 Task: Find connections with filter location Moratalaz with filter topic #jobsearchwith filter profile language Potuguese with filter current company AU SMALL FINANCE BANK with filter school Guru Nanak Institutions(GNI) with filter industry IT System Custom Software Development with filter service category Human Resources with filter keywords title Parking Attendant
Action: Mouse moved to (229, 301)
Screenshot: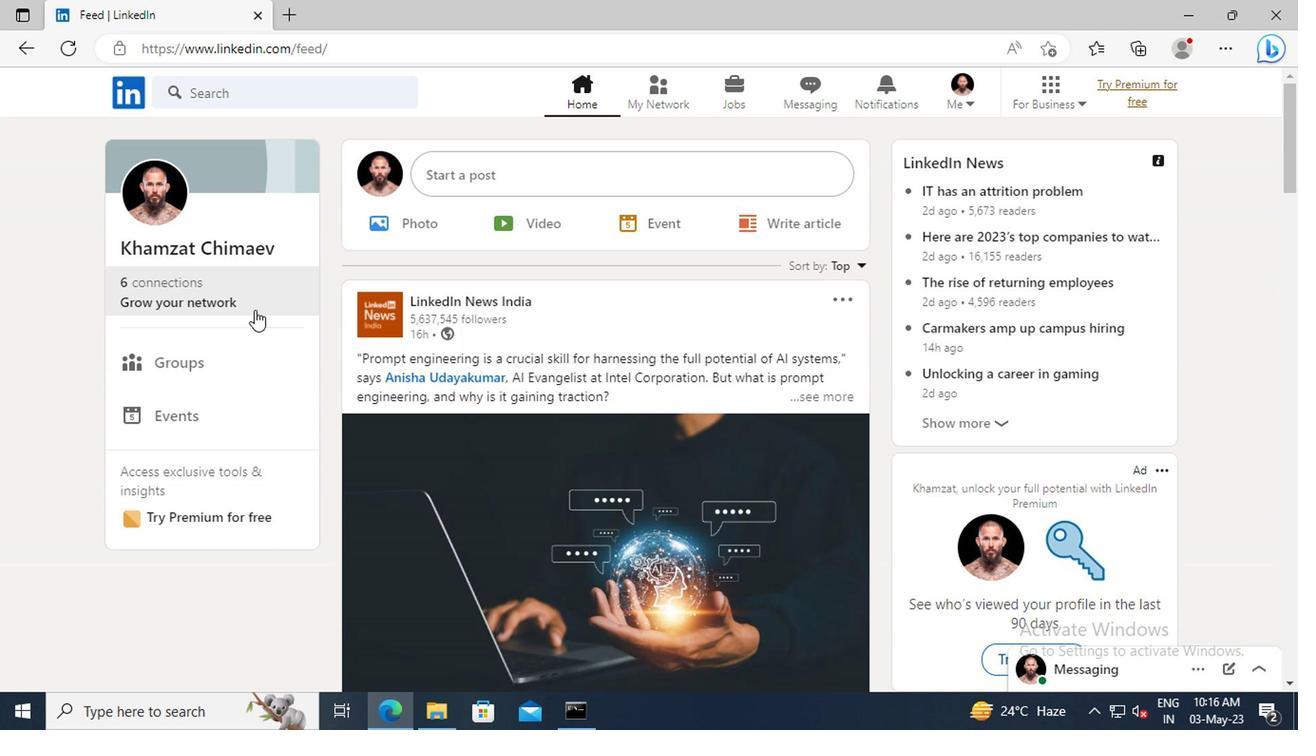 
Action: Mouse pressed left at (229, 301)
Screenshot: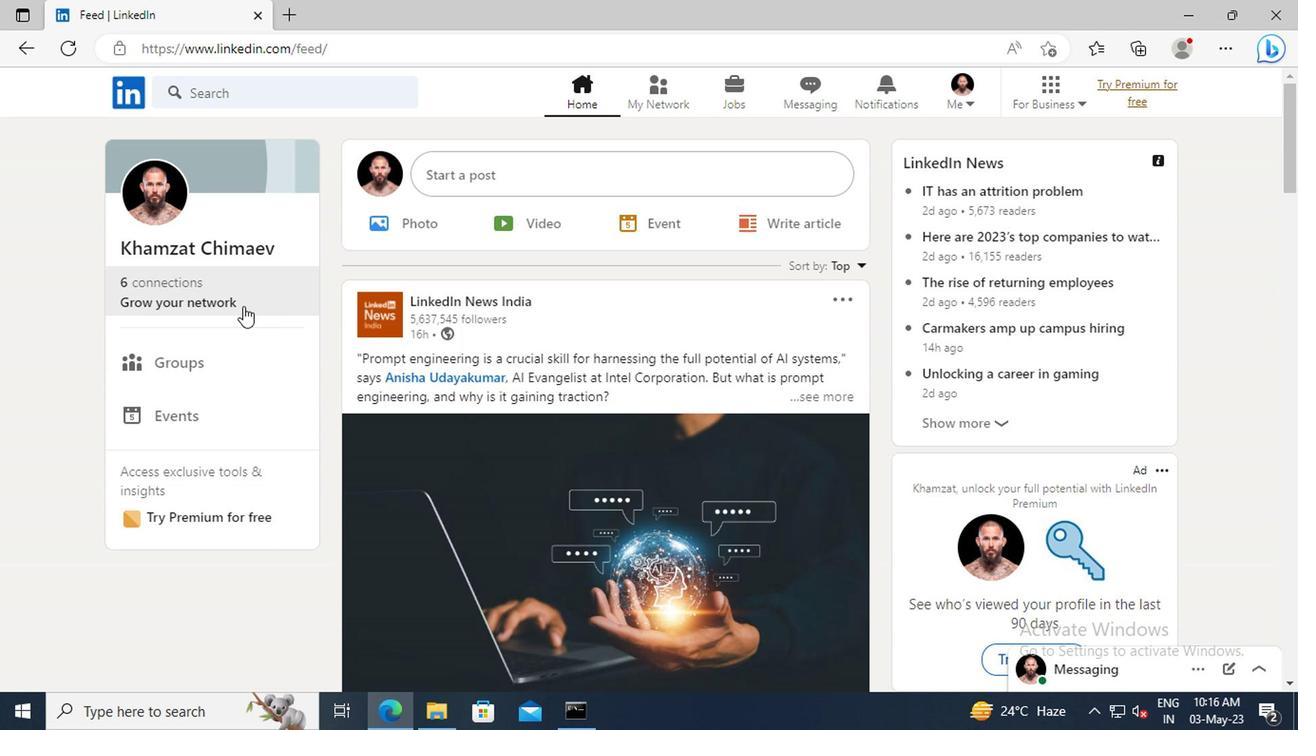 
Action: Mouse moved to (217, 203)
Screenshot: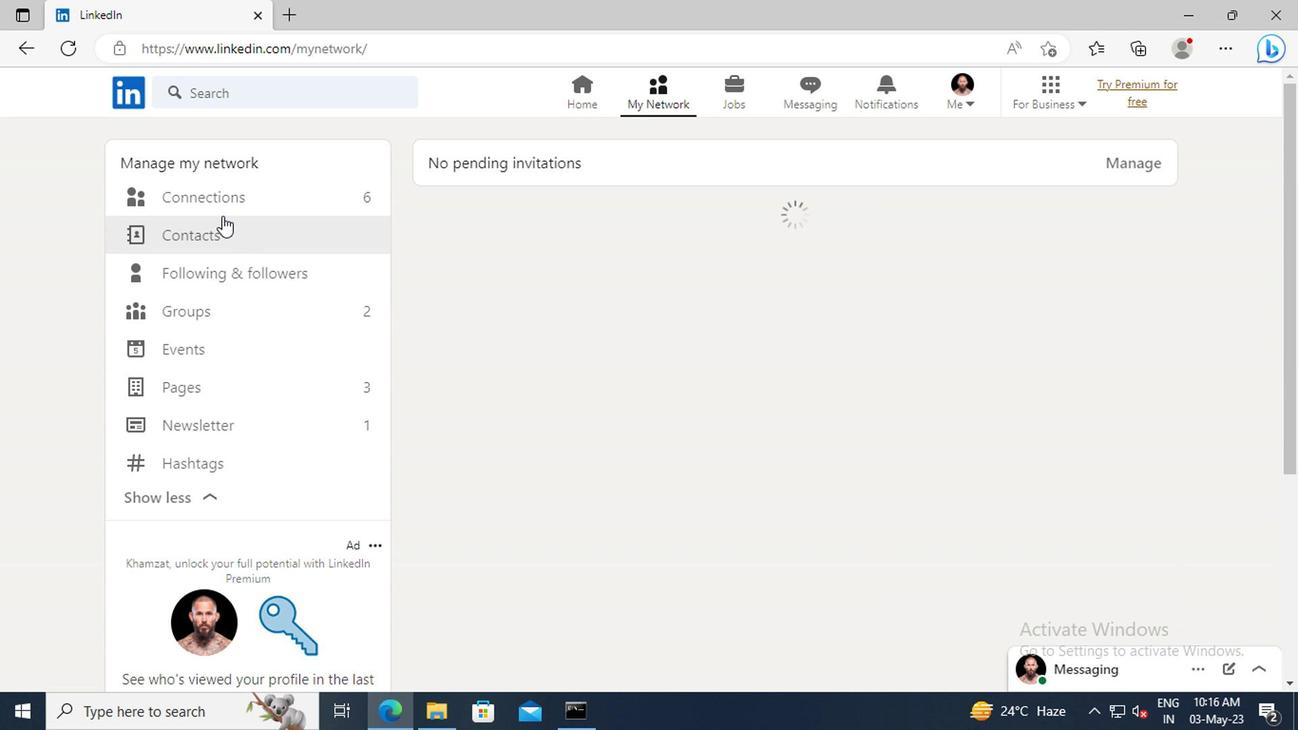 
Action: Mouse pressed left at (217, 203)
Screenshot: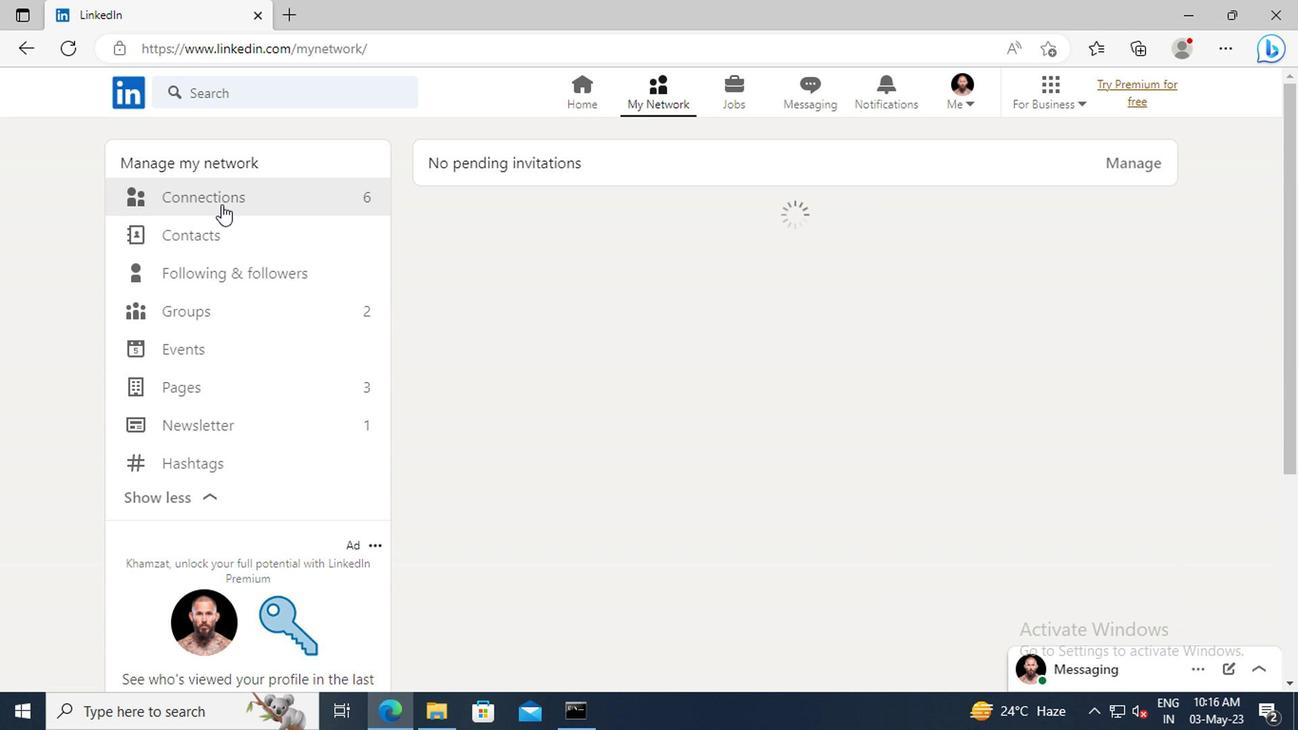 
Action: Mouse moved to (769, 198)
Screenshot: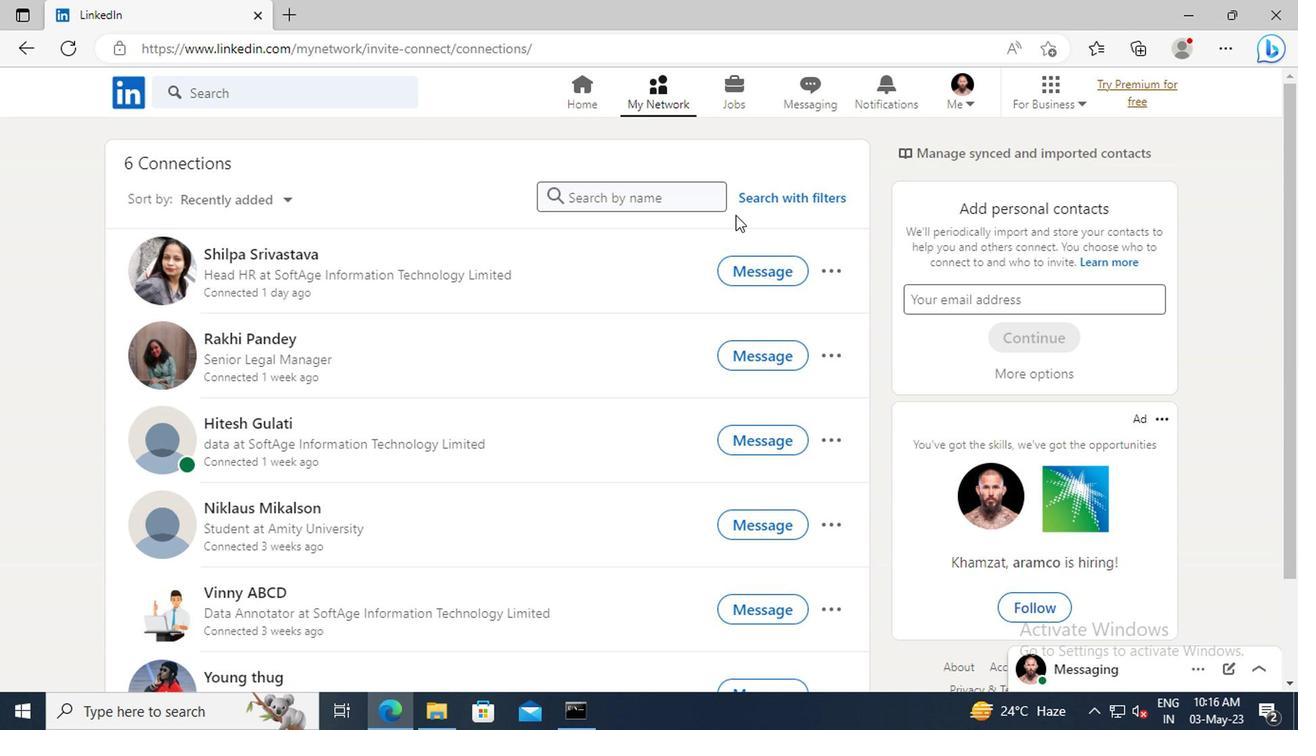 
Action: Mouse pressed left at (769, 198)
Screenshot: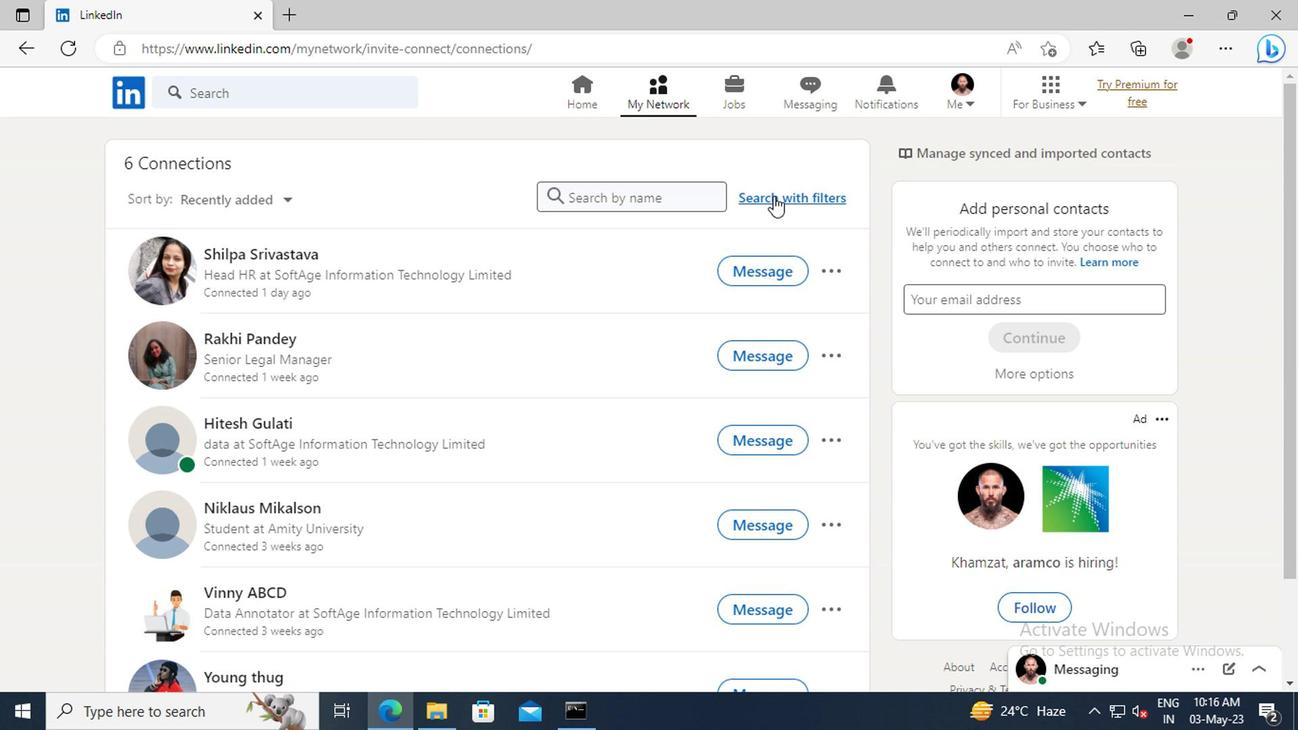 
Action: Mouse moved to (721, 150)
Screenshot: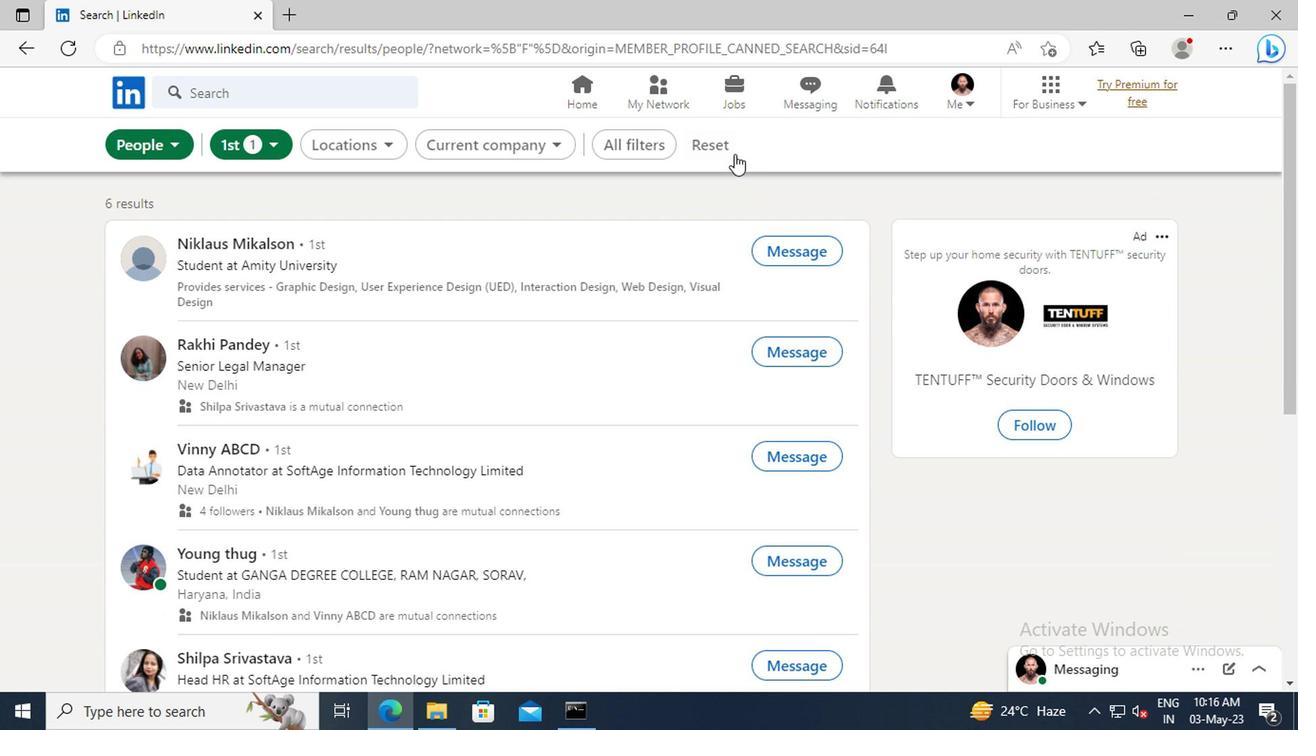 
Action: Mouse pressed left at (721, 150)
Screenshot: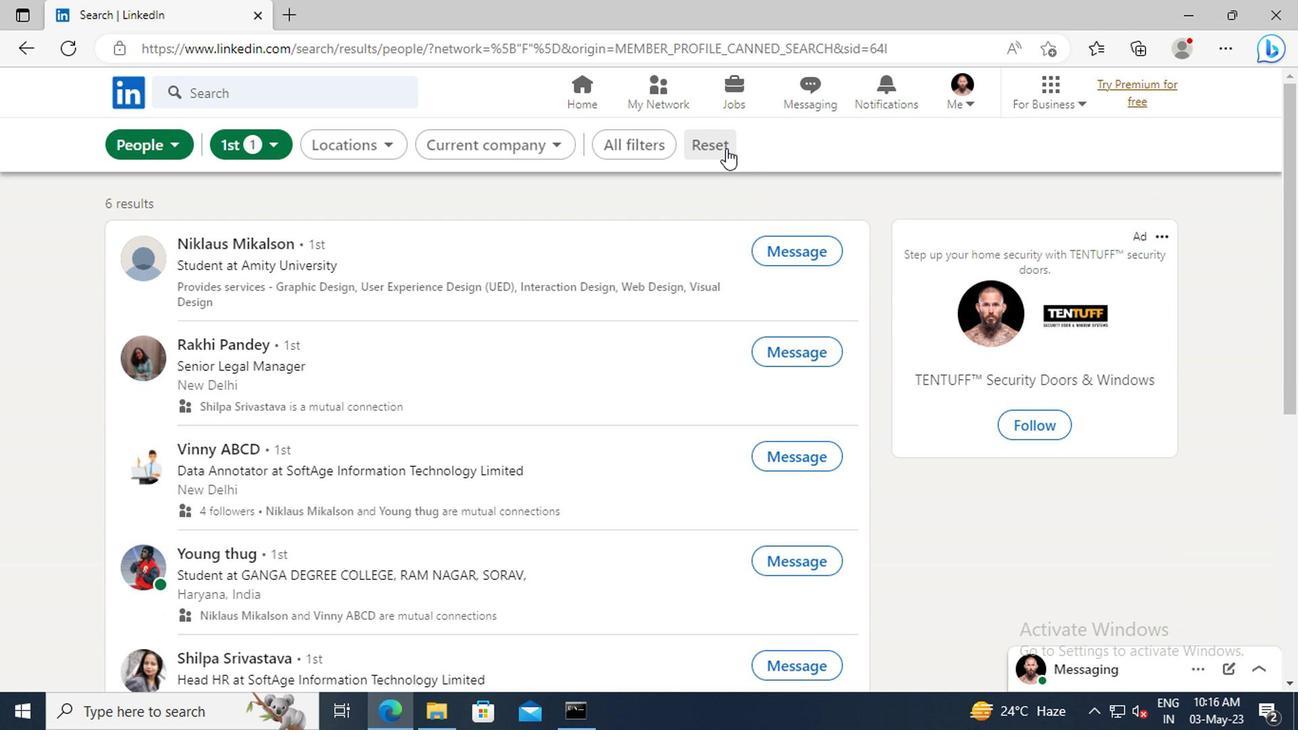 
Action: Mouse moved to (675, 150)
Screenshot: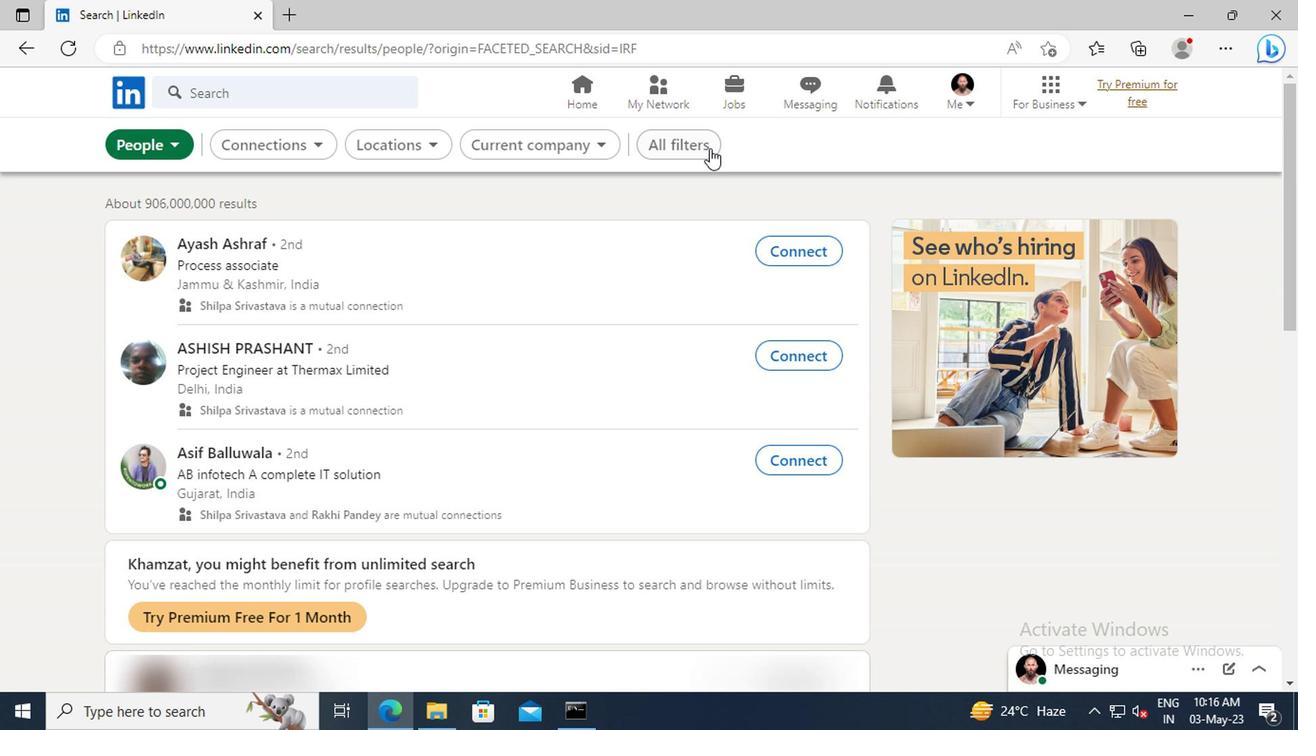 
Action: Mouse pressed left at (675, 150)
Screenshot: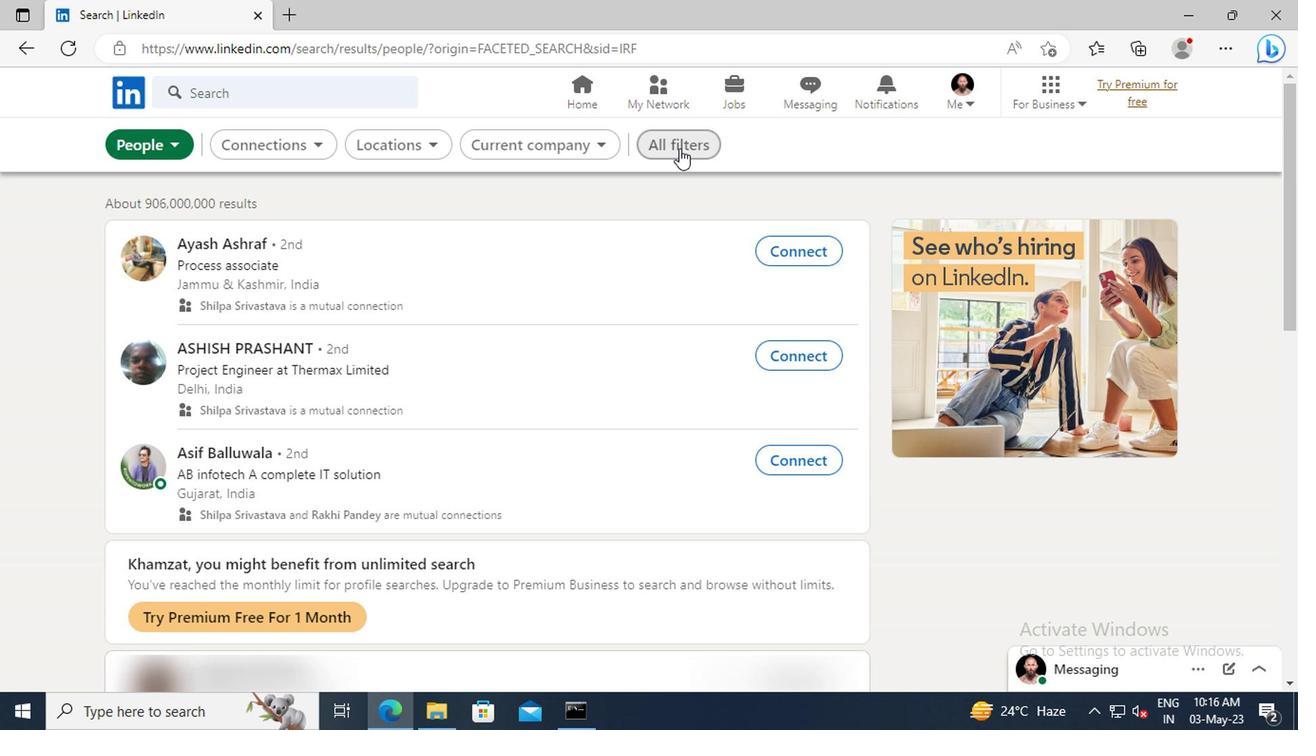 
Action: Mouse moved to (1041, 338)
Screenshot: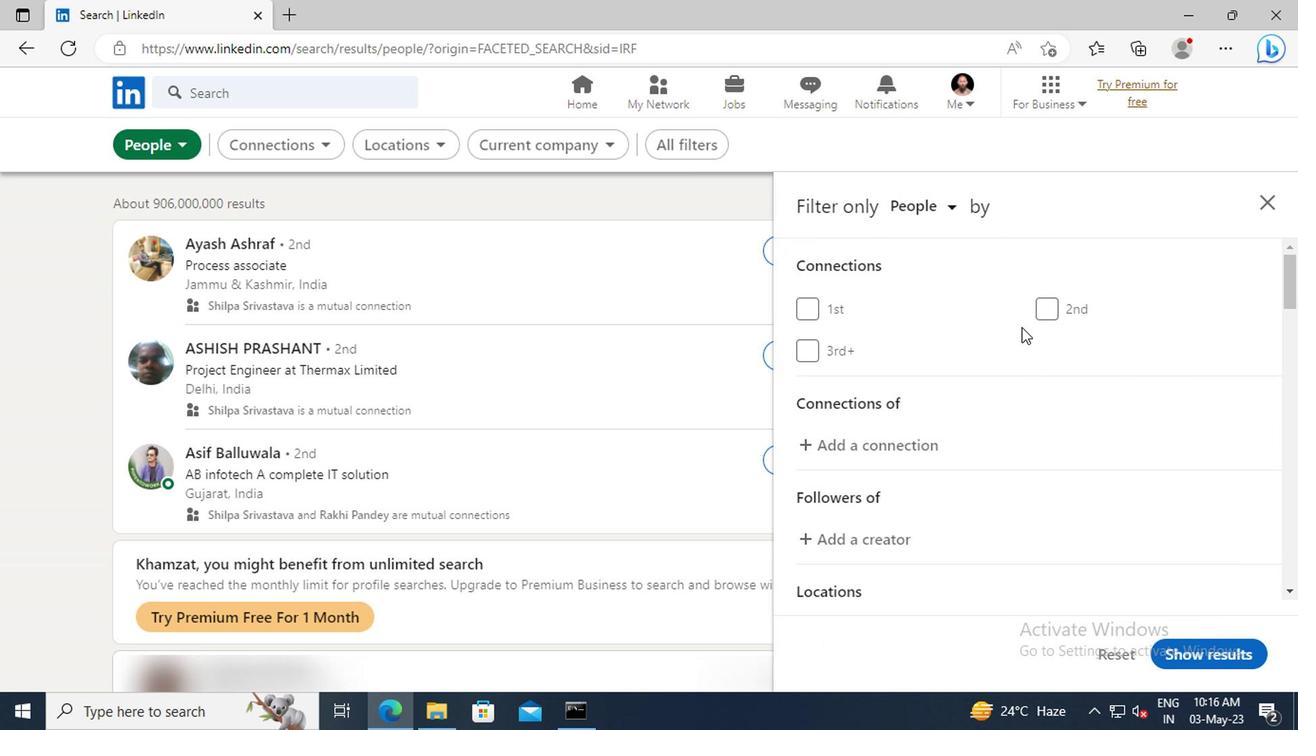 
Action: Mouse scrolled (1041, 337) with delta (0, -1)
Screenshot: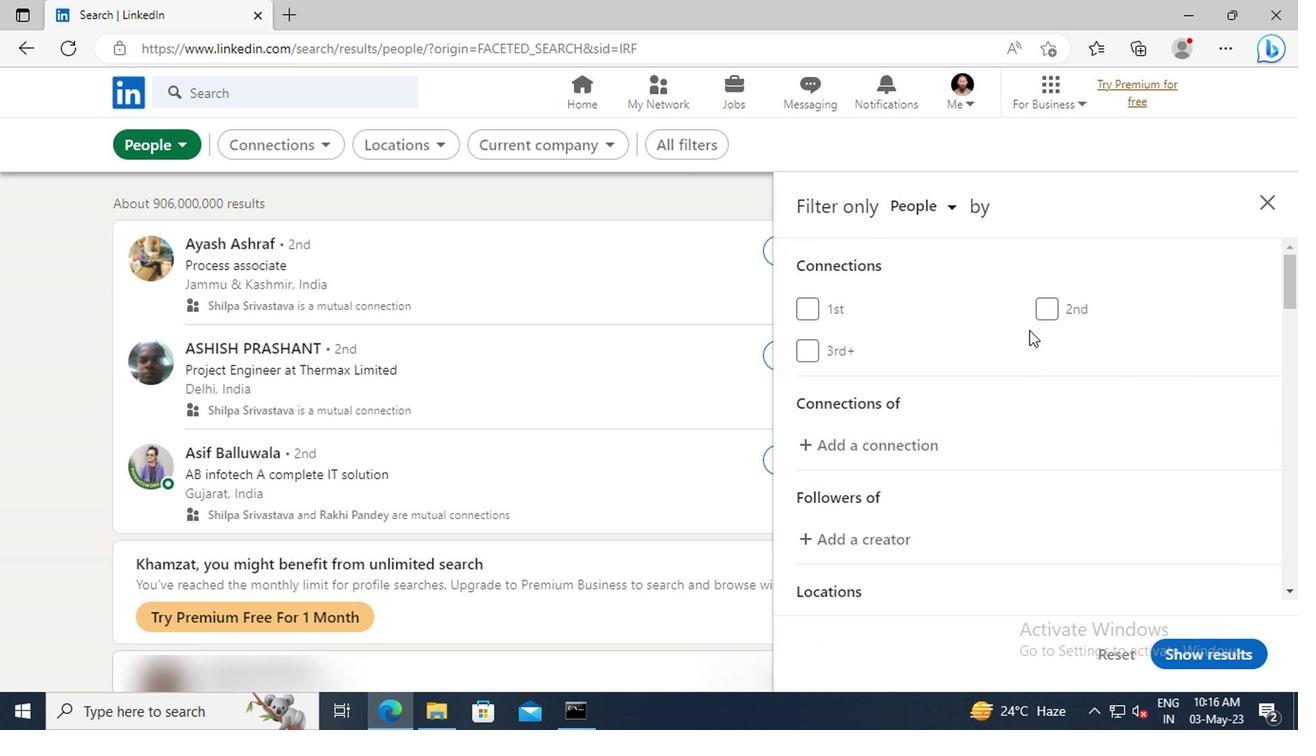 
Action: Mouse scrolled (1041, 337) with delta (0, -1)
Screenshot: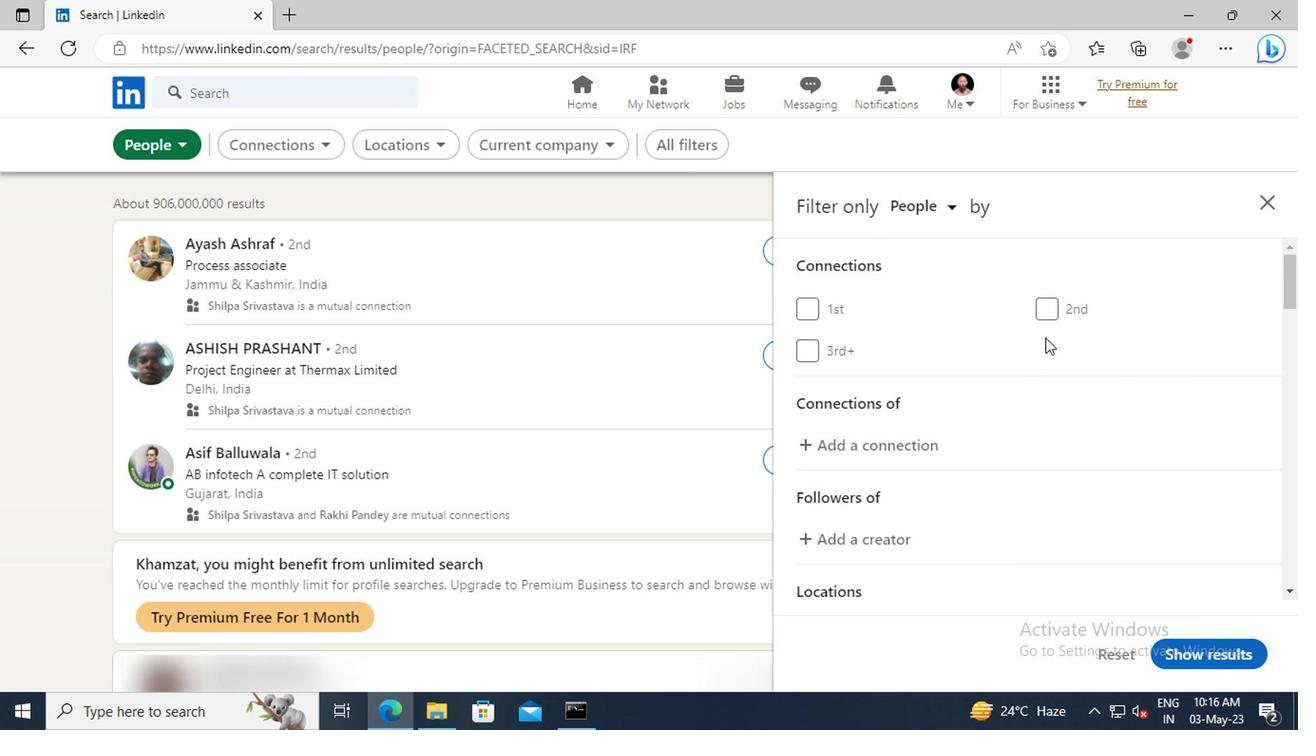
Action: Mouse scrolled (1041, 337) with delta (0, -1)
Screenshot: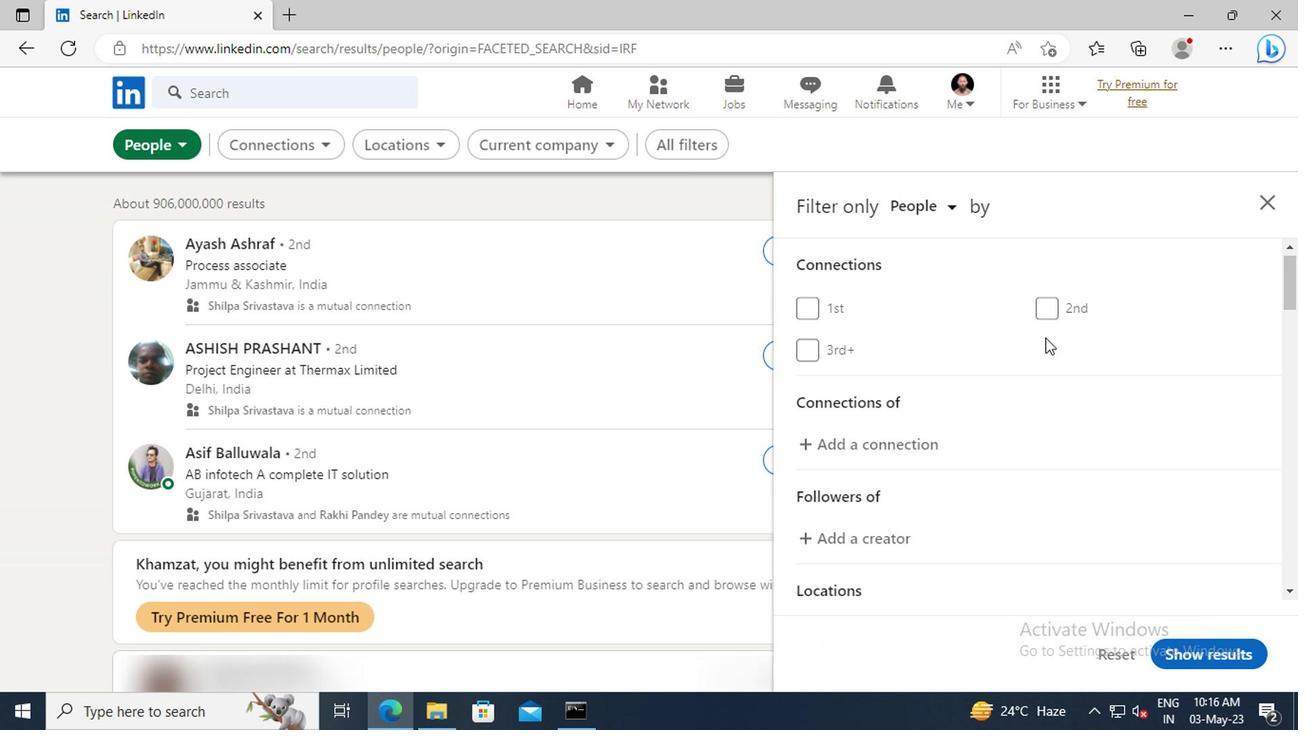 
Action: Mouse scrolled (1041, 337) with delta (0, -1)
Screenshot: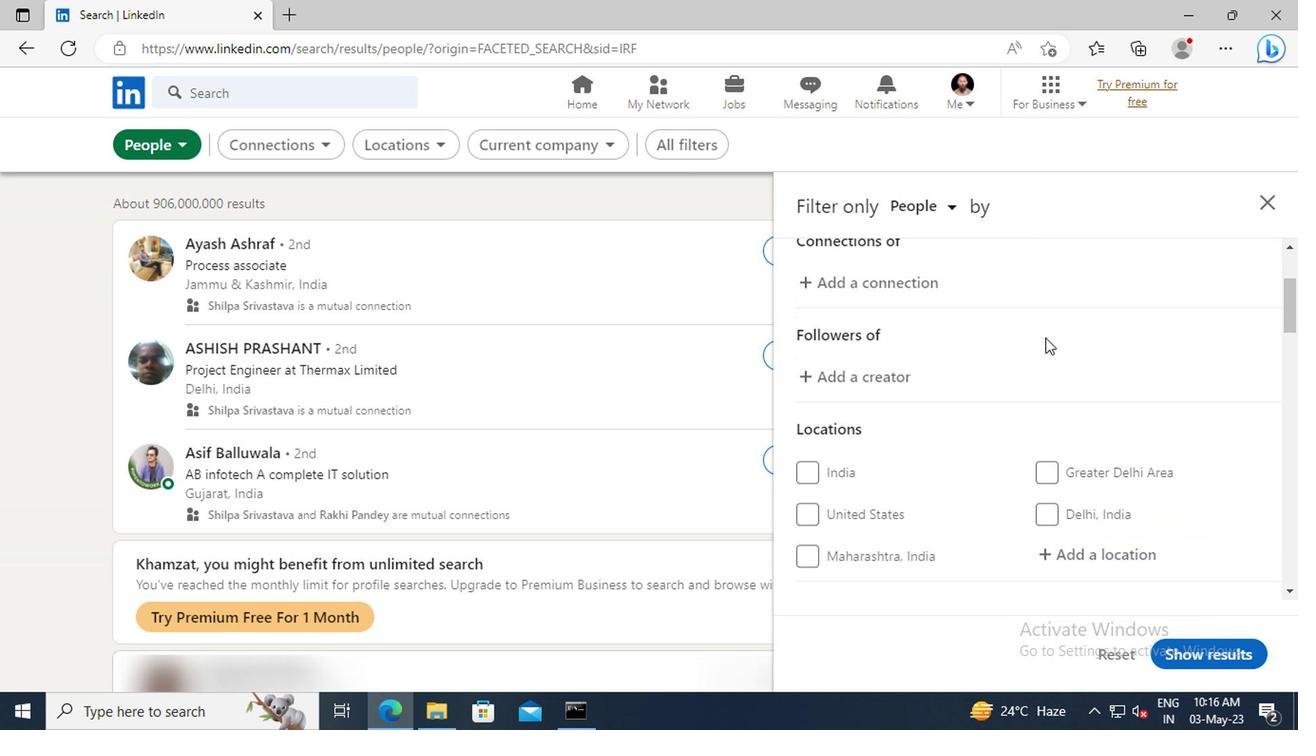 
Action: Mouse scrolled (1041, 337) with delta (0, -1)
Screenshot: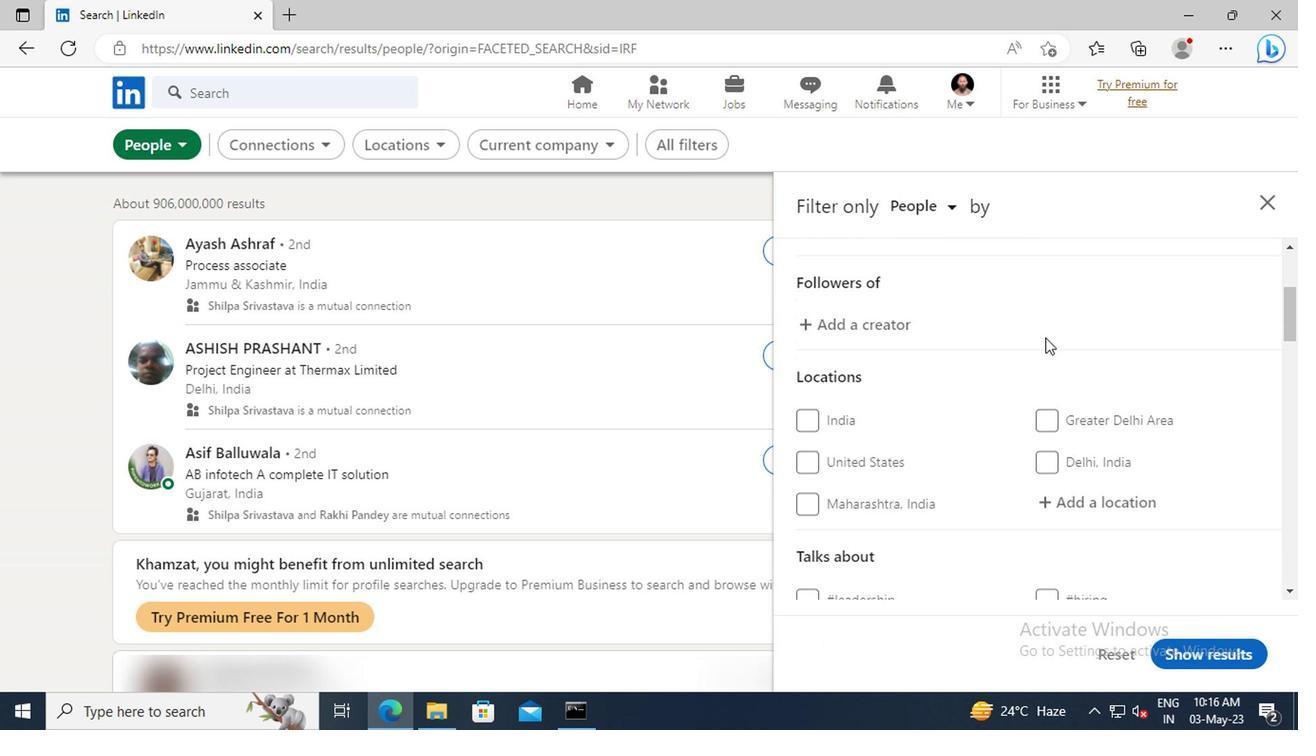 
Action: Mouse scrolled (1041, 337) with delta (0, -1)
Screenshot: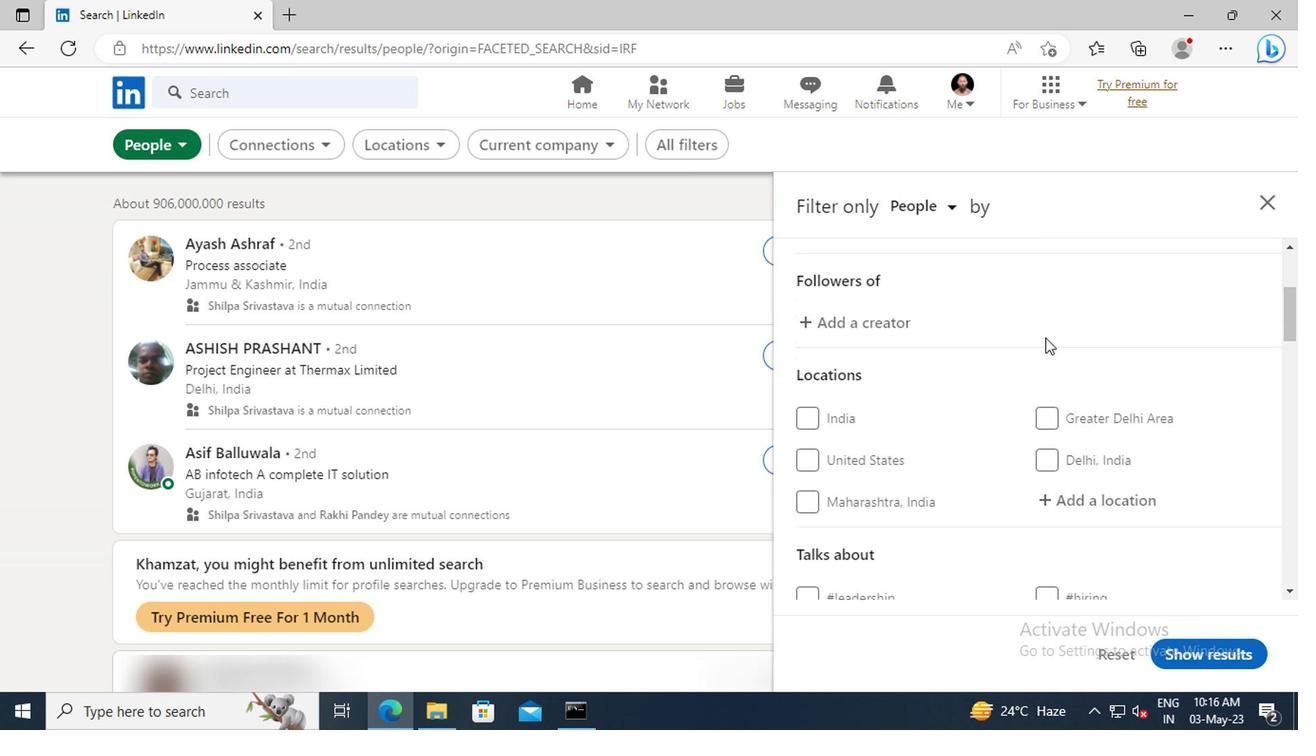 
Action: Mouse moved to (1060, 393)
Screenshot: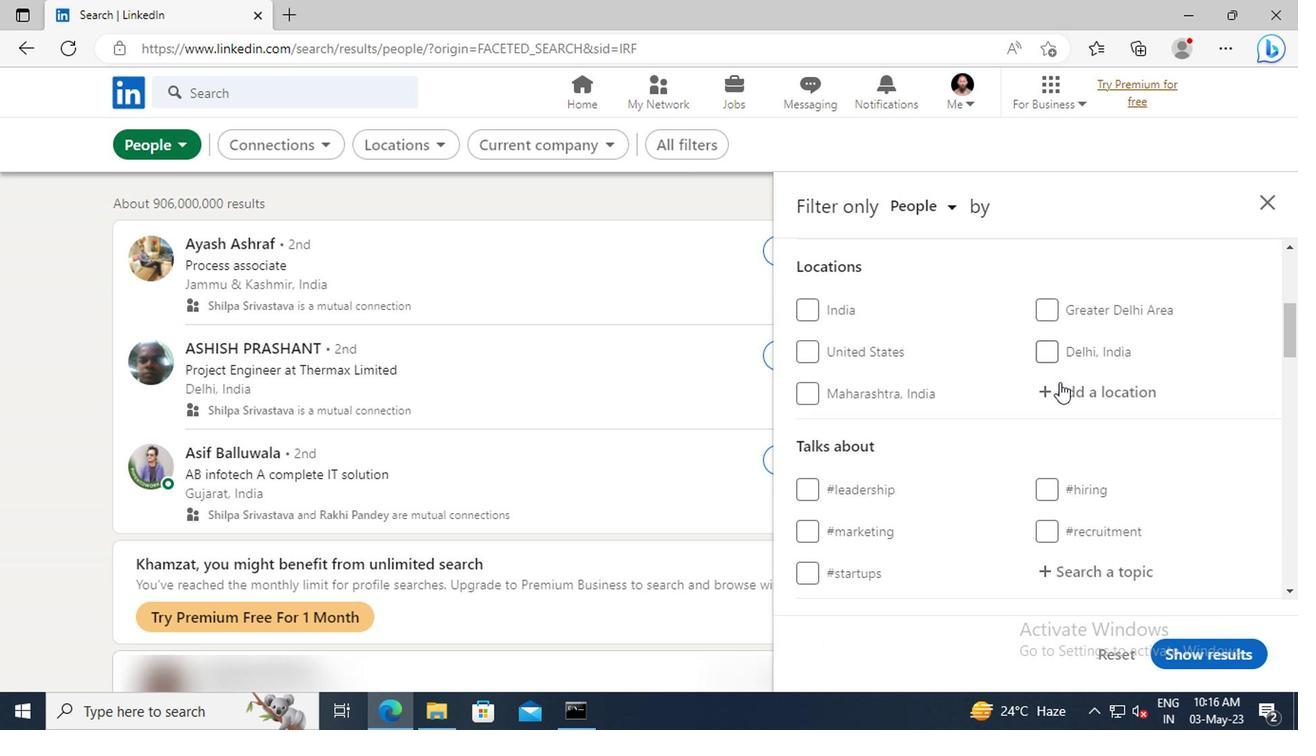 
Action: Mouse pressed left at (1060, 393)
Screenshot: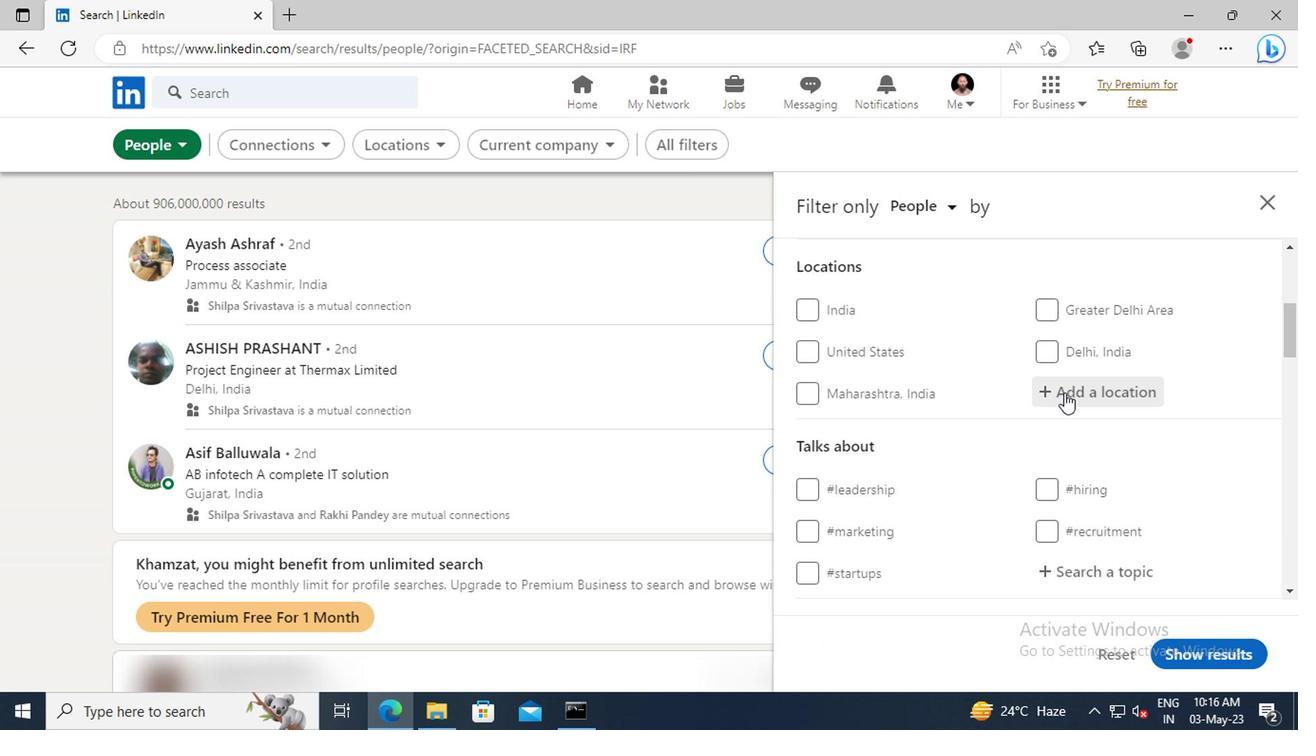 
Action: Key pressed <Key.shift>MORATALAZ<Key.enter>
Screenshot: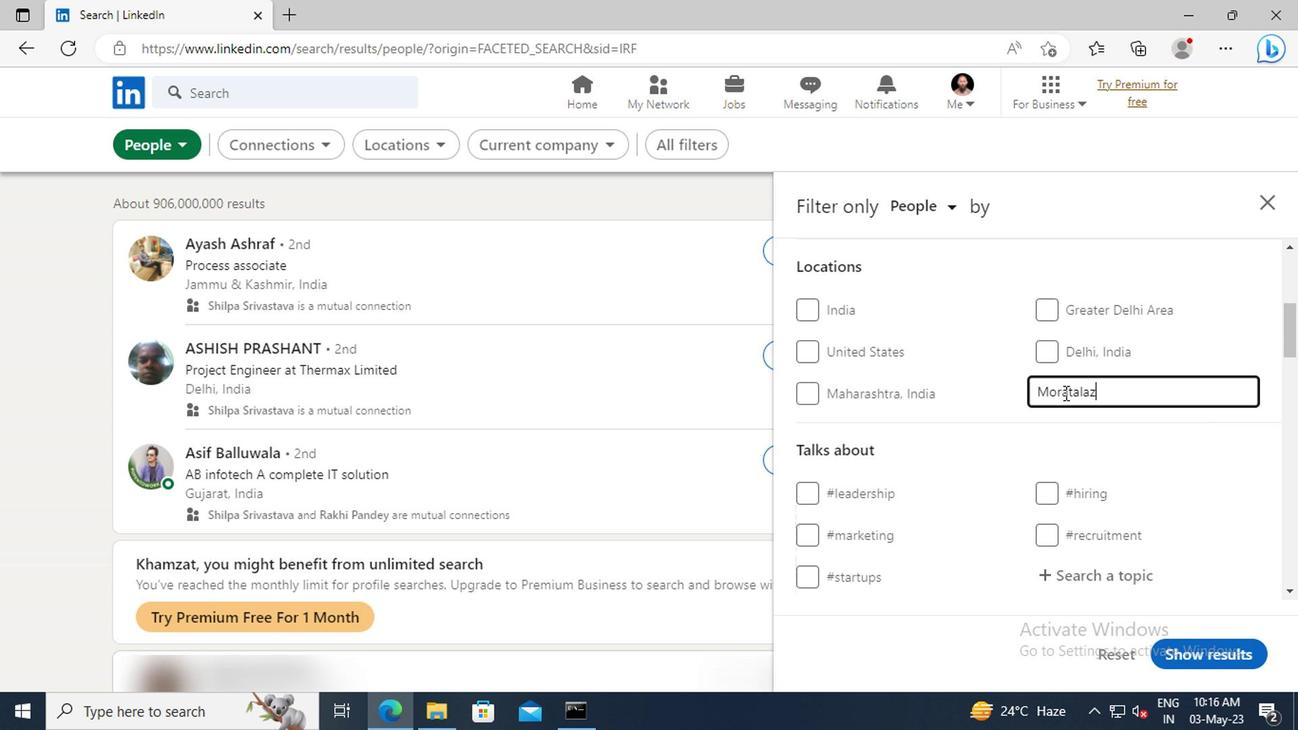 
Action: Mouse scrolled (1060, 392) with delta (0, -1)
Screenshot: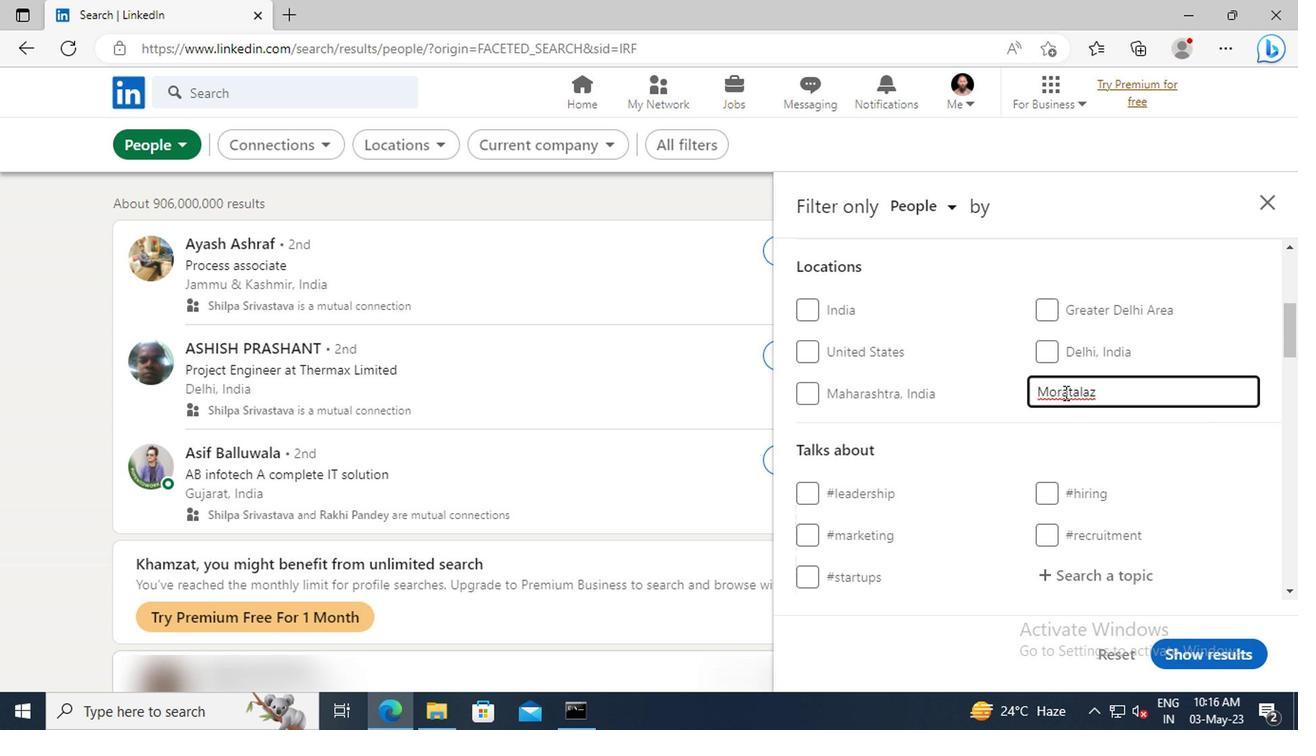
Action: Mouse scrolled (1060, 392) with delta (0, -1)
Screenshot: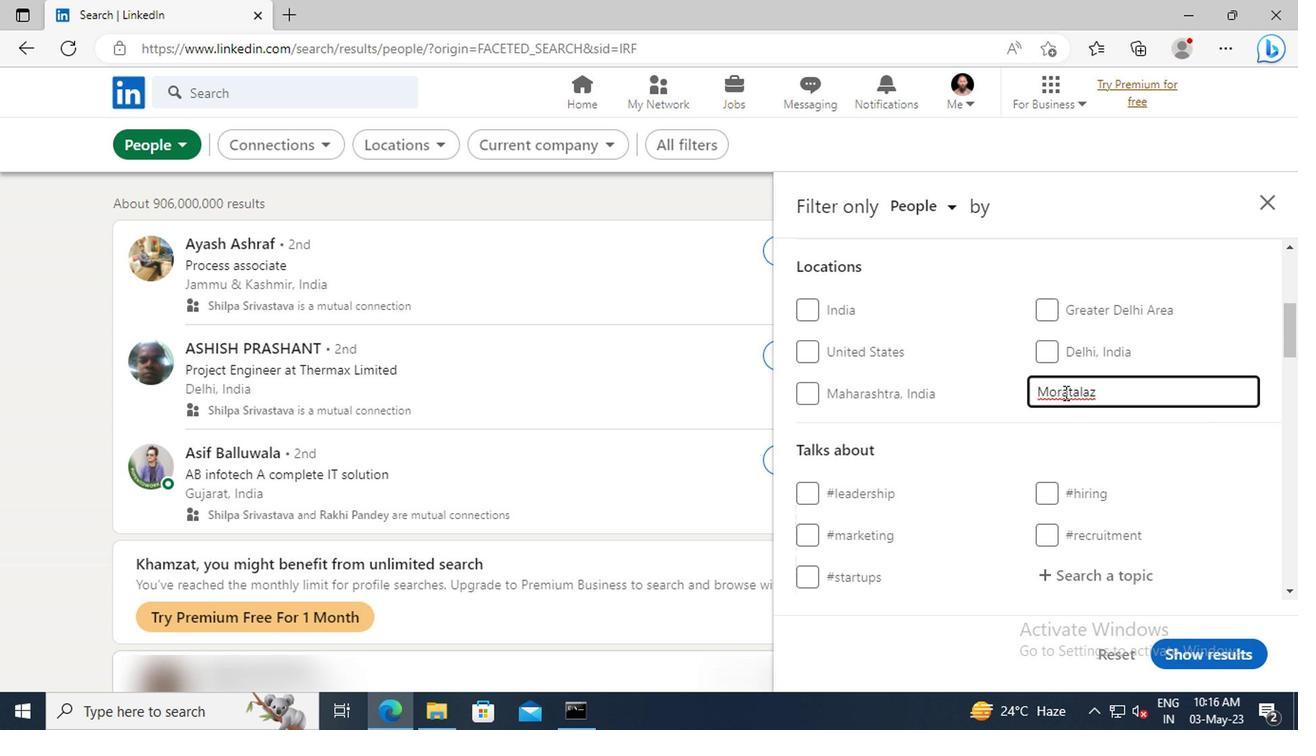 
Action: Mouse scrolled (1060, 392) with delta (0, -1)
Screenshot: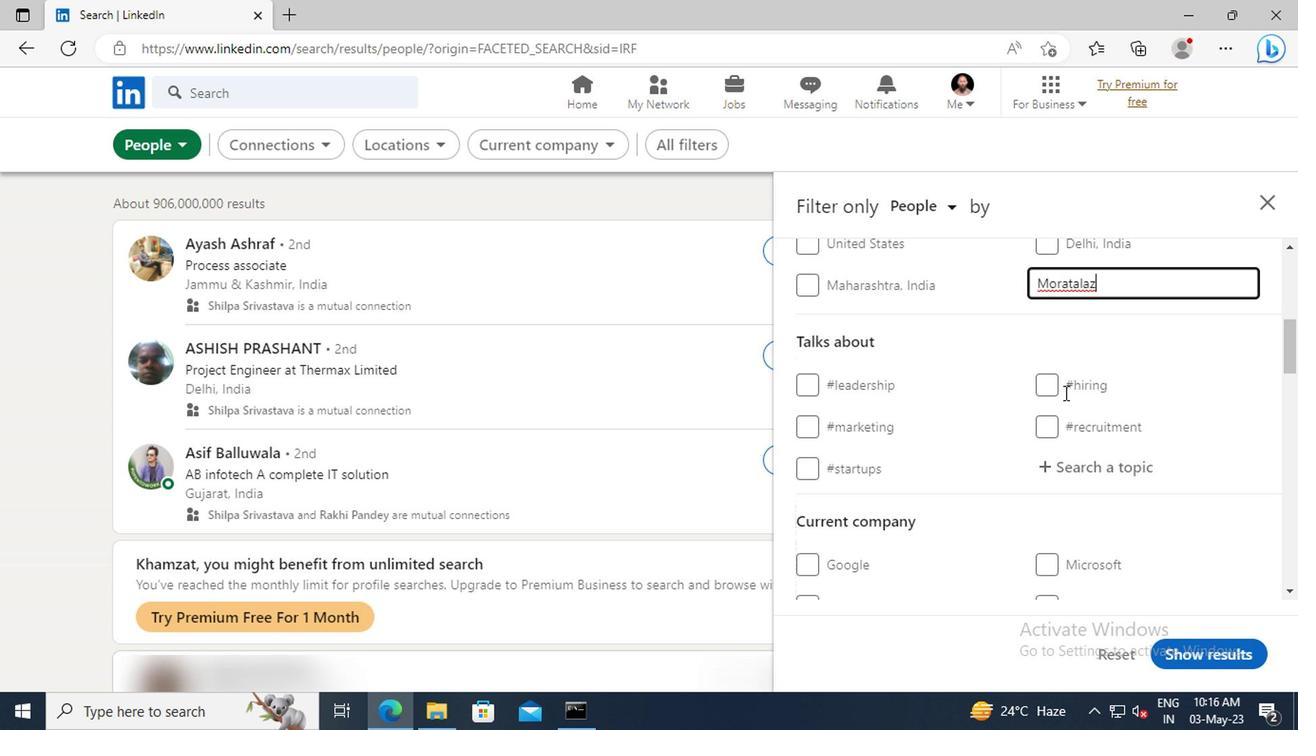 
Action: Mouse moved to (1072, 407)
Screenshot: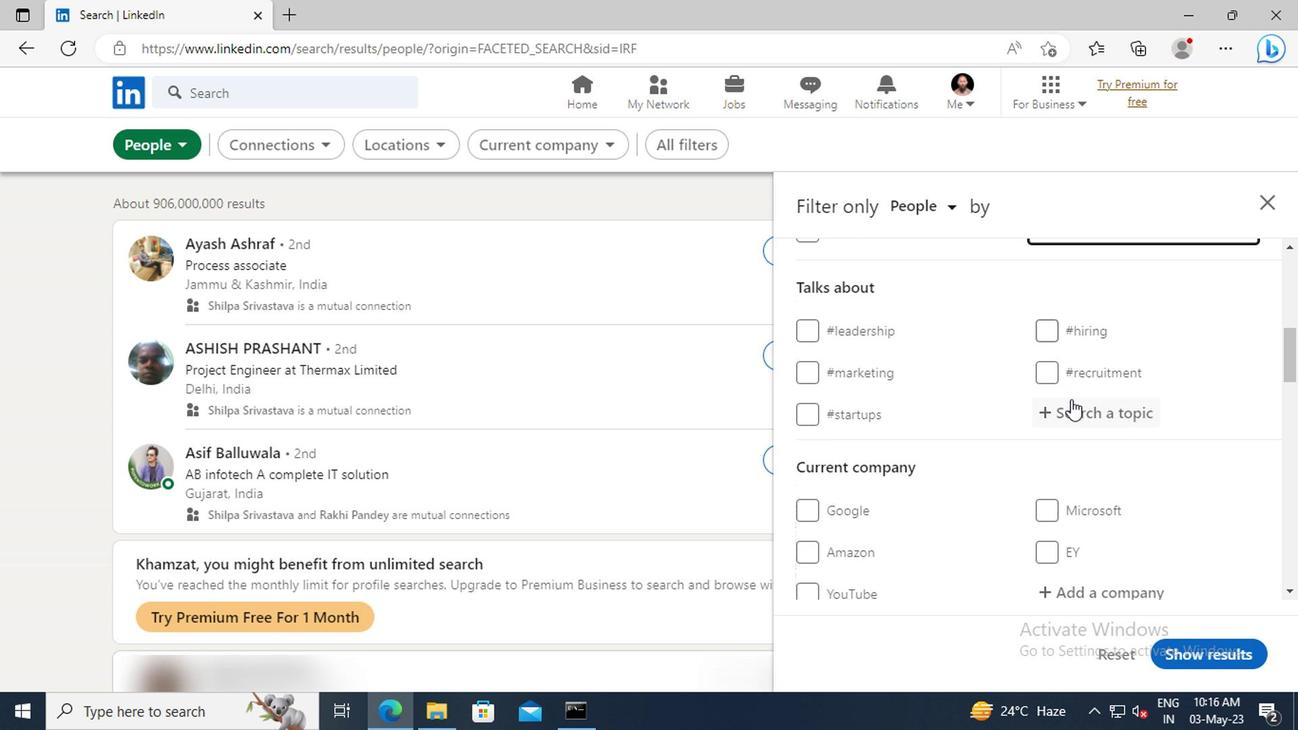 
Action: Mouse pressed left at (1072, 407)
Screenshot: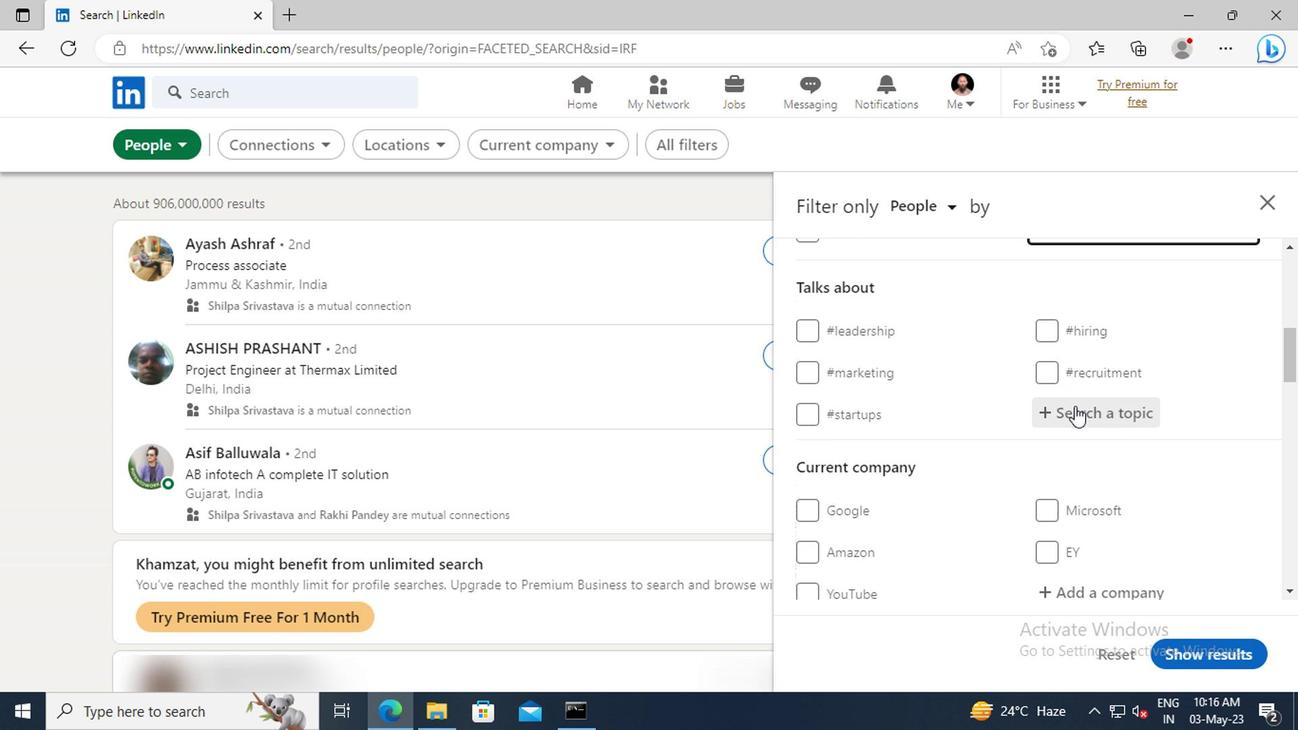 
Action: Key pressed JOBSEA
Screenshot: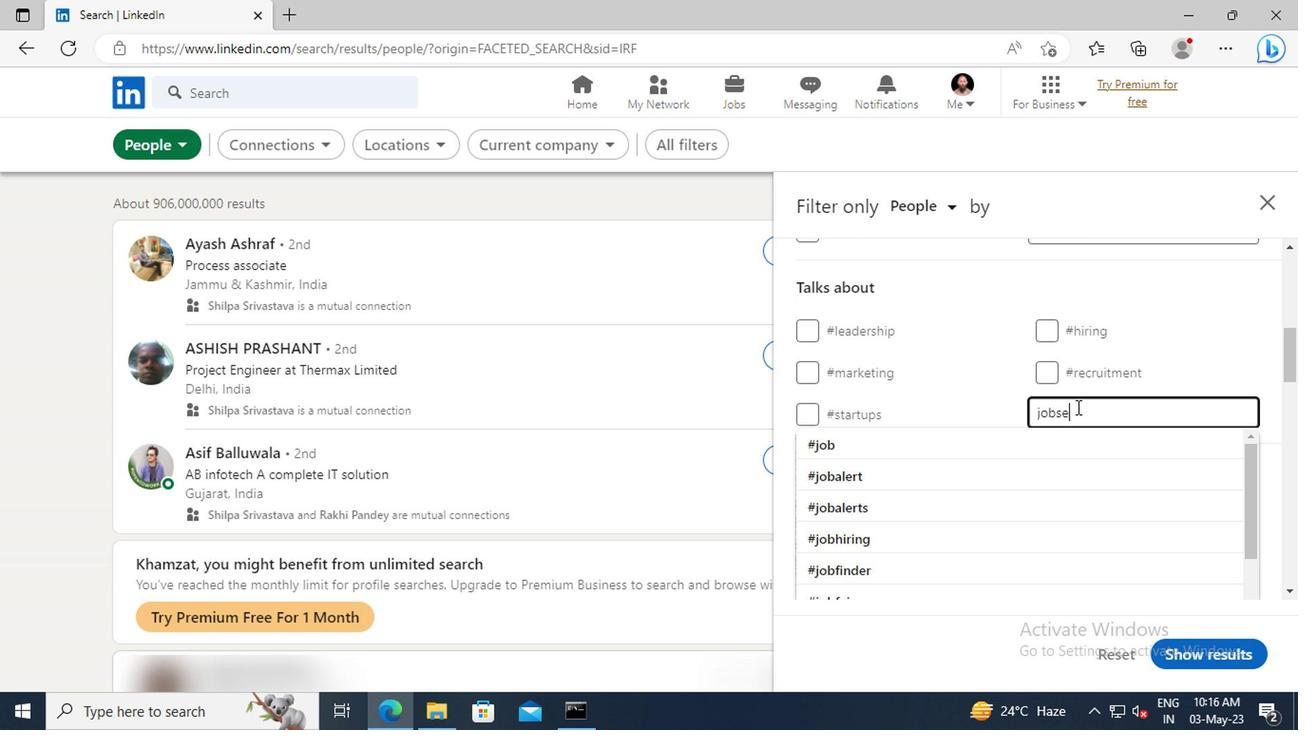 
Action: Mouse moved to (1075, 432)
Screenshot: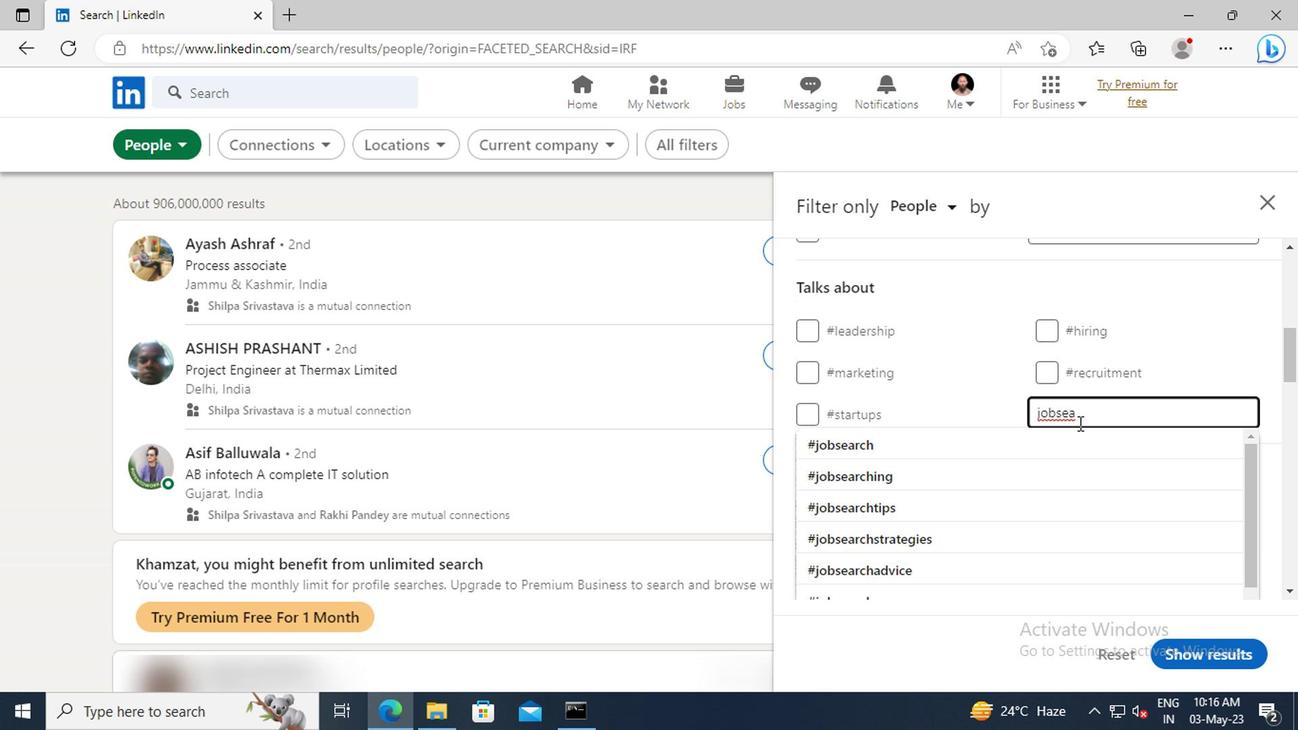 
Action: Mouse pressed left at (1075, 432)
Screenshot: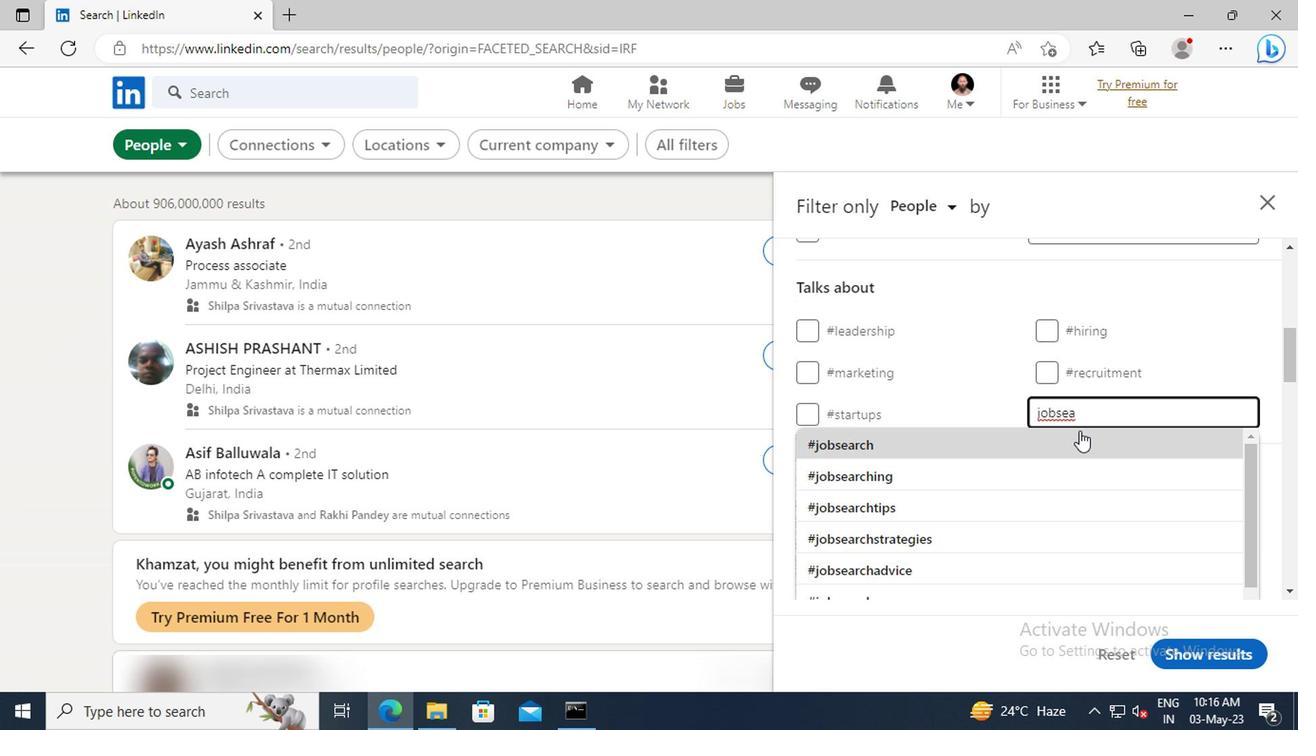 
Action: Mouse scrolled (1075, 432) with delta (0, 0)
Screenshot: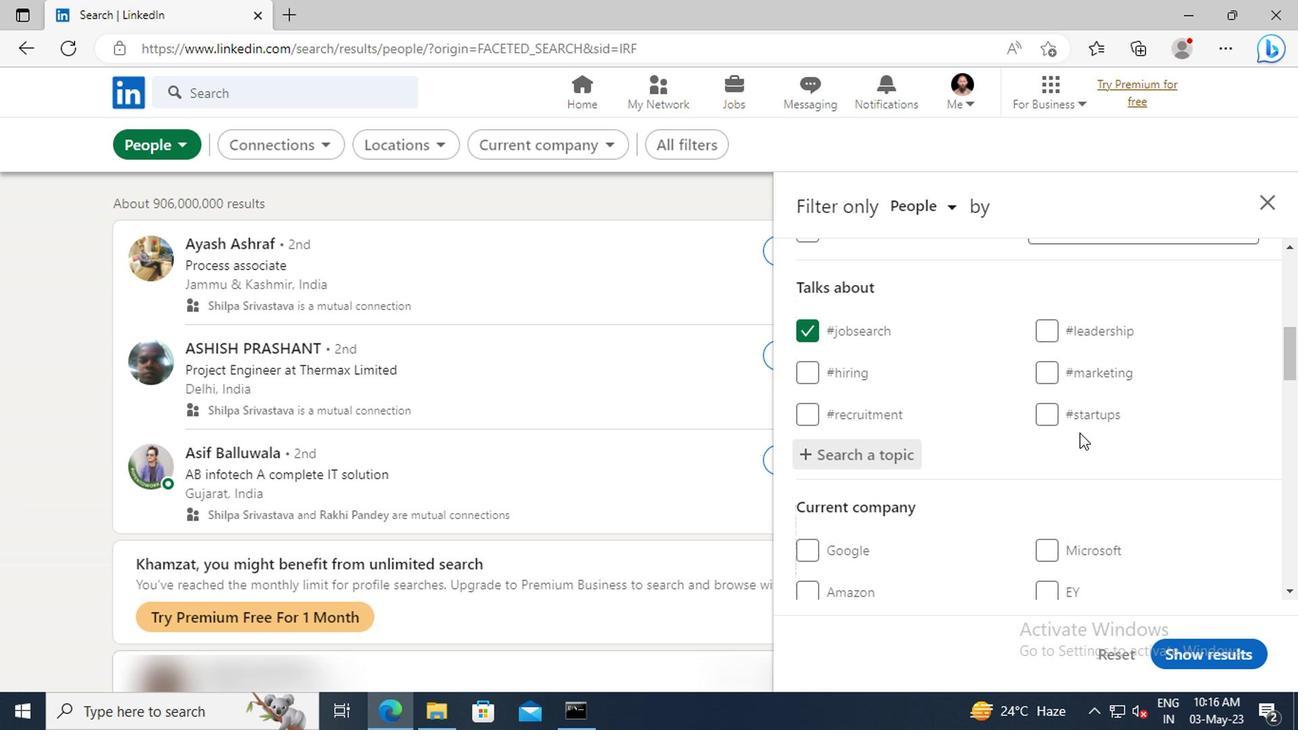 
Action: Mouse scrolled (1075, 432) with delta (0, 0)
Screenshot: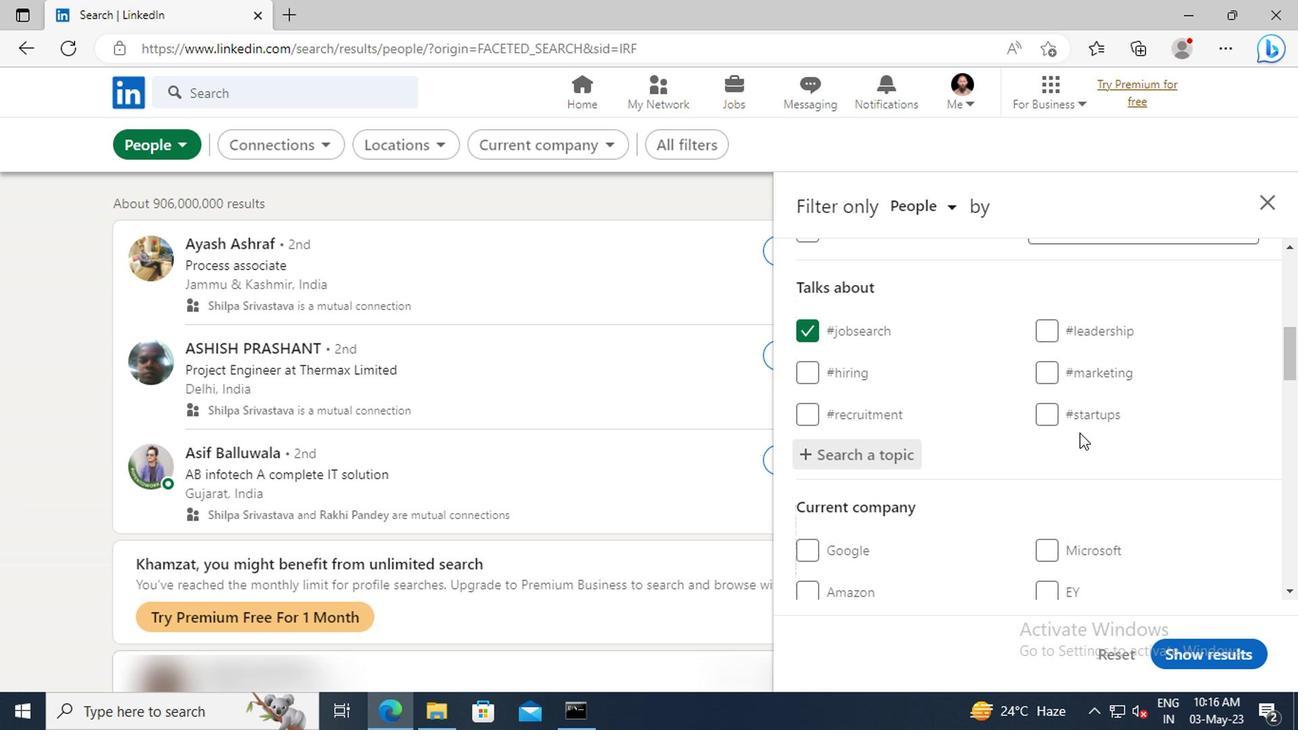 
Action: Mouse scrolled (1075, 432) with delta (0, 0)
Screenshot: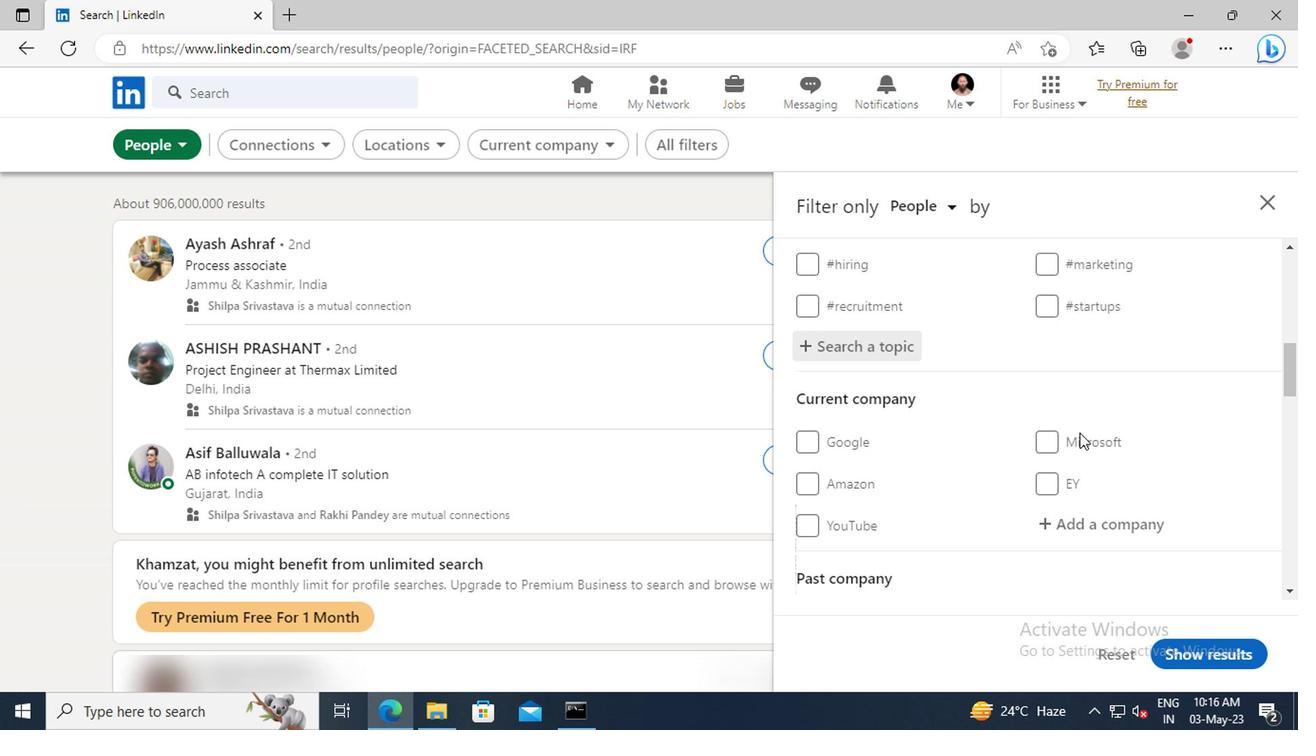 
Action: Mouse scrolled (1075, 432) with delta (0, 0)
Screenshot: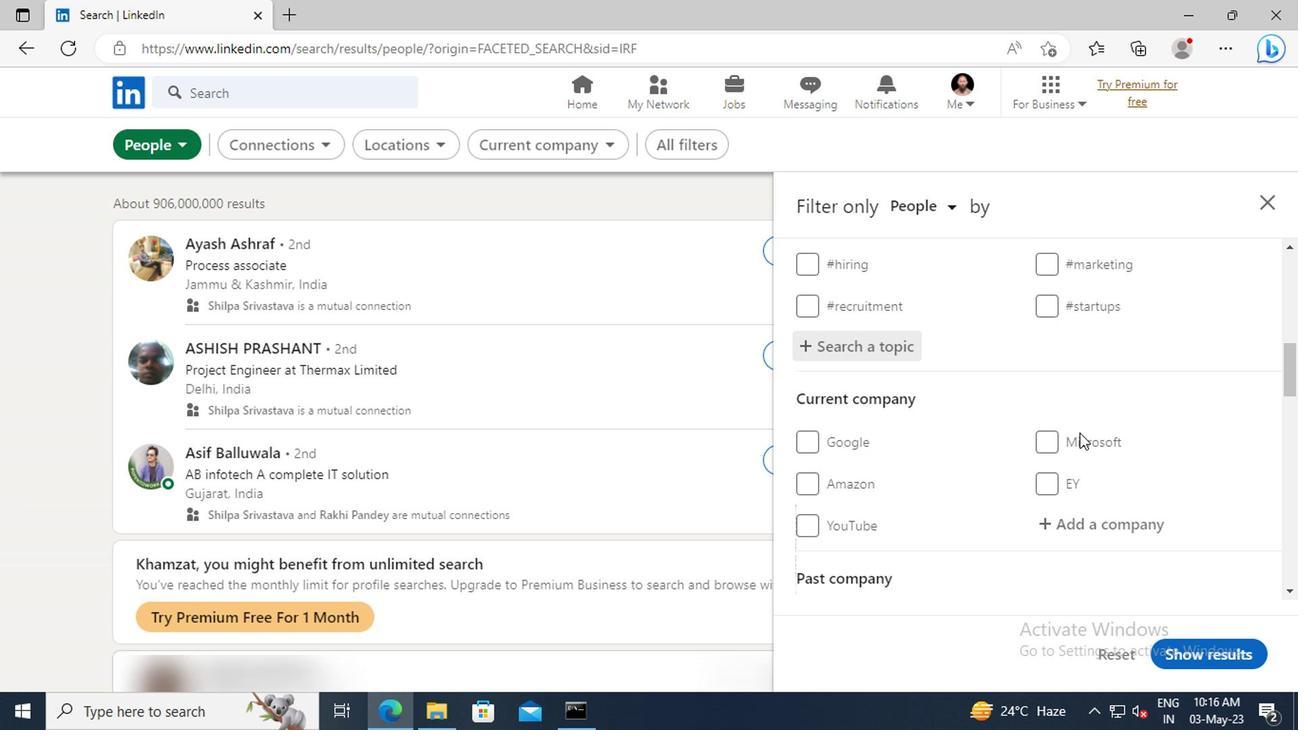 
Action: Mouse scrolled (1075, 432) with delta (0, 0)
Screenshot: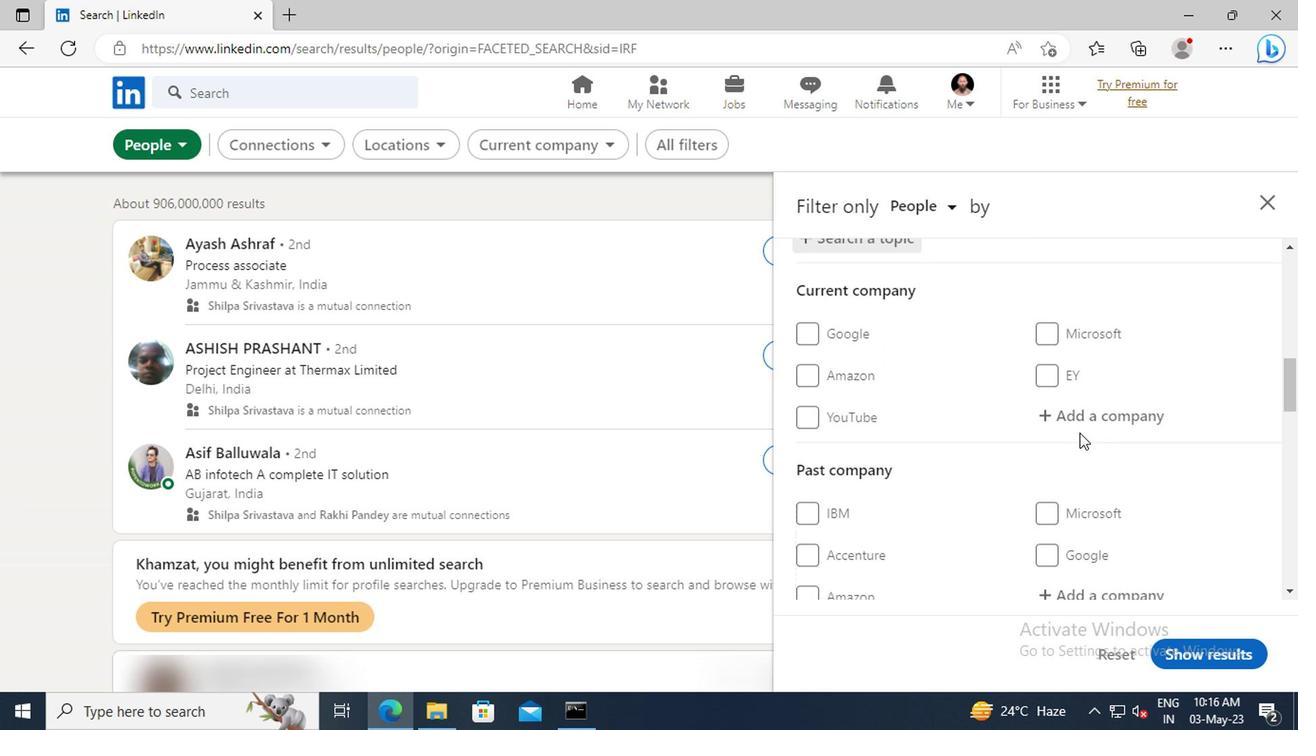
Action: Mouse scrolled (1075, 432) with delta (0, 0)
Screenshot: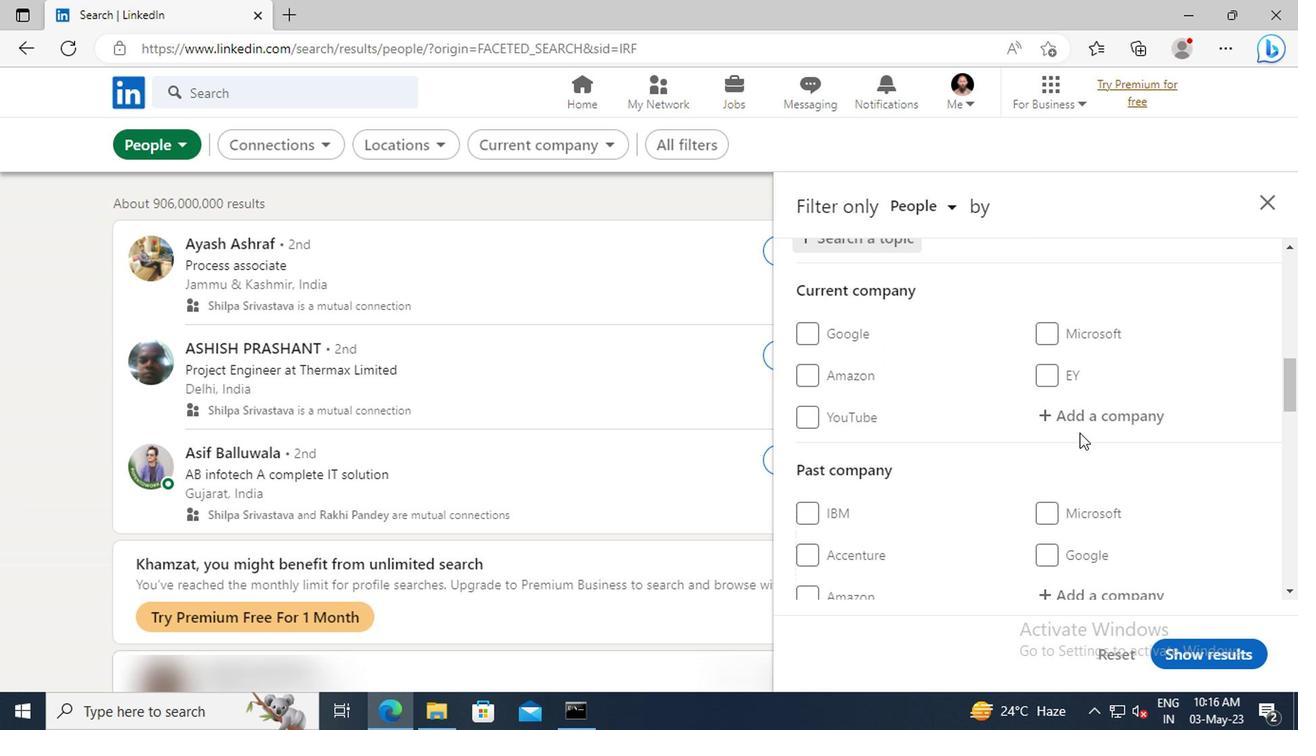 
Action: Mouse scrolled (1075, 432) with delta (0, 0)
Screenshot: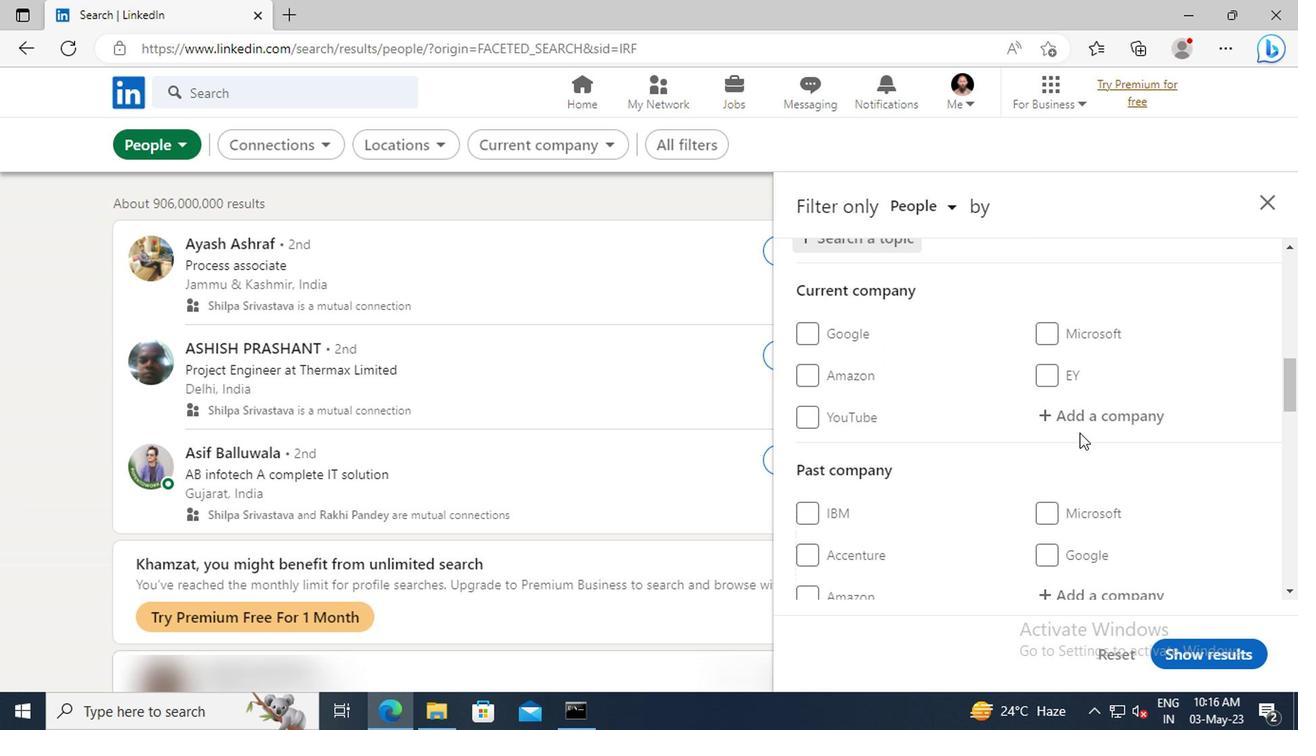 
Action: Mouse scrolled (1075, 432) with delta (0, 0)
Screenshot: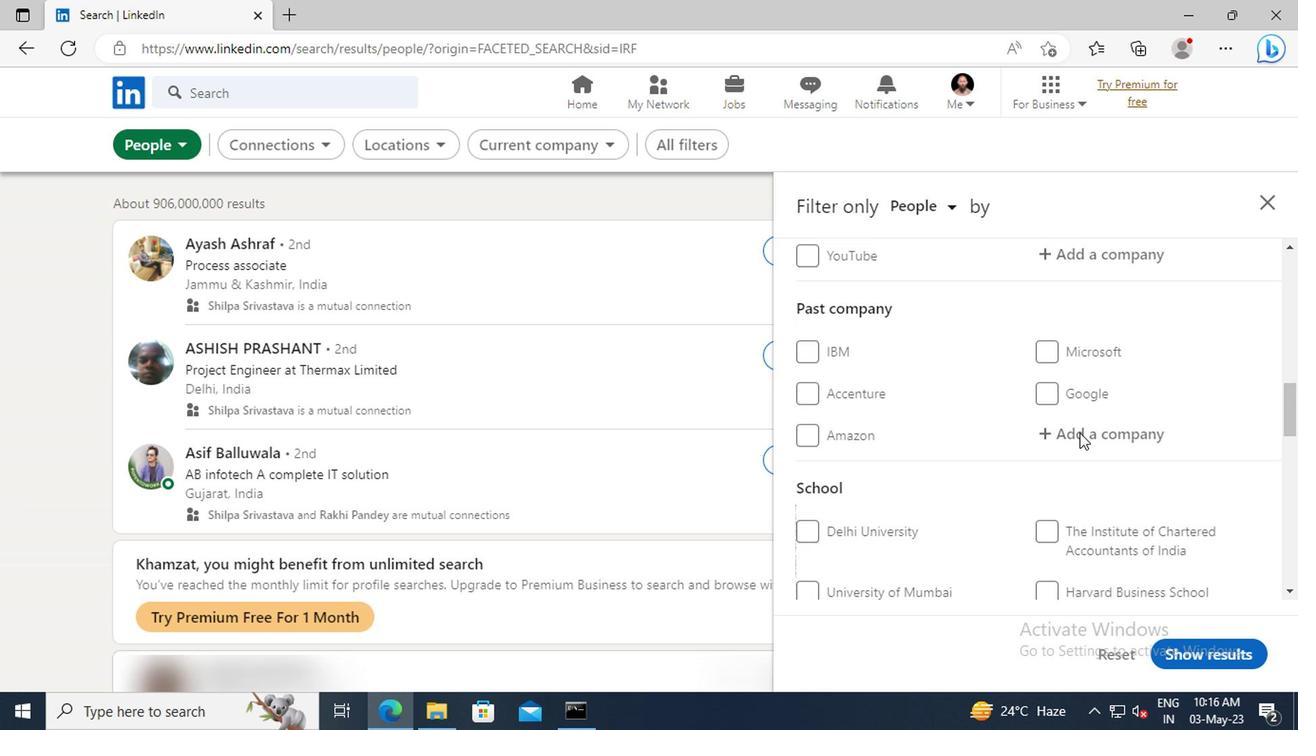 
Action: Mouse scrolled (1075, 432) with delta (0, 0)
Screenshot: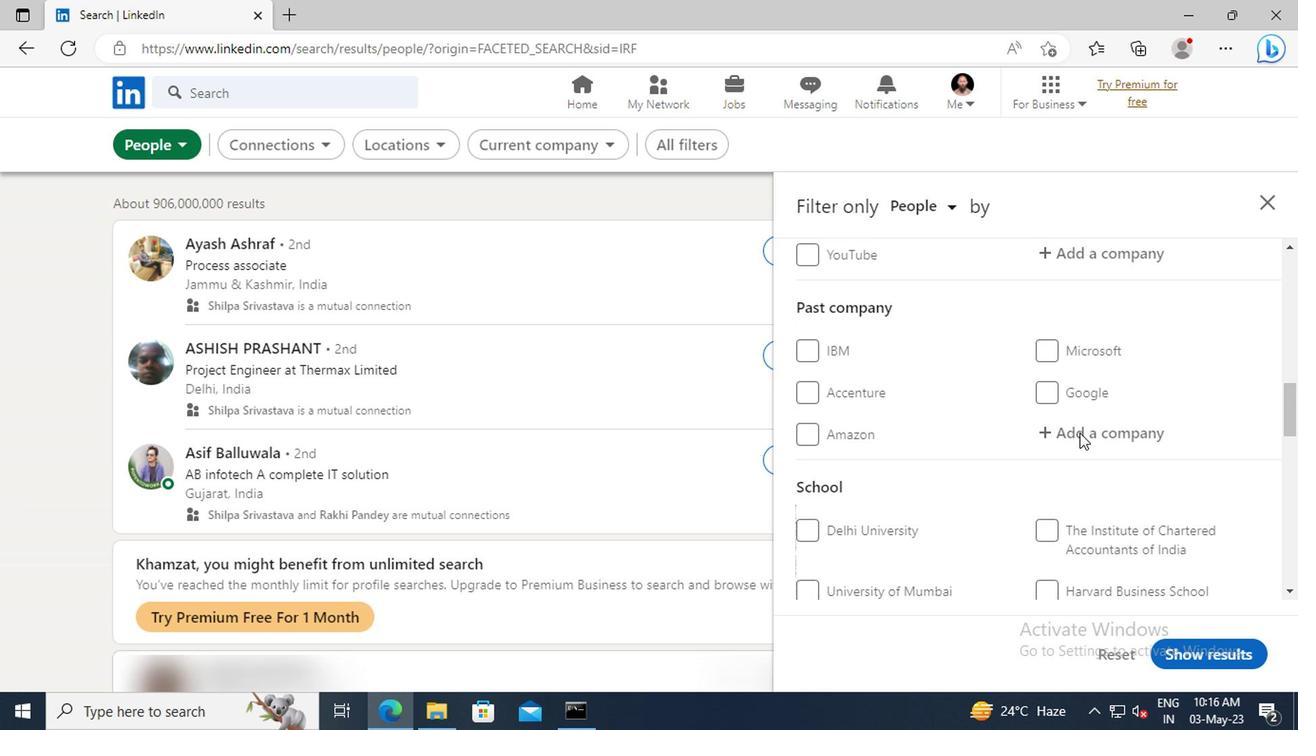 
Action: Mouse scrolled (1075, 432) with delta (0, 0)
Screenshot: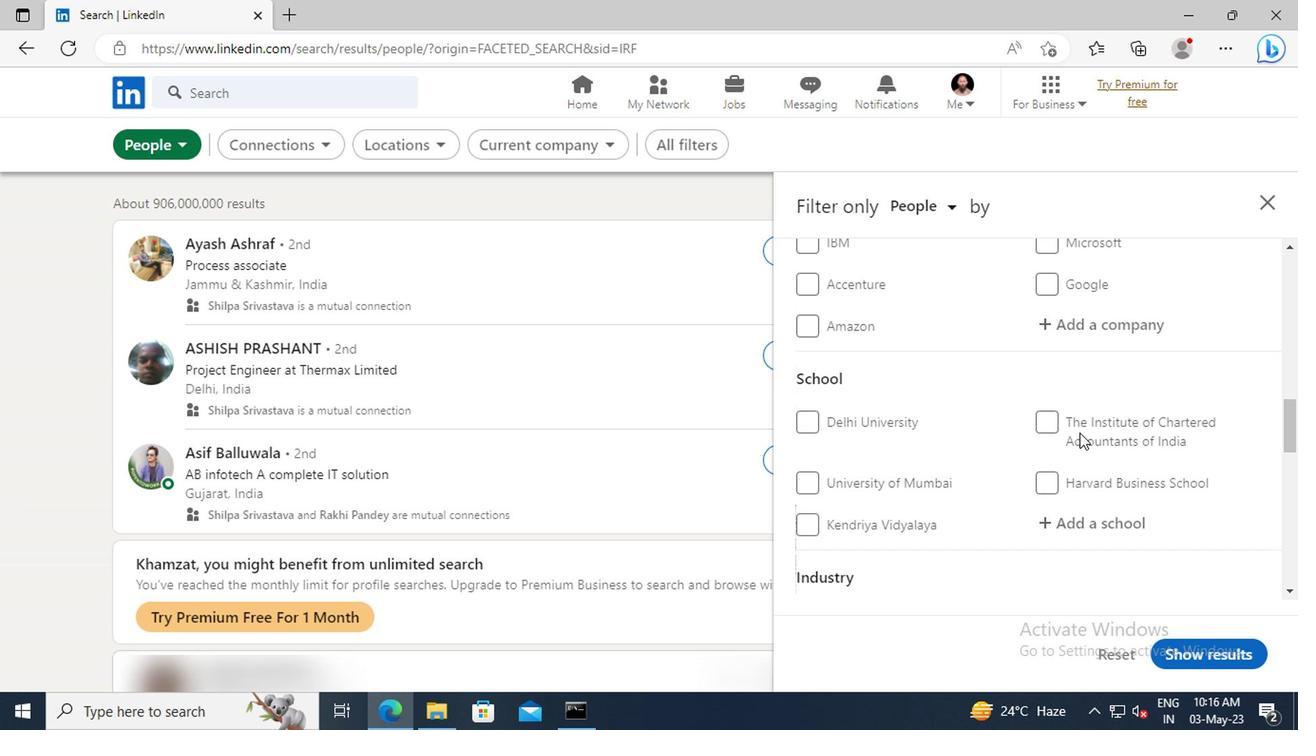
Action: Mouse scrolled (1075, 432) with delta (0, 0)
Screenshot: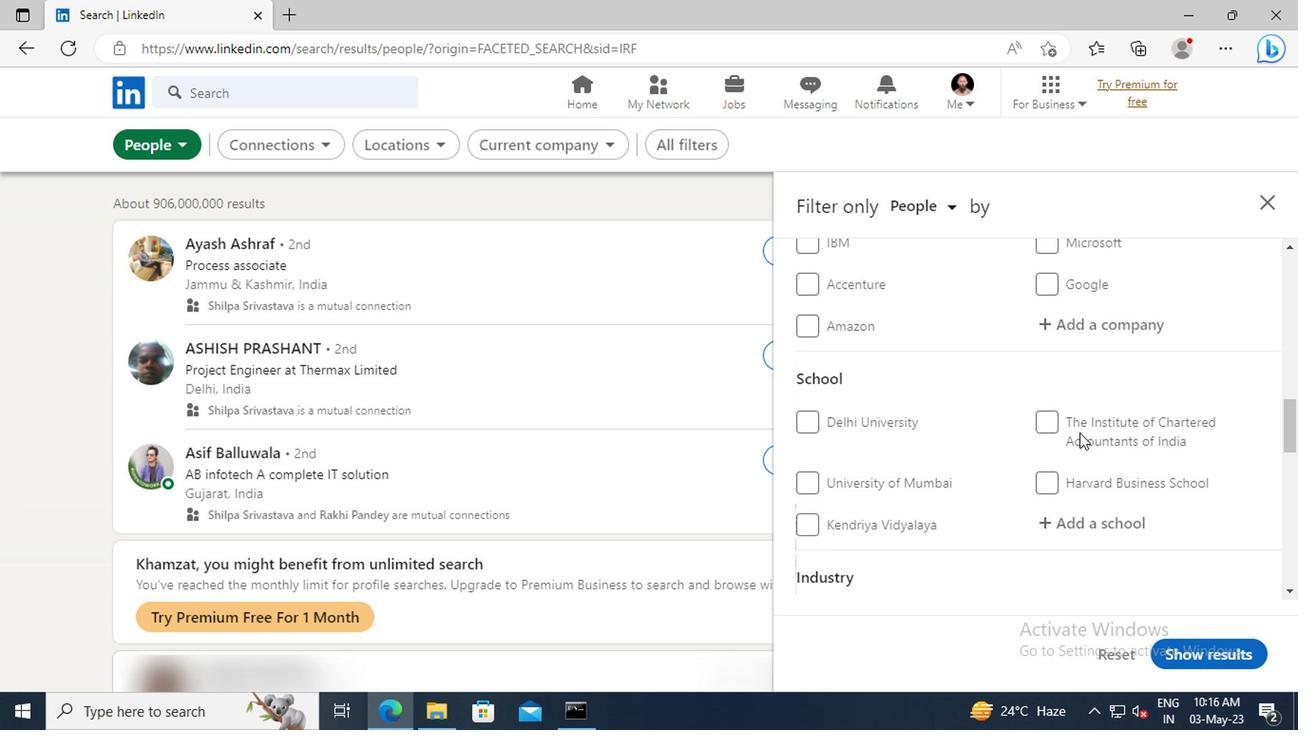 
Action: Mouse scrolled (1075, 432) with delta (0, 0)
Screenshot: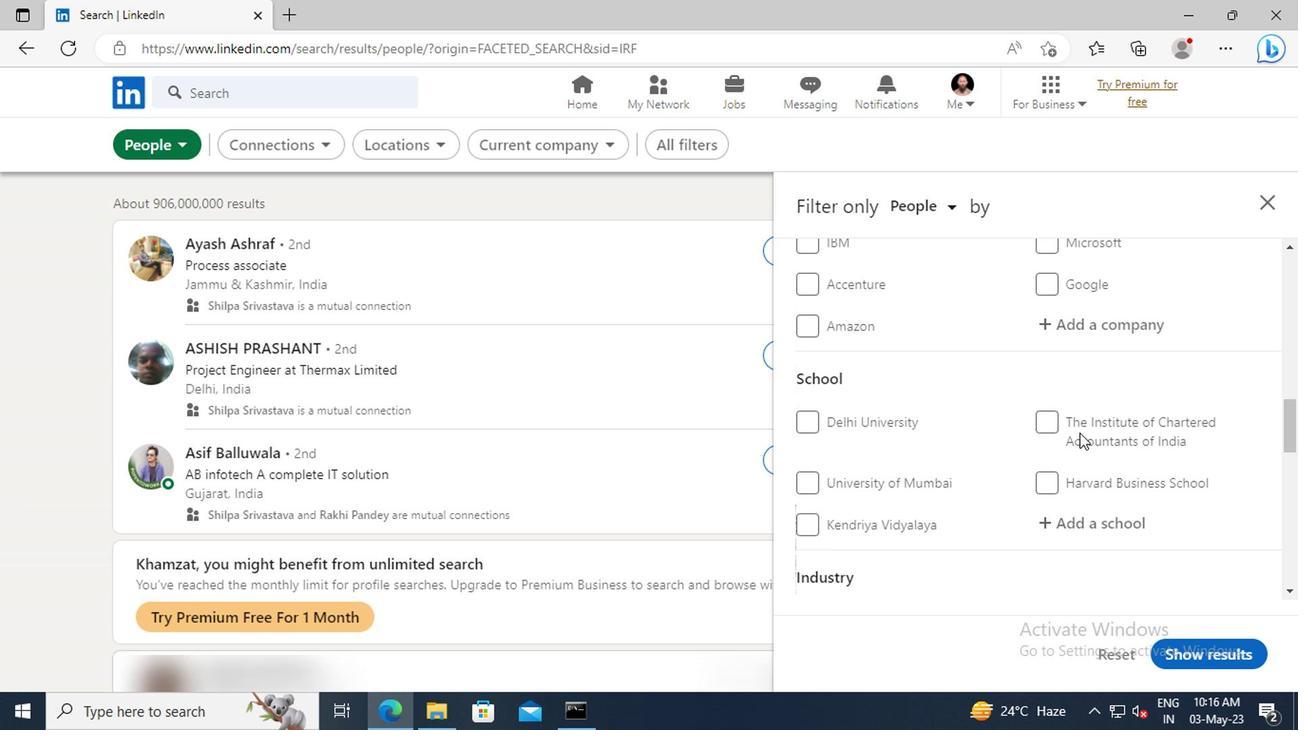 
Action: Mouse scrolled (1075, 432) with delta (0, 0)
Screenshot: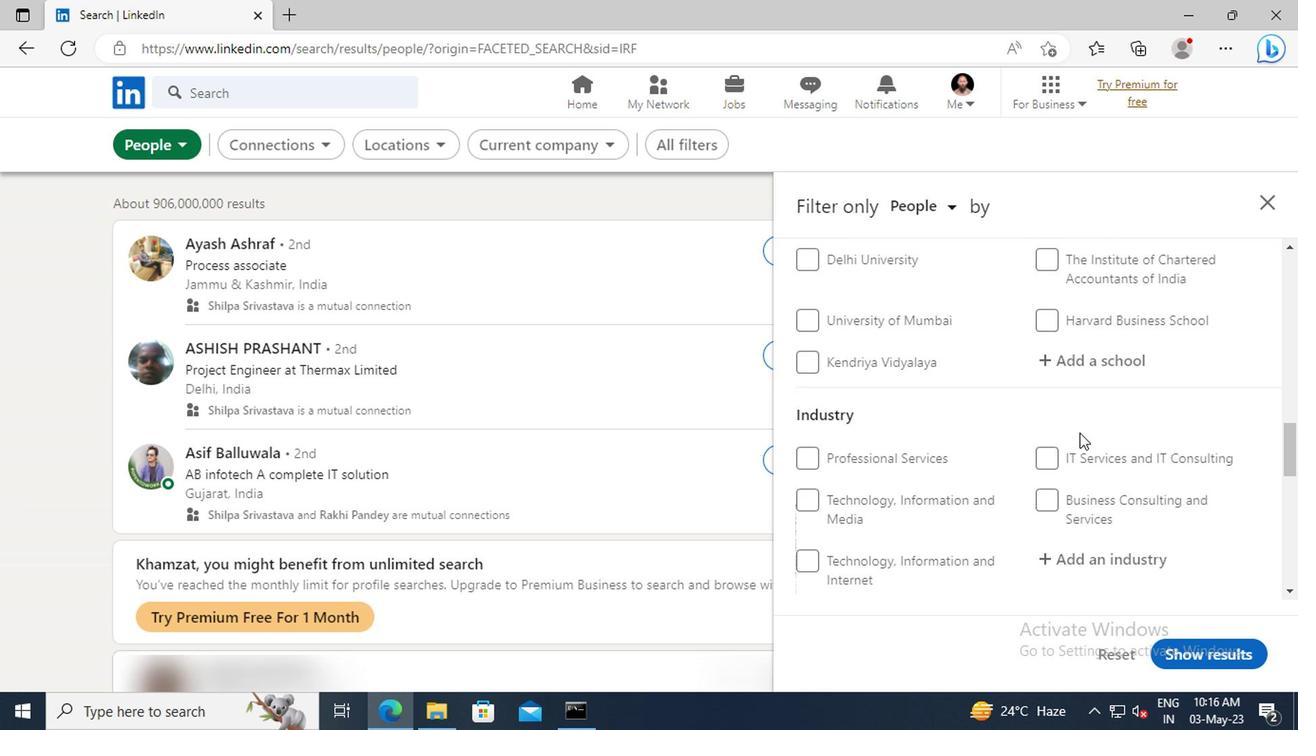 
Action: Mouse scrolled (1075, 432) with delta (0, 0)
Screenshot: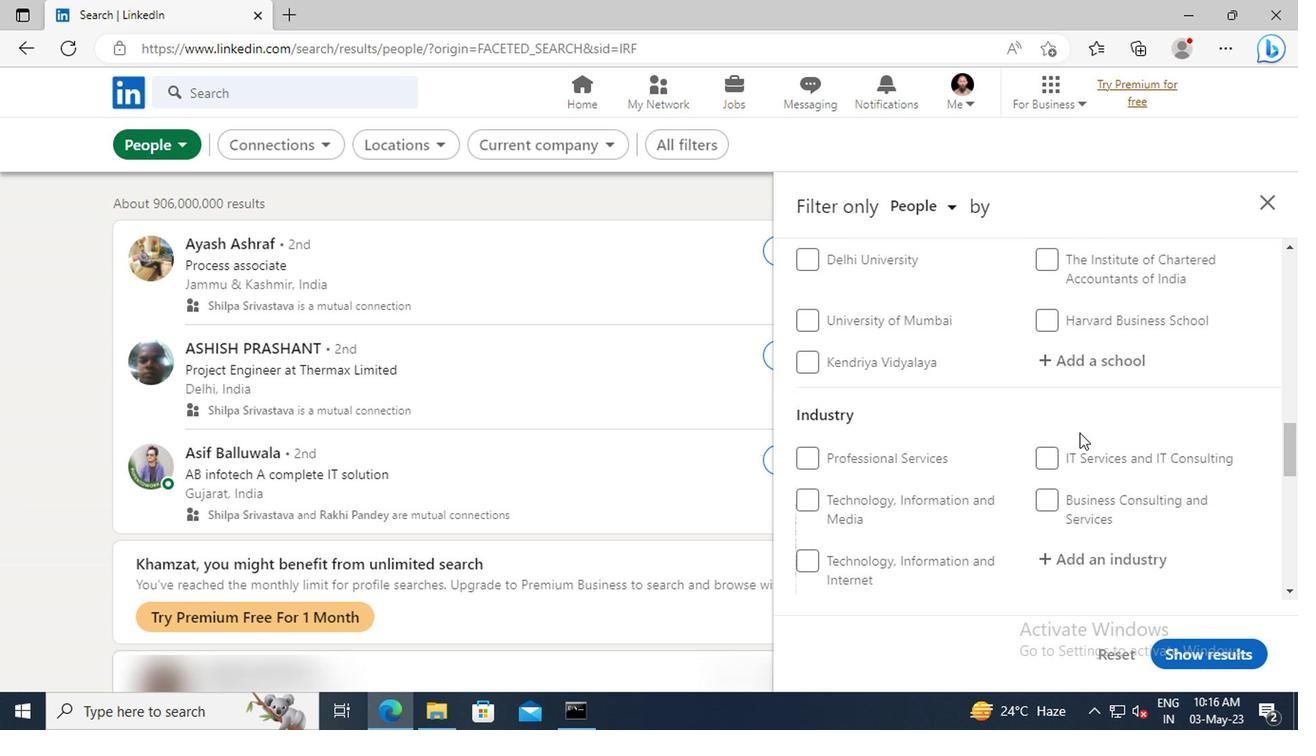 
Action: Mouse scrolled (1075, 432) with delta (0, 0)
Screenshot: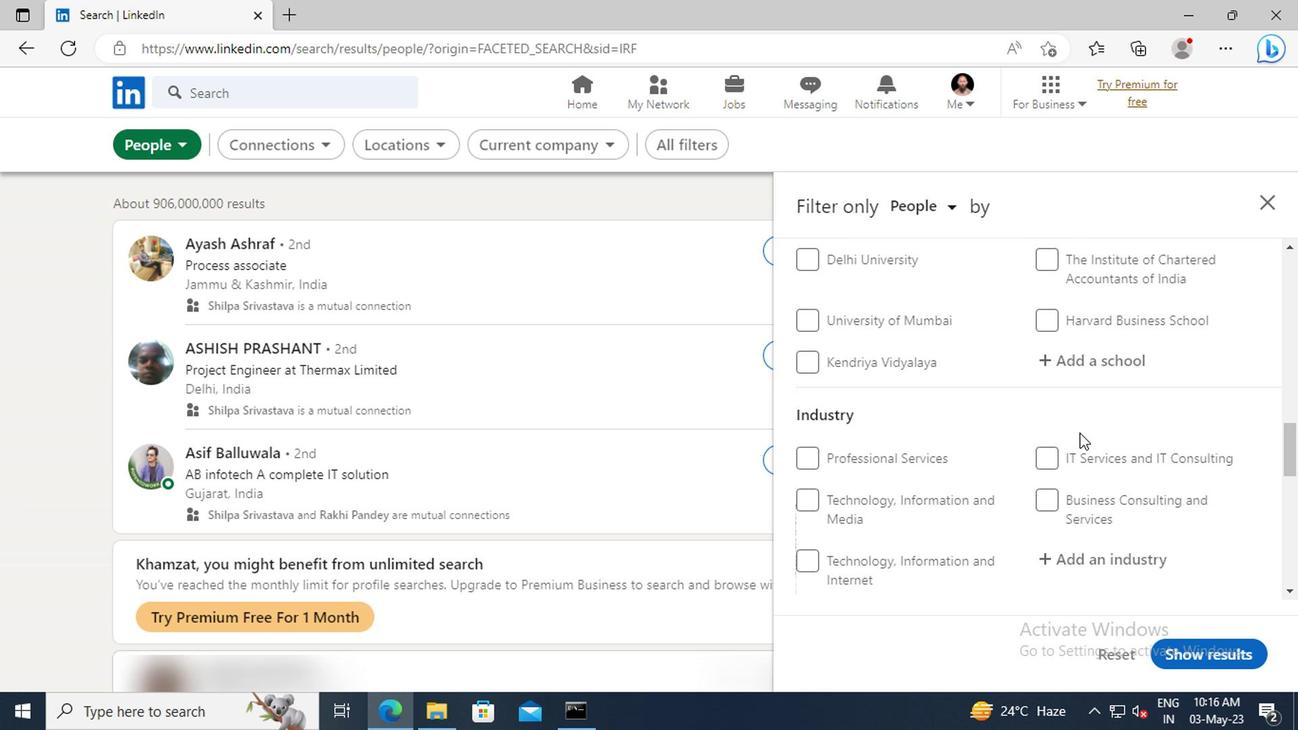
Action: Mouse scrolled (1075, 432) with delta (0, 0)
Screenshot: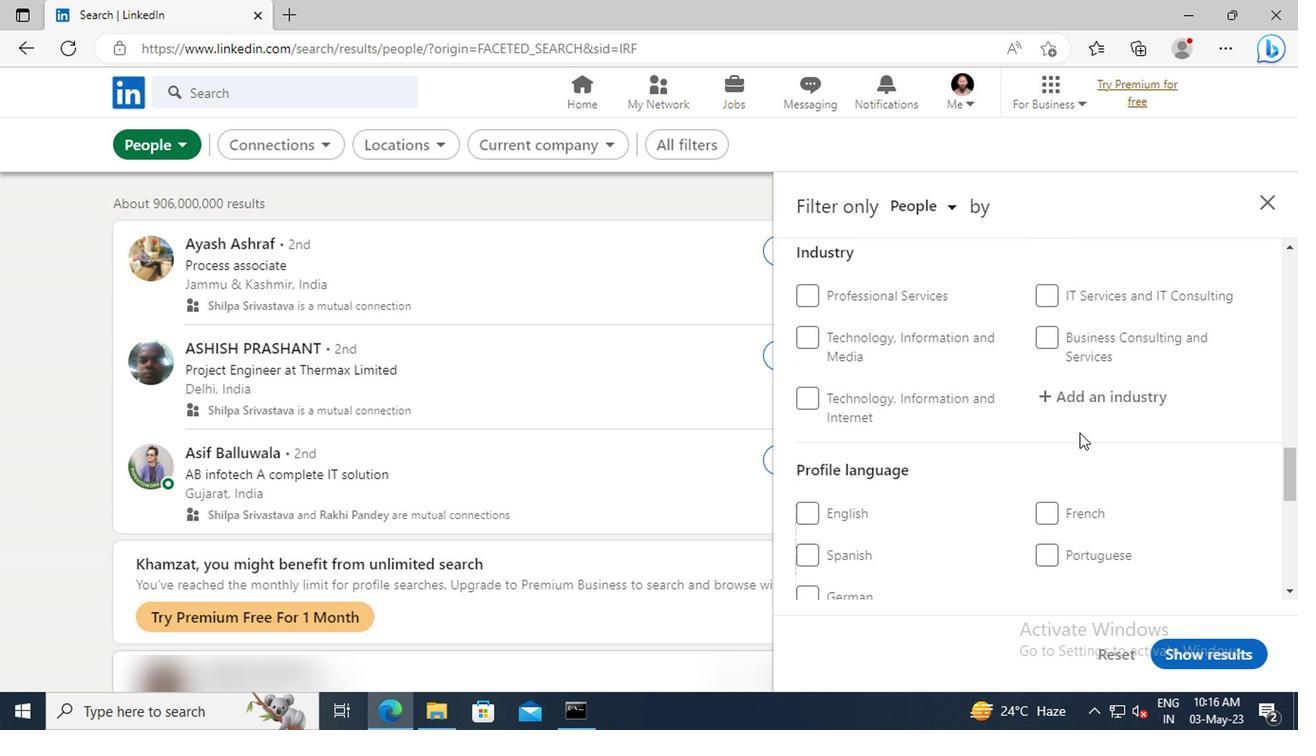 
Action: Mouse scrolled (1075, 432) with delta (0, 0)
Screenshot: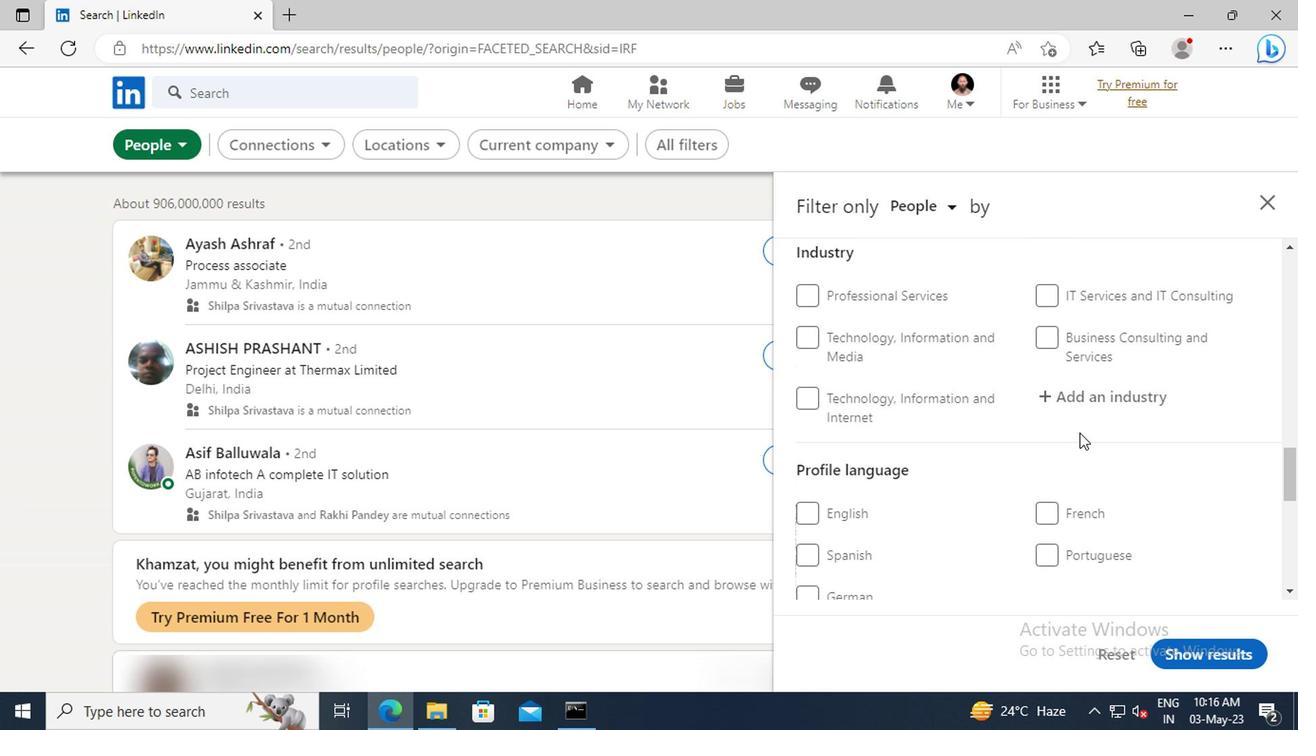 
Action: Mouse moved to (1043, 449)
Screenshot: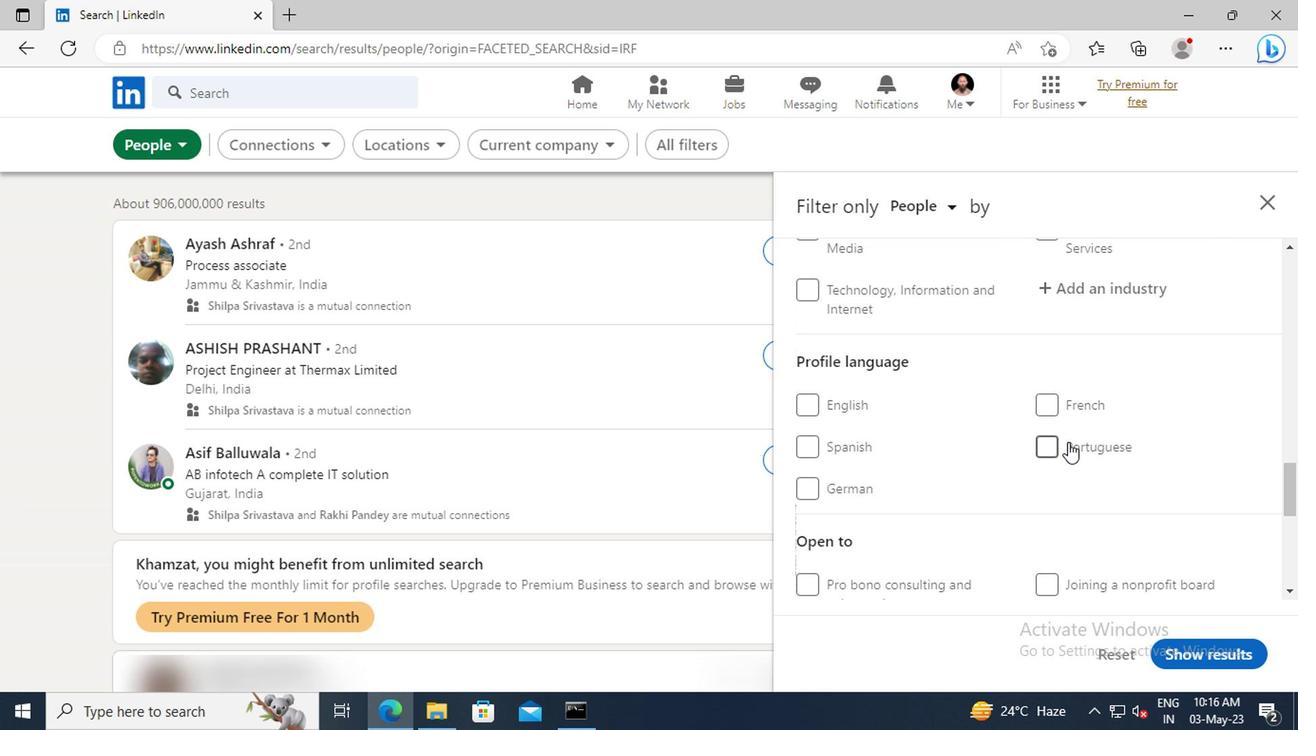 
Action: Mouse pressed left at (1043, 449)
Screenshot: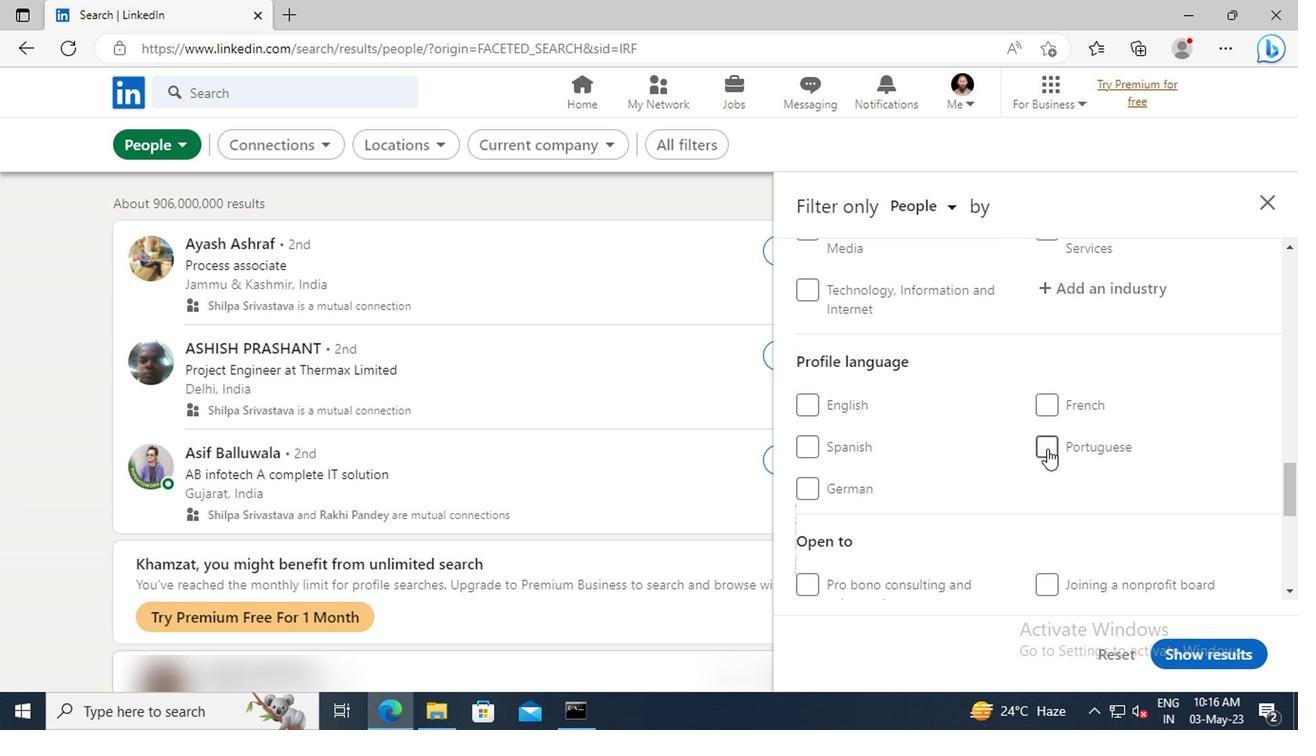 
Action: Mouse moved to (1104, 417)
Screenshot: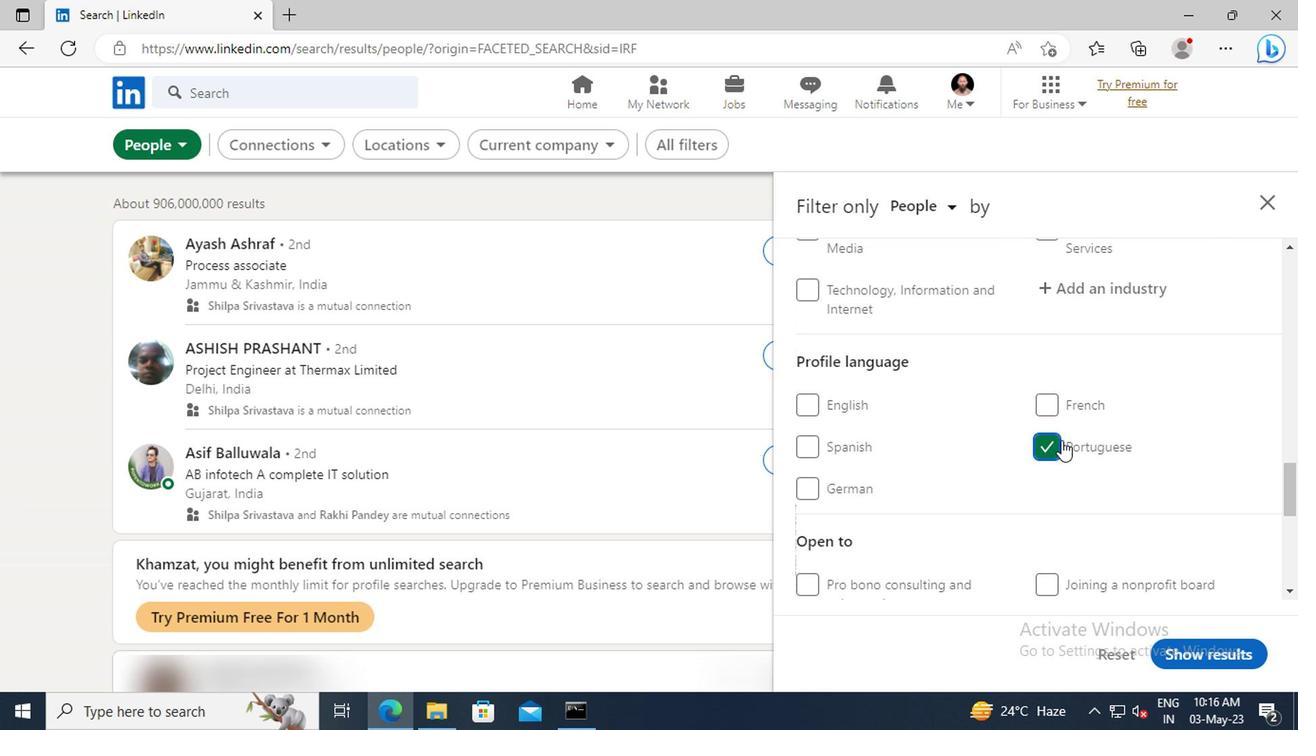 
Action: Mouse scrolled (1104, 418) with delta (0, 0)
Screenshot: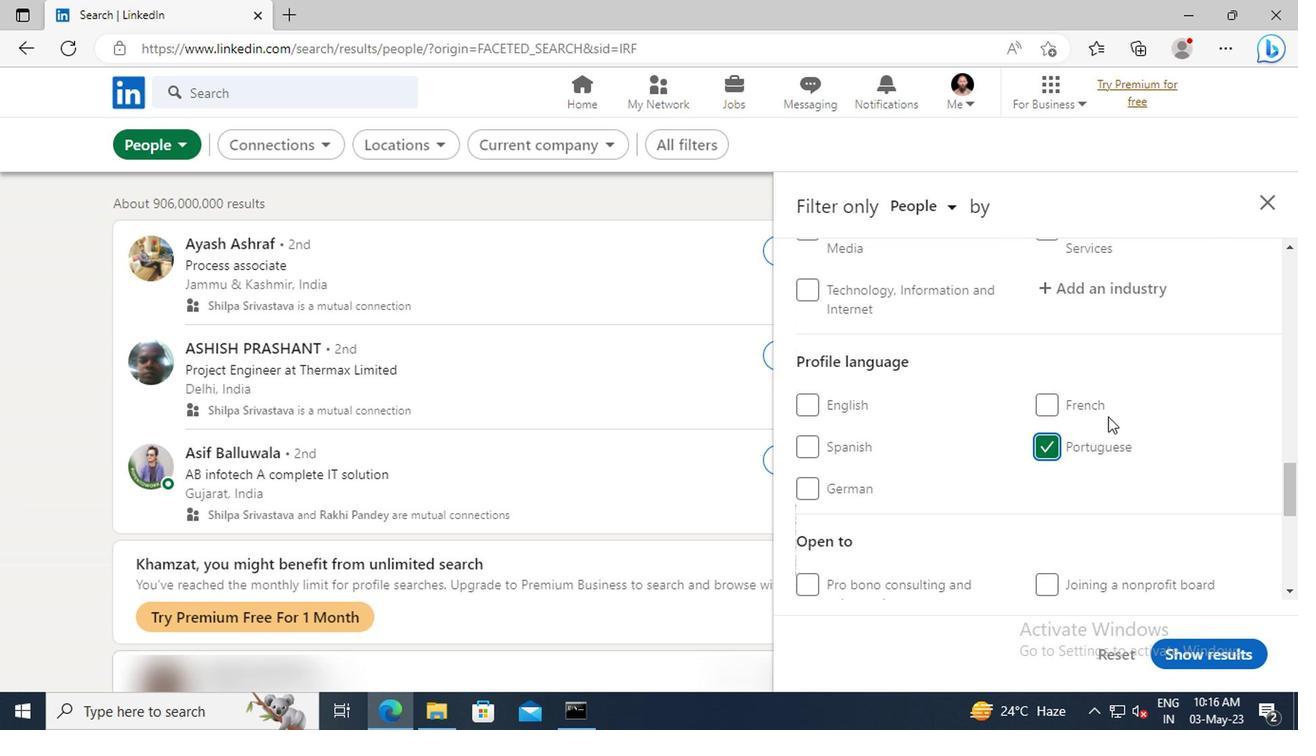 
Action: Mouse scrolled (1104, 418) with delta (0, 0)
Screenshot: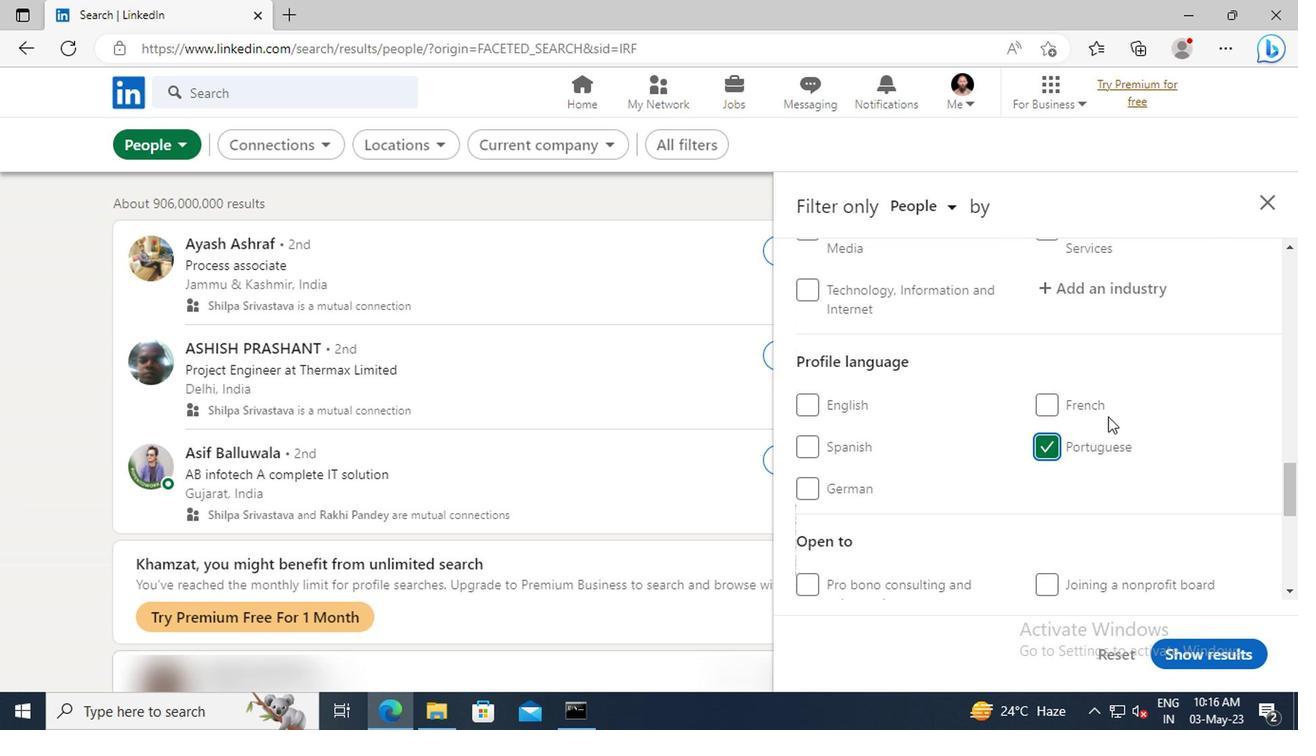 
Action: Mouse scrolled (1104, 418) with delta (0, 0)
Screenshot: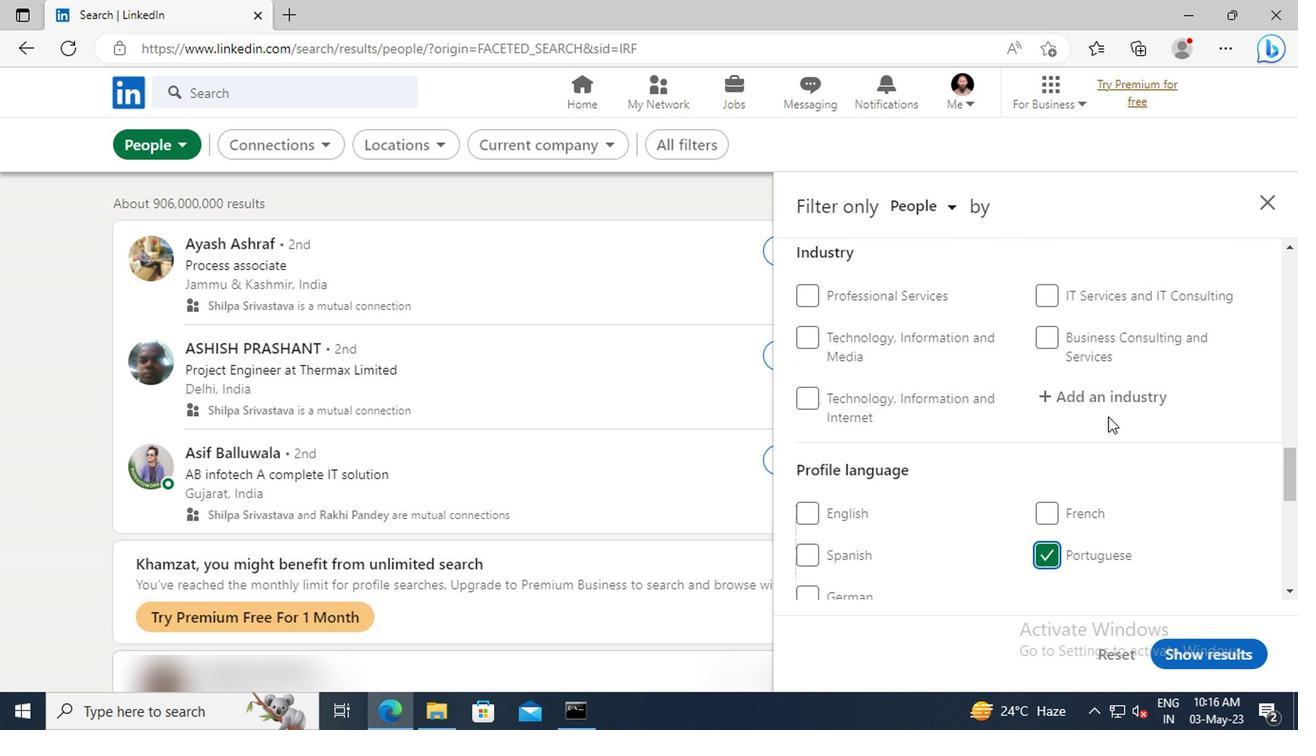 
Action: Mouse scrolled (1104, 418) with delta (0, 0)
Screenshot: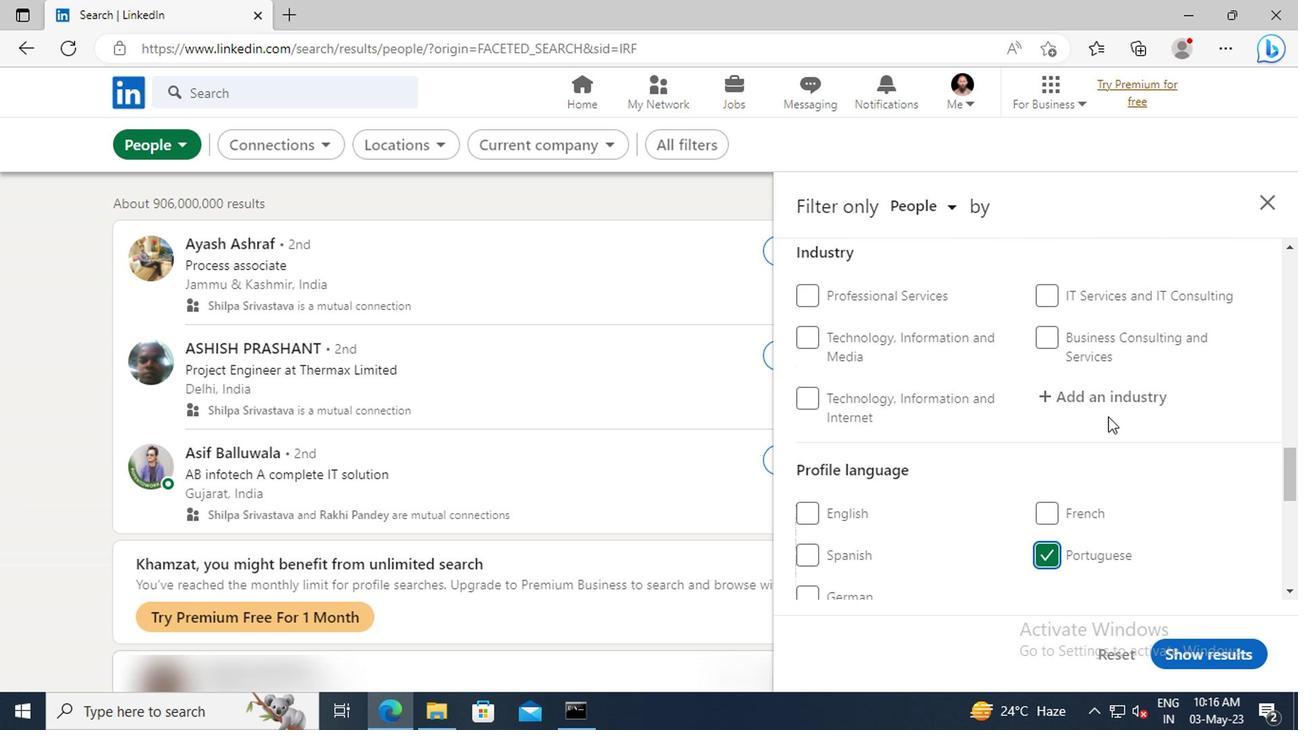
Action: Mouse scrolled (1104, 418) with delta (0, 0)
Screenshot: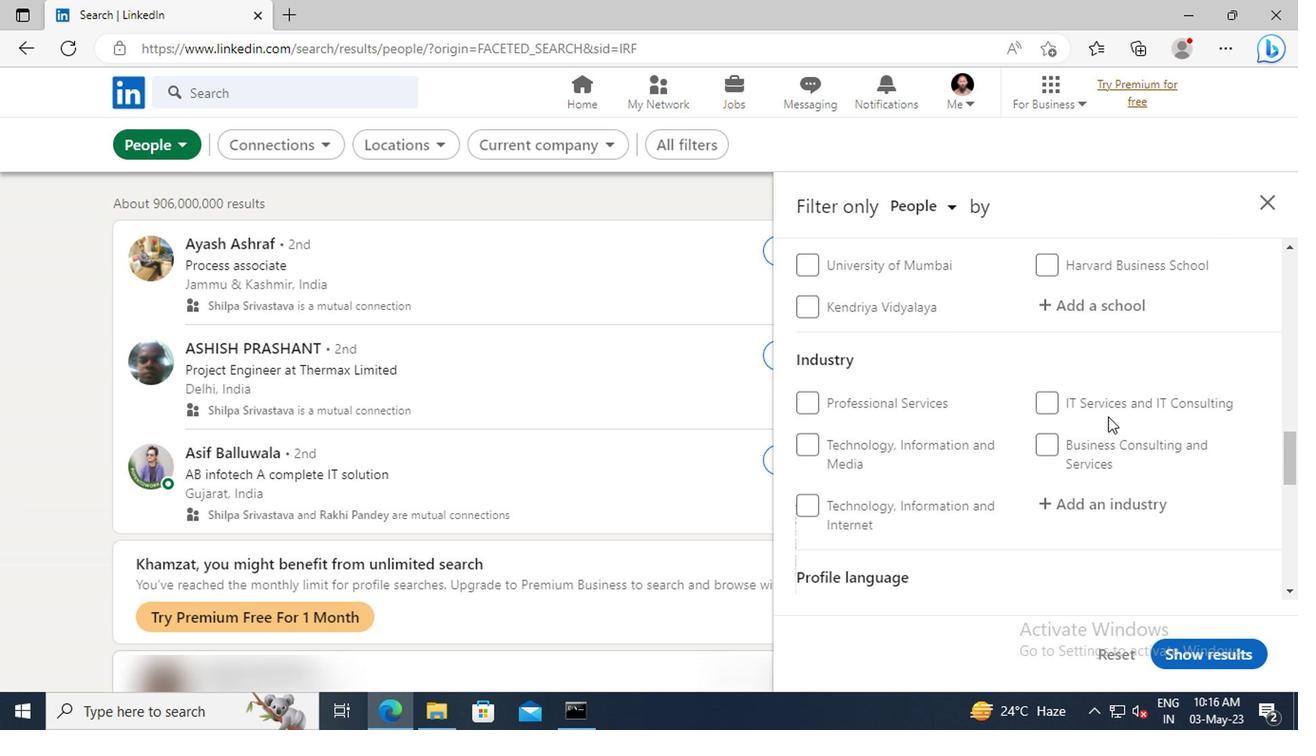 
Action: Mouse scrolled (1104, 418) with delta (0, 0)
Screenshot: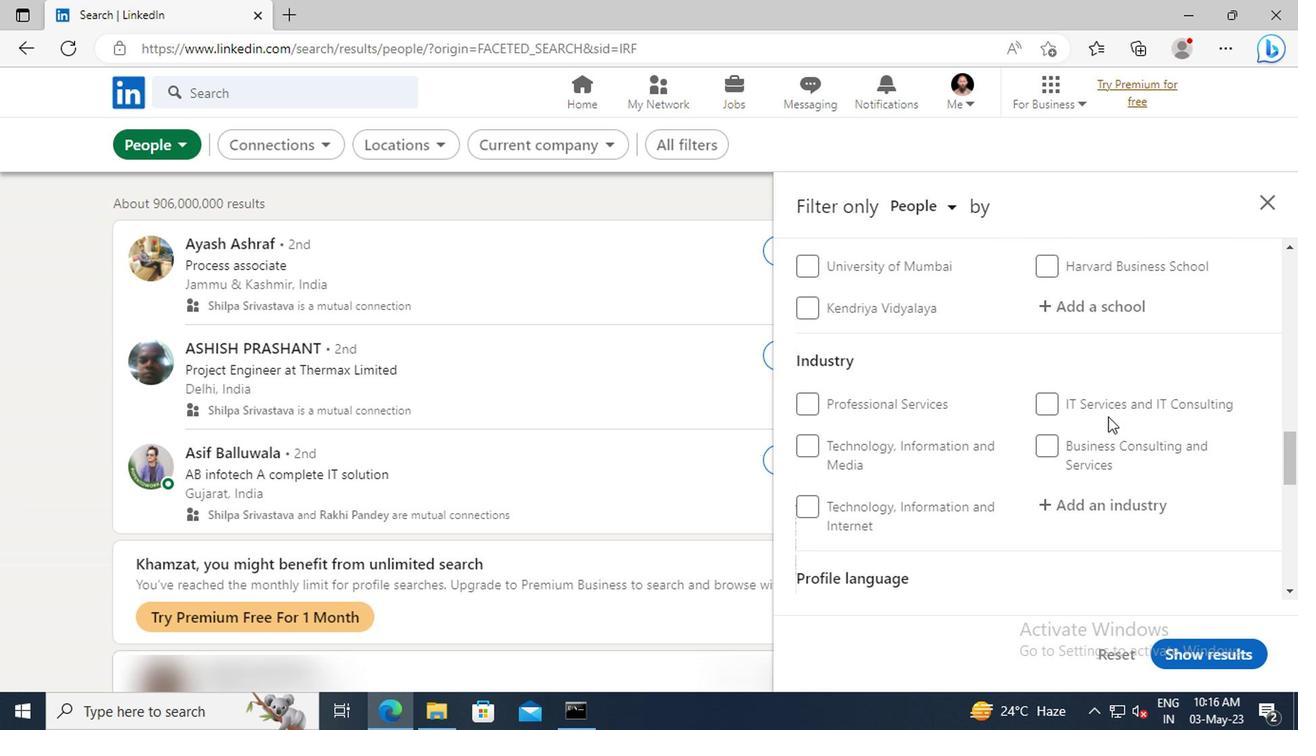 
Action: Mouse scrolled (1104, 418) with delta (0, 0)
Screenshot: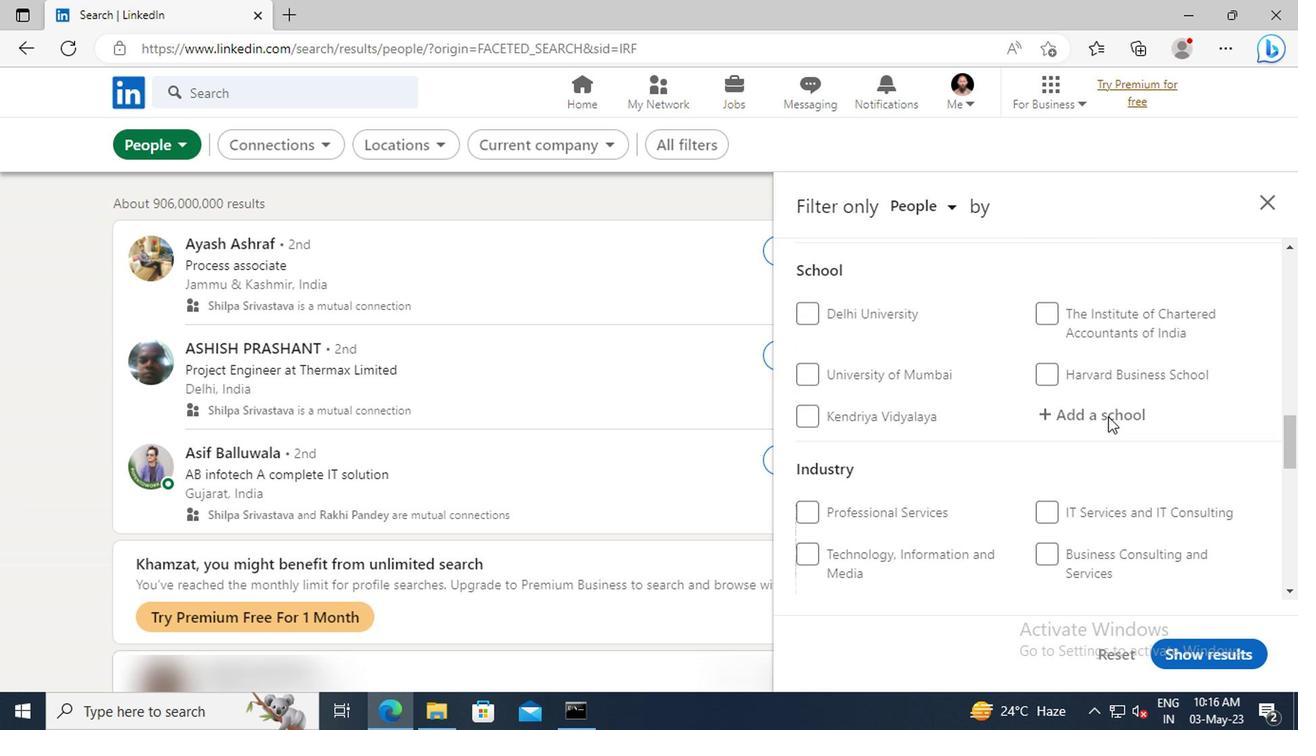 
Action: Mouse scrolled (1104, 418) with delta (0, 0)
Screenshot: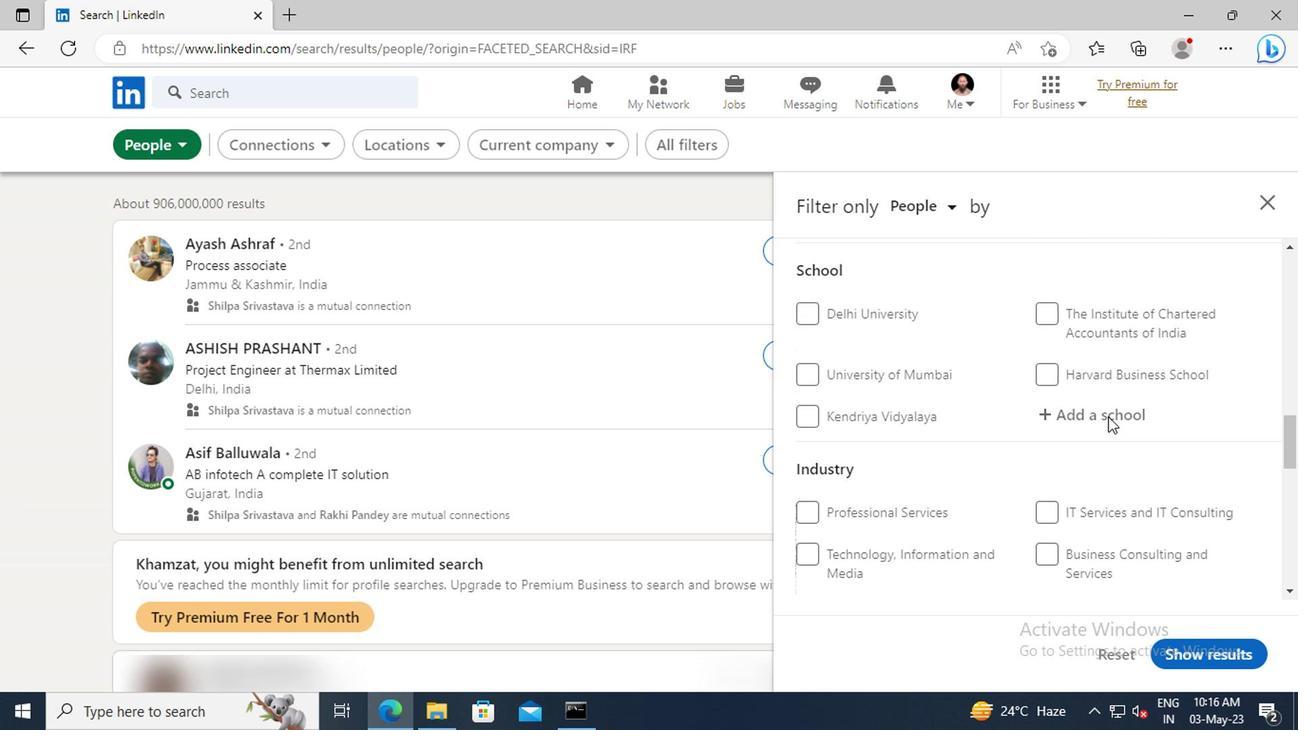 
Action: Mouse scrolled (1104, 418) with delta (0, 0)
Screenshot: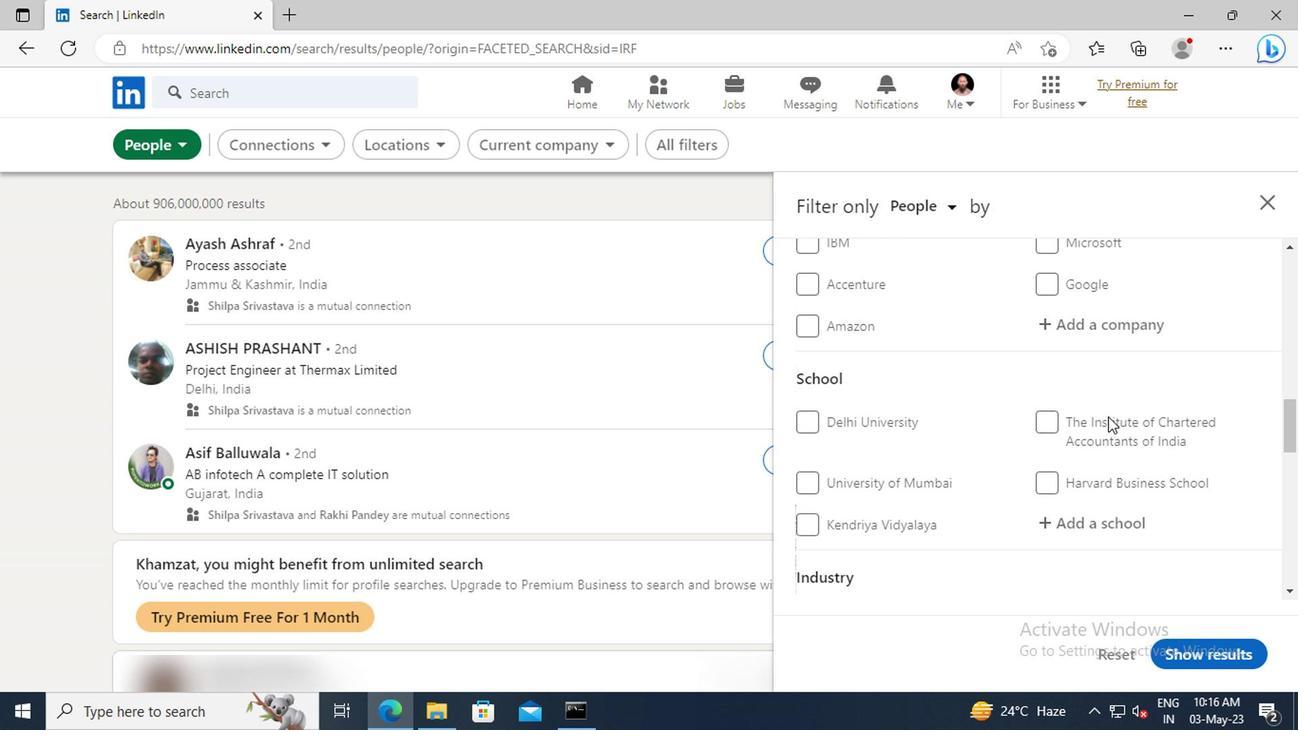 
Action: Mouse scrolled (1104, 418) with delta (0, 0)
Screenshot: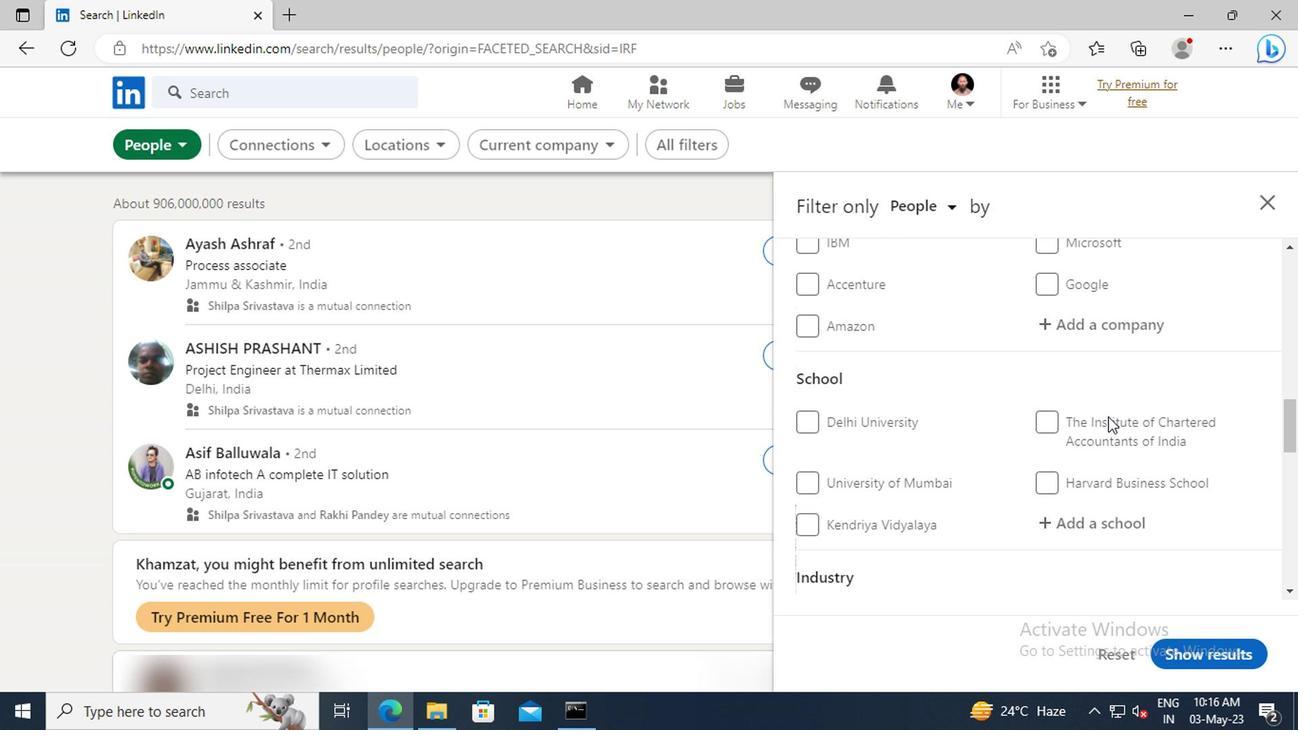 
Action: Mouse scrolled (1104, 418) with delta (0, 0)
Screenshot: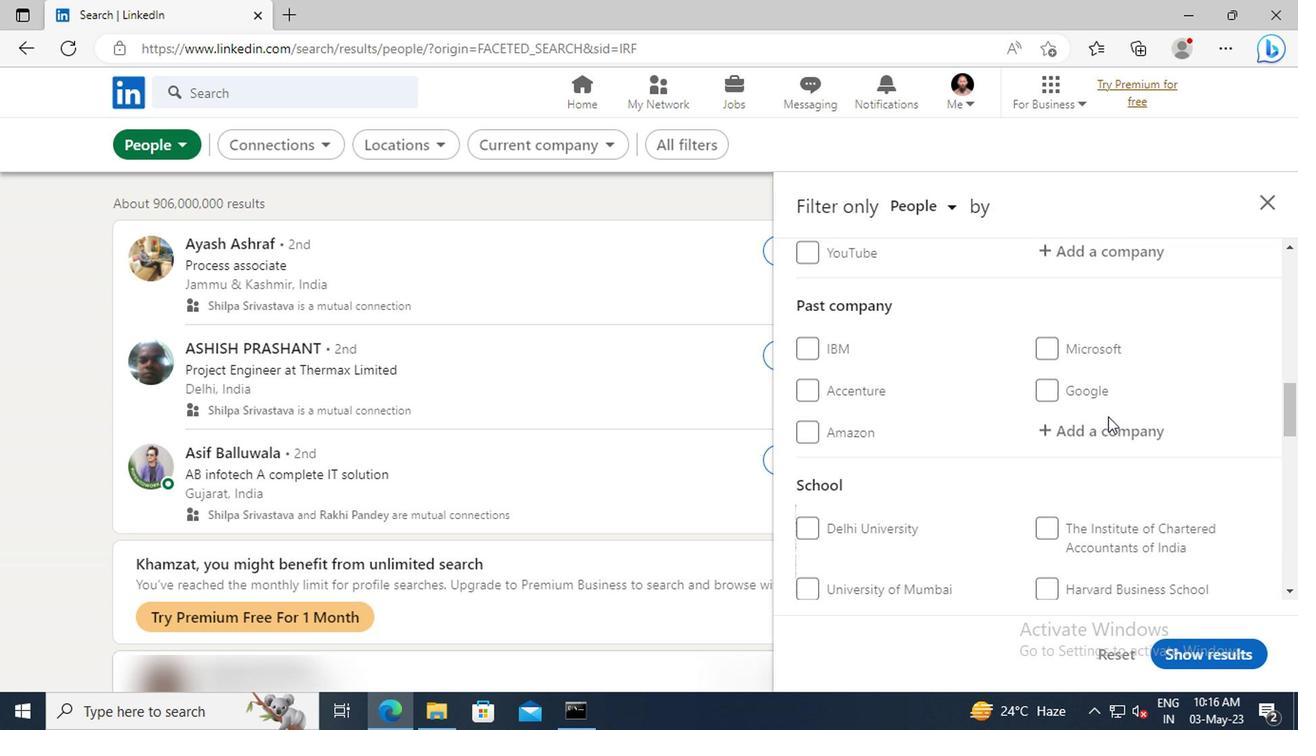 
Action: Mouse scrolled (1104, 418) with delta (0, 0)
Screenshot: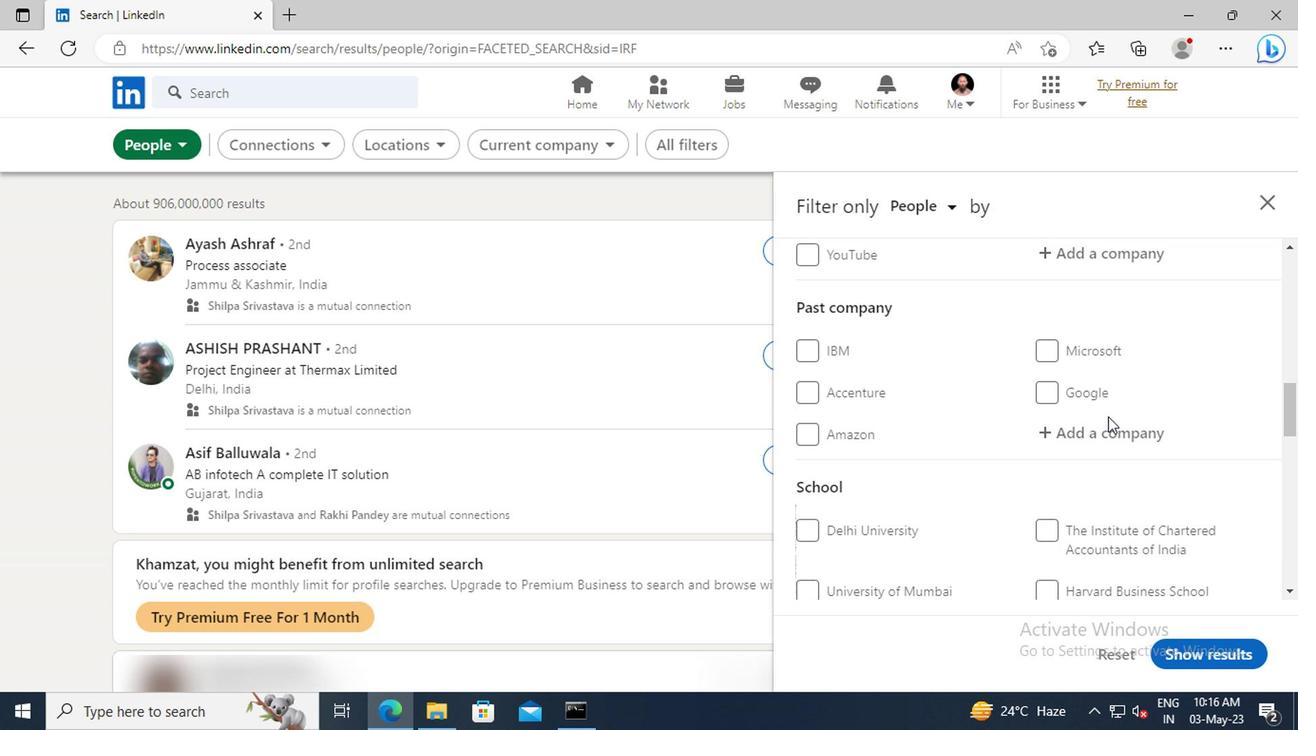 
Action: Mouse moved to (1104, 416)
Screenshot: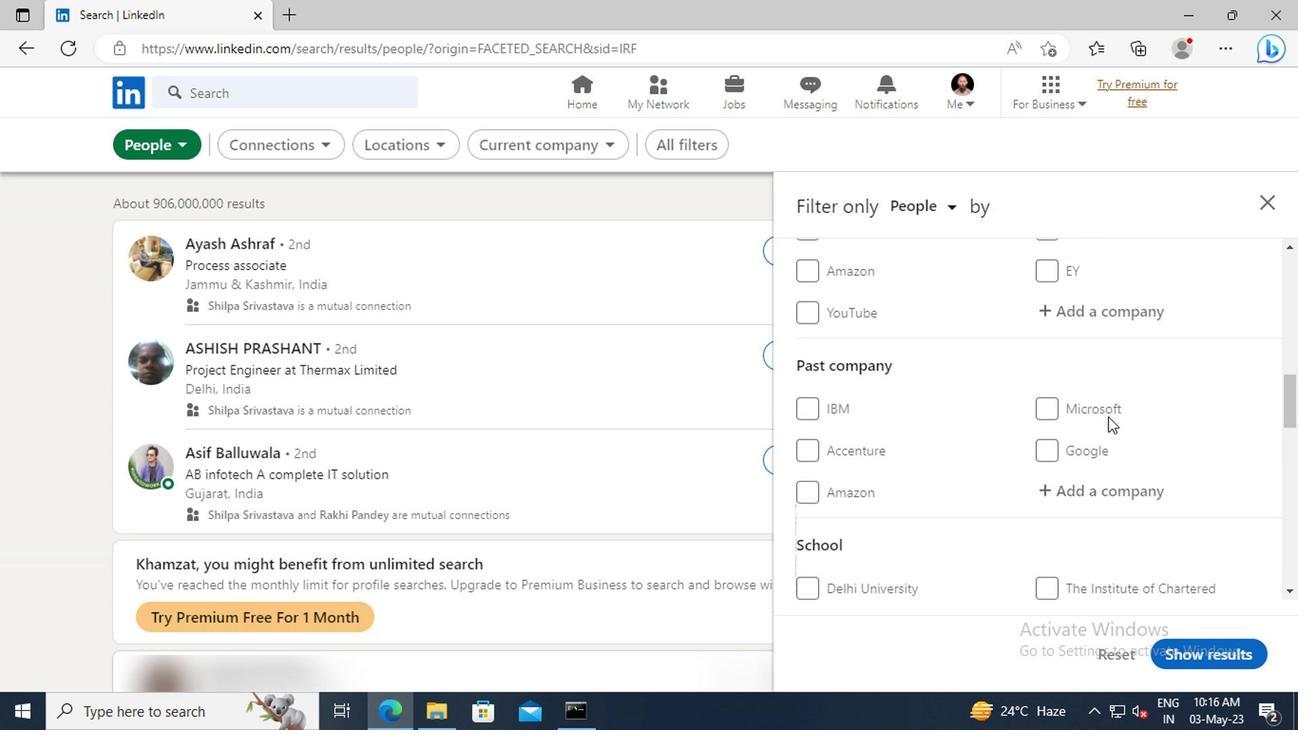 
Action: Mouse scrolled (1104, 417) with delta (0, 1)
Screenshot: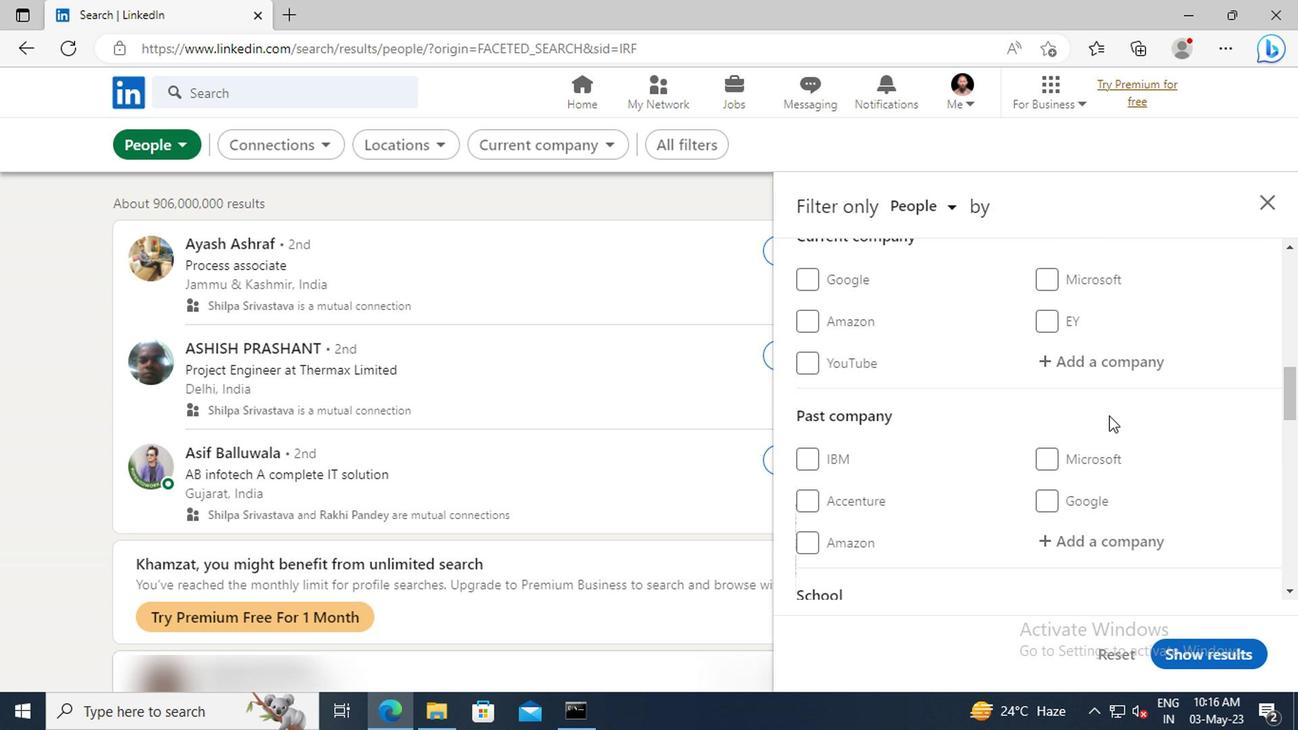 
Action: Mouse moved to (1090, 418)
Screenshot: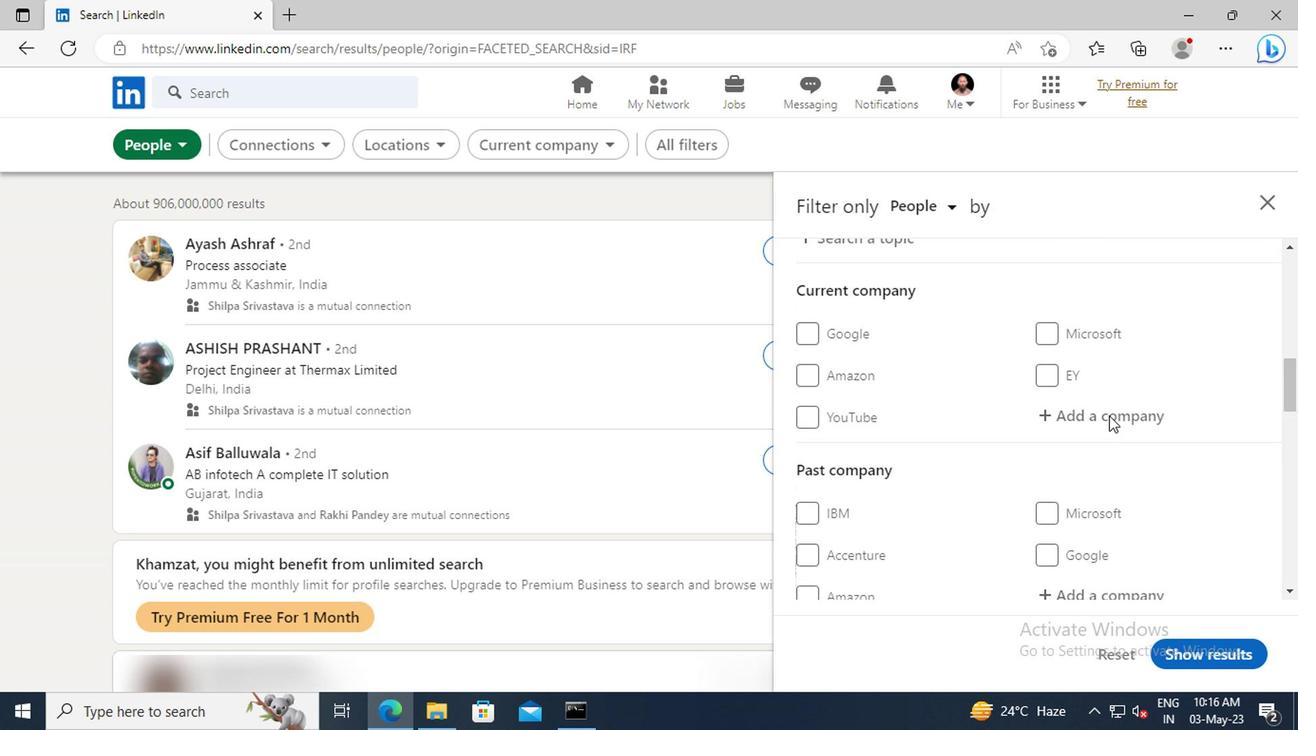
Action: Mouse pressed left at (1090, 418)
Screenshot: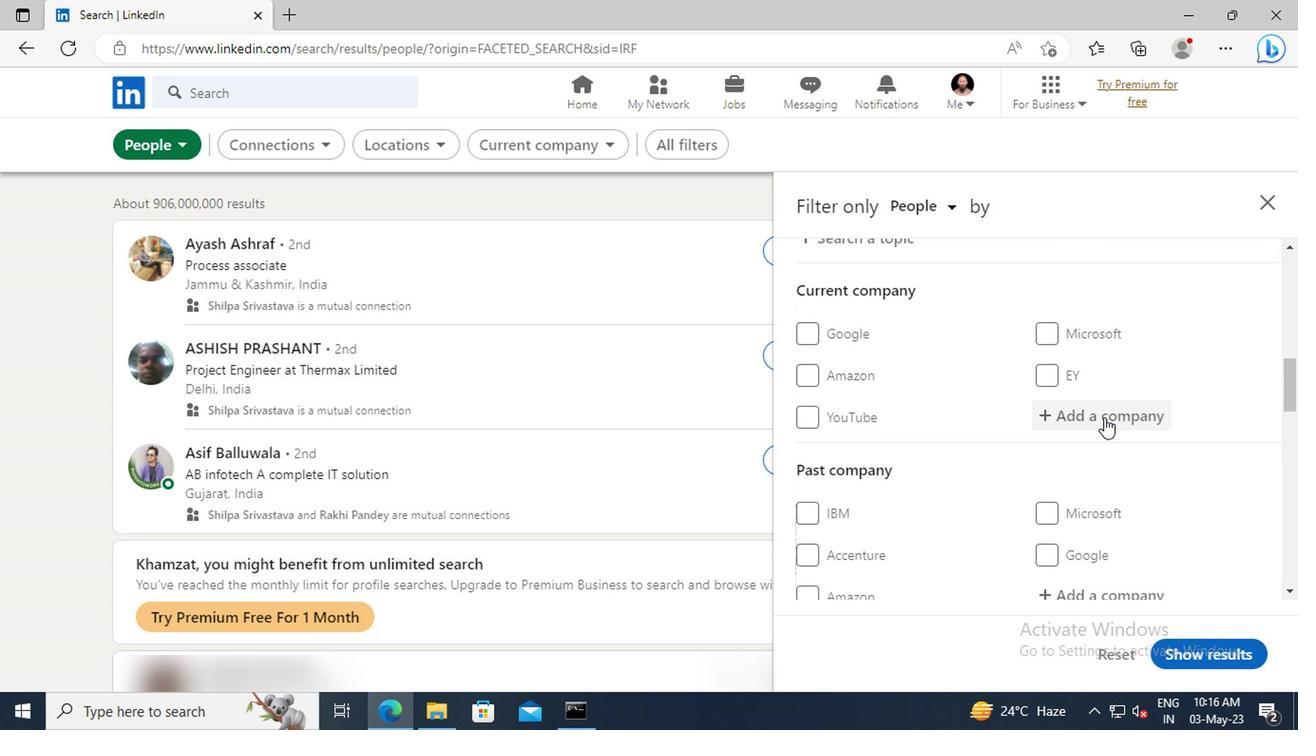 
Action: Key pressed <Key.shift>AU<Key.space><Key.shift>SMA
Screenshot: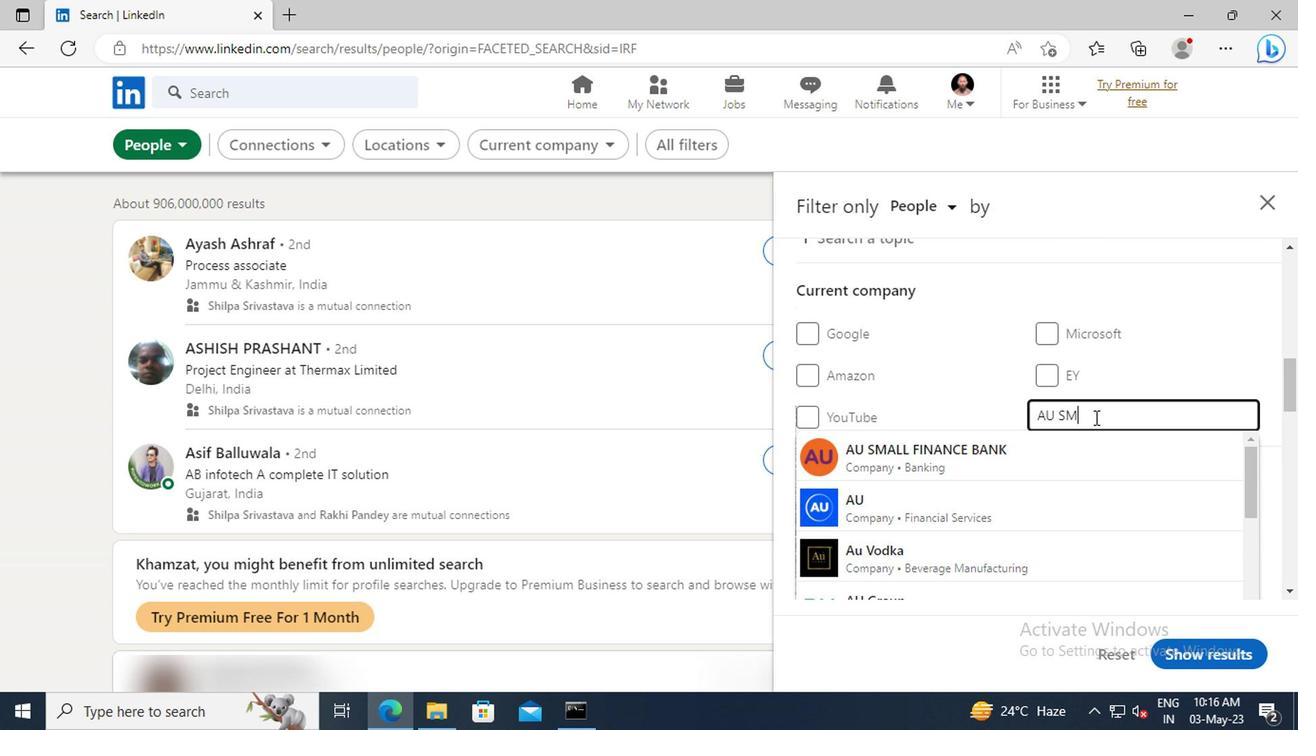 
Action: Mouse moved to (1089, 447)
Screenshot: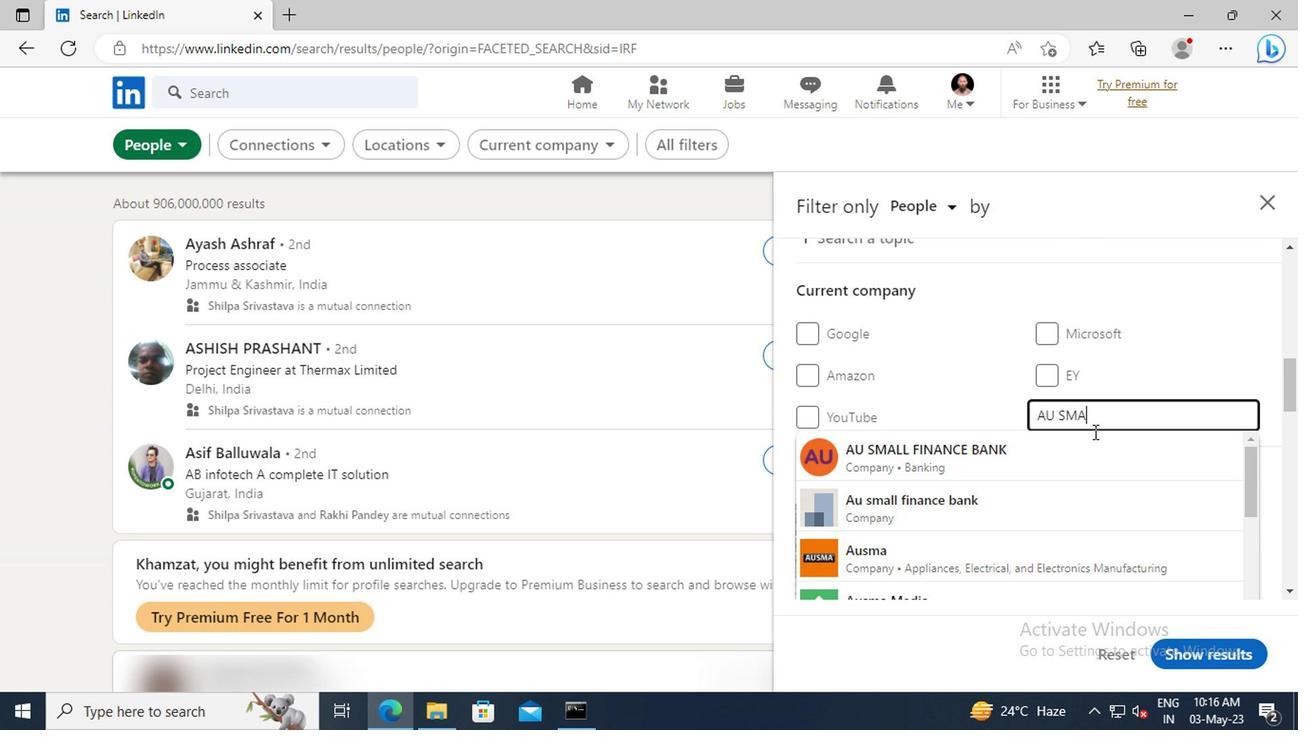 
Action: Mouse pressed left at (1089, 447)
Screenshot: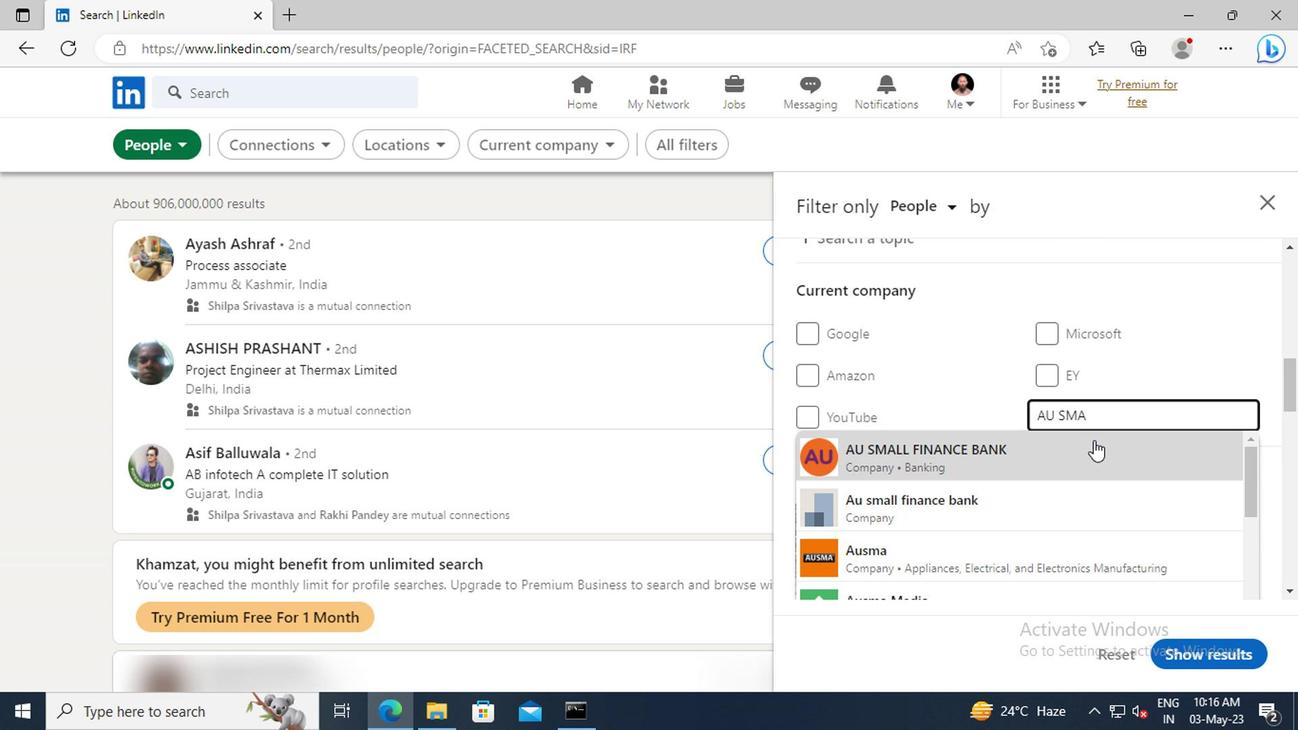 
Action: Mouse scrolled (1089, 446) with delta (0, 0)
Screenshot: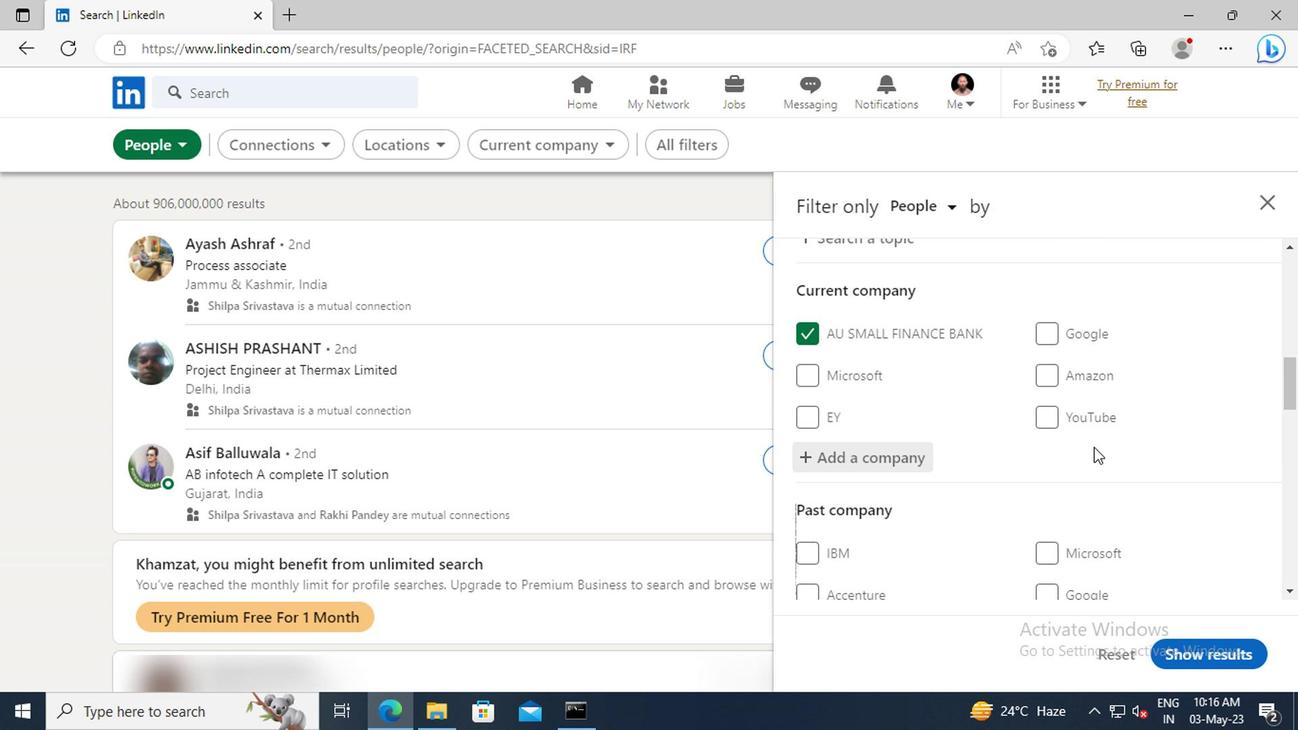 
Action: Mouse scrolled (1089, 446) with delta (0, 0)
Screenshot: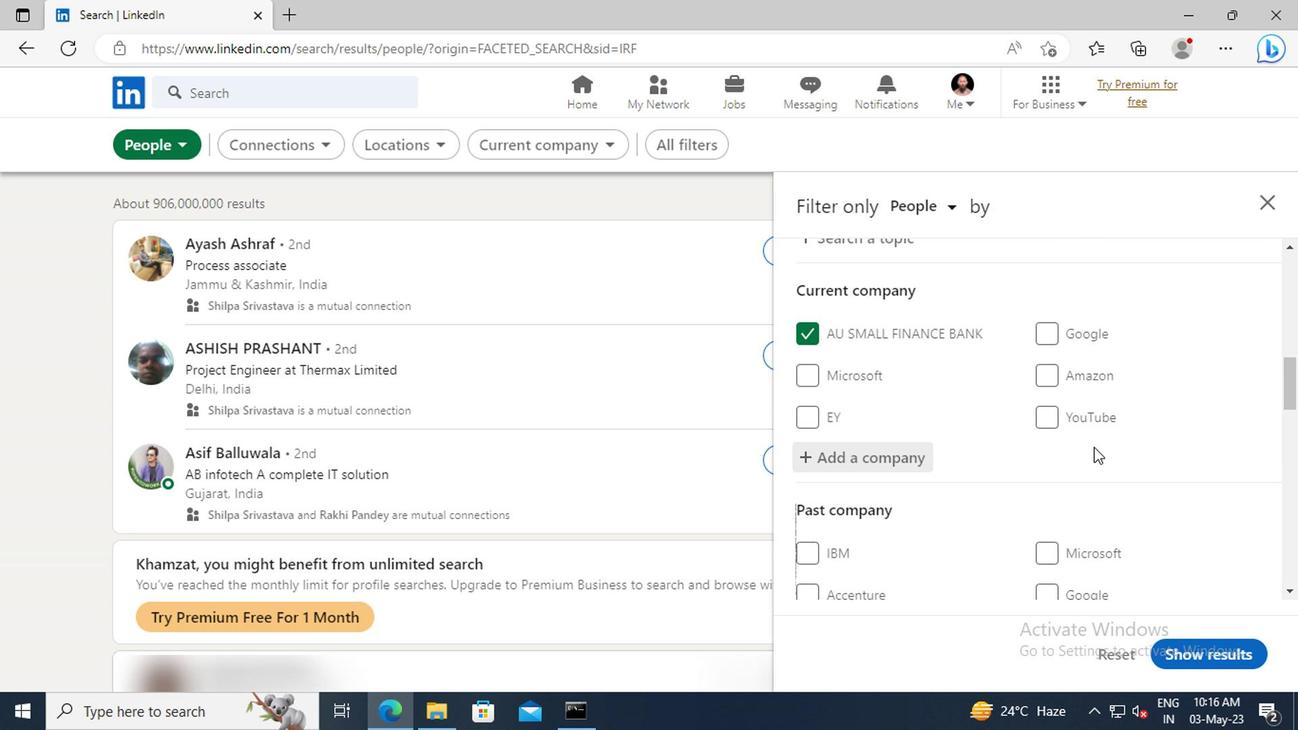
Action: Mouse moved to (1087, 422)
Screenshot: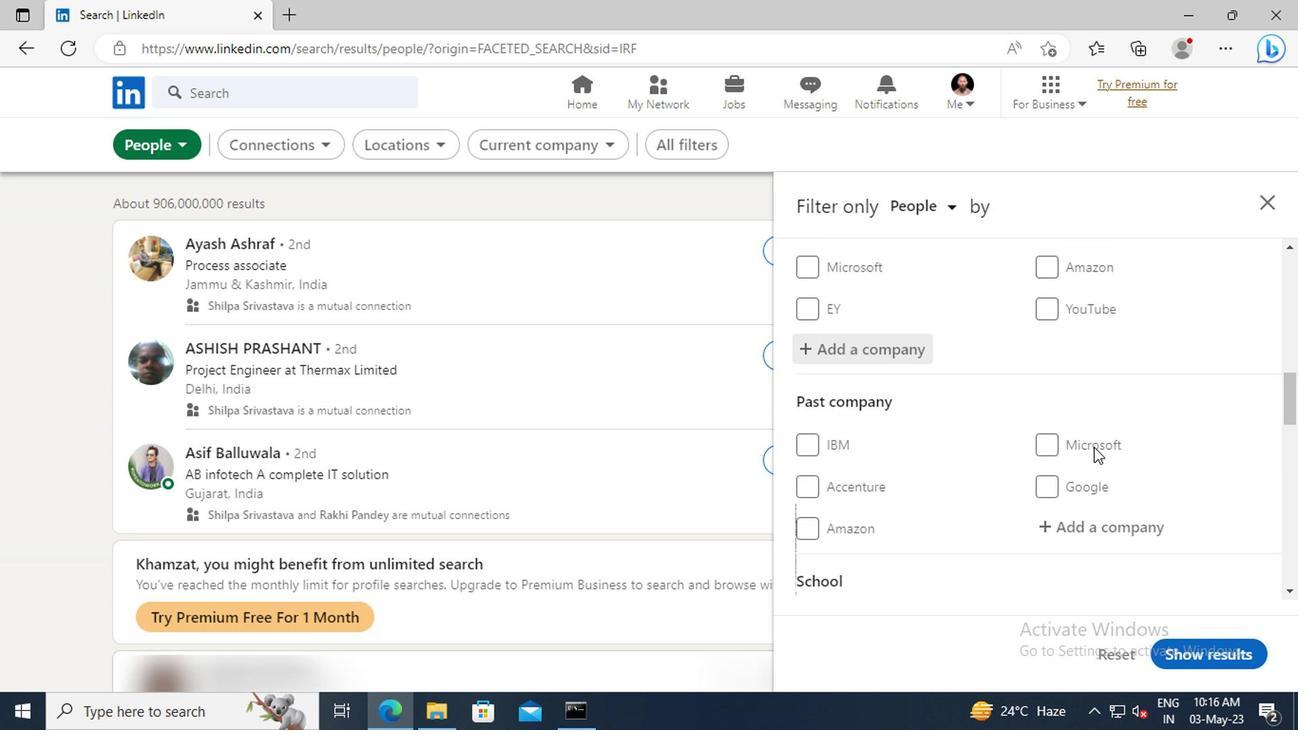 
Action: Mouse scrolled (1087, 422) with delta (0, 0)
Screenshot: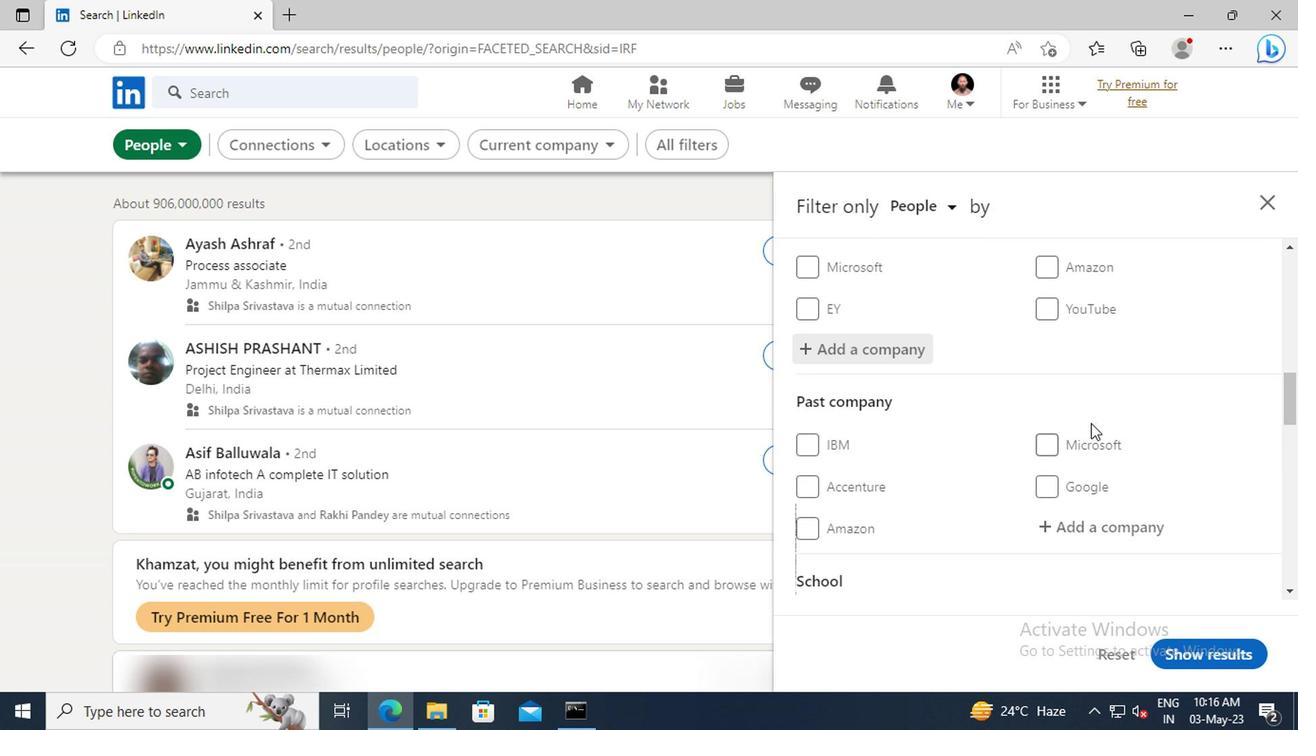 
Action: Mouse scrolled (1087, 422) with delta (0, 0)
Screenshot: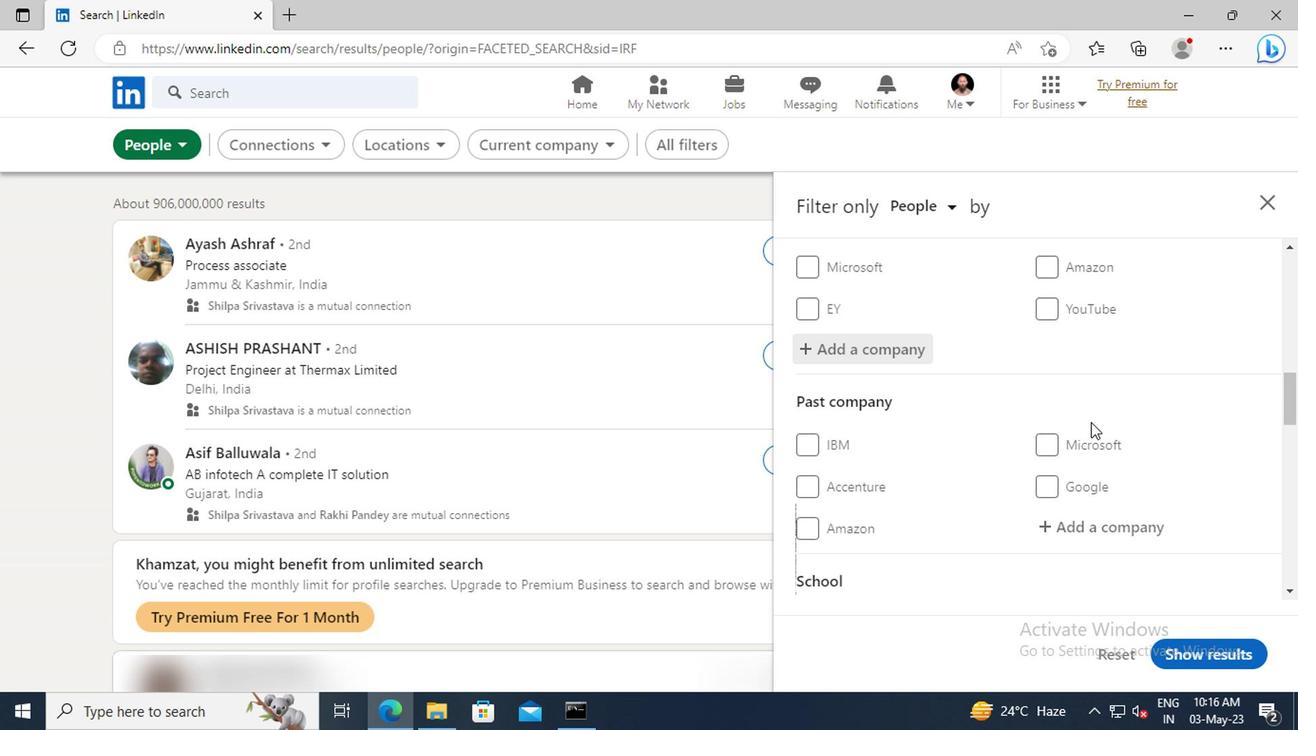 
Action: Mouse moved to (1082, 384)
Screenshot: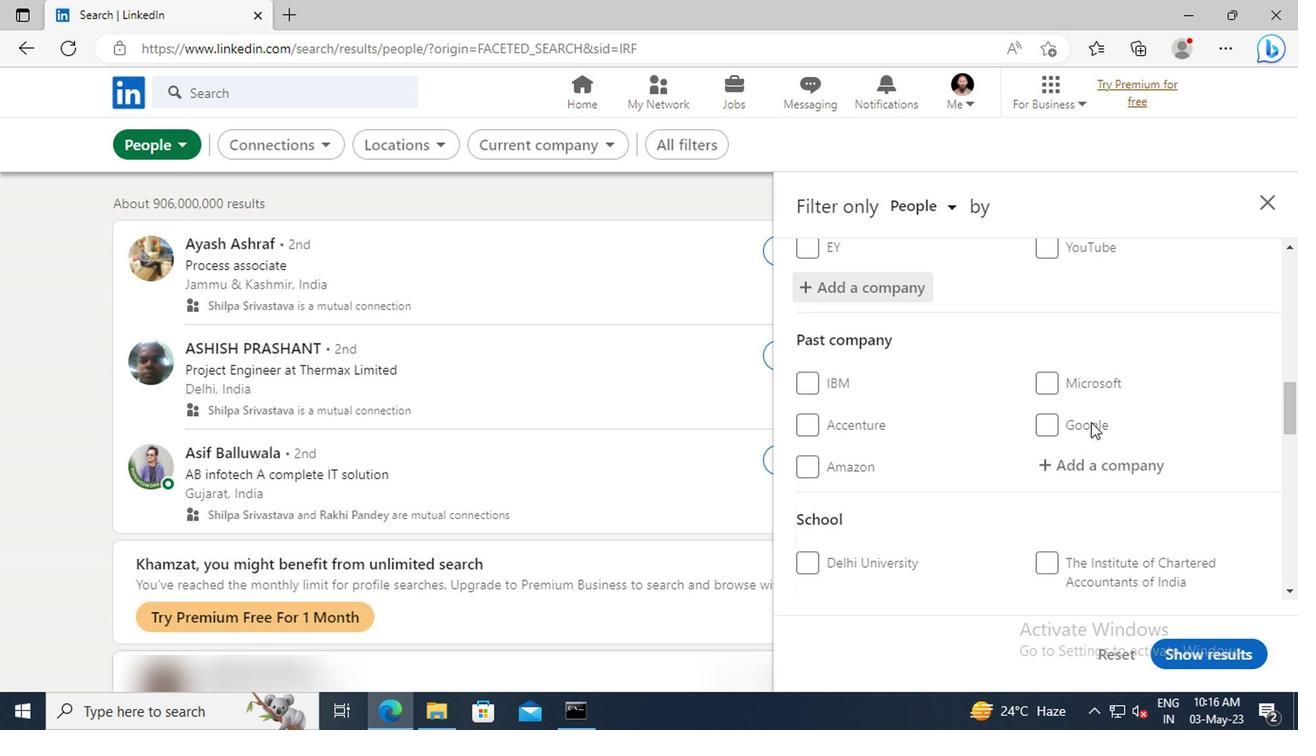 
Action: Mouse scrolled (1082, 384) with delta (0, 0)
Screenshot: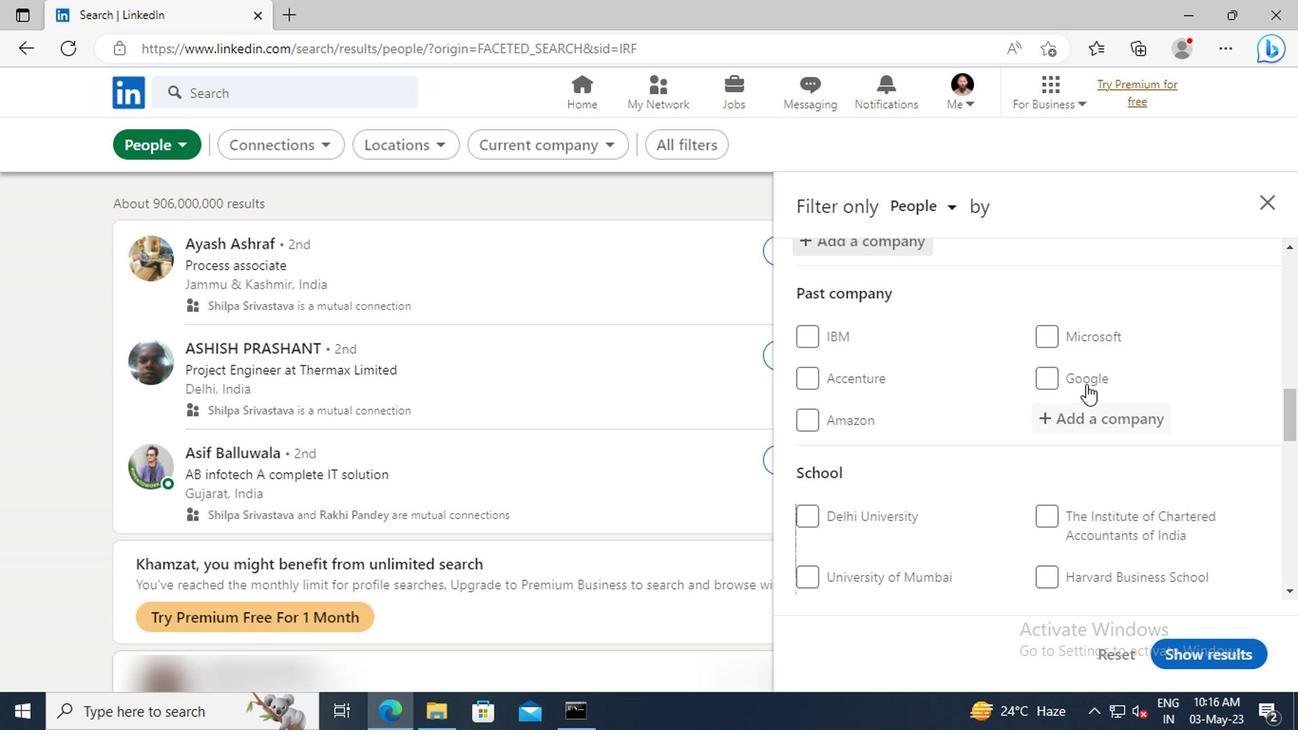 
Action: Mouse scrolled (1082, 384) with delta (0, 0)
Screenshot: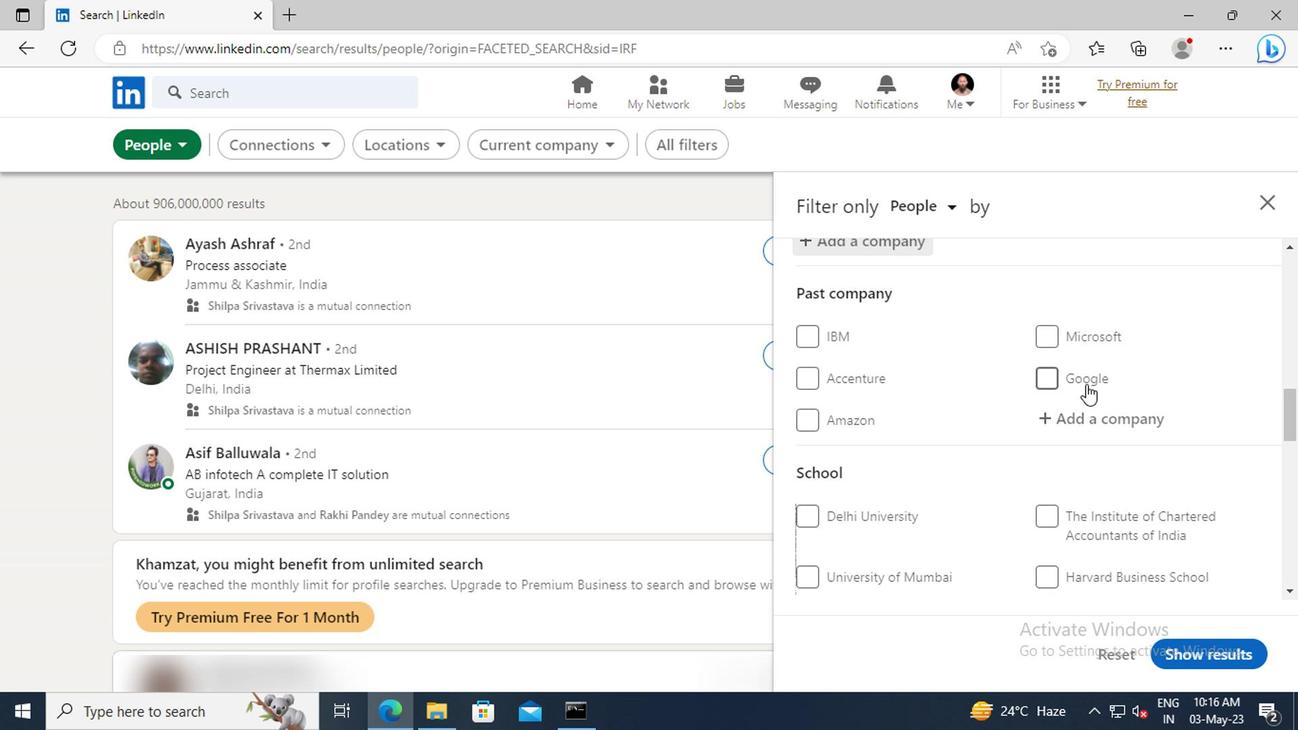 
Action: Mouse scrolled (1082, 384) with delta (0, 0)
Screenshot: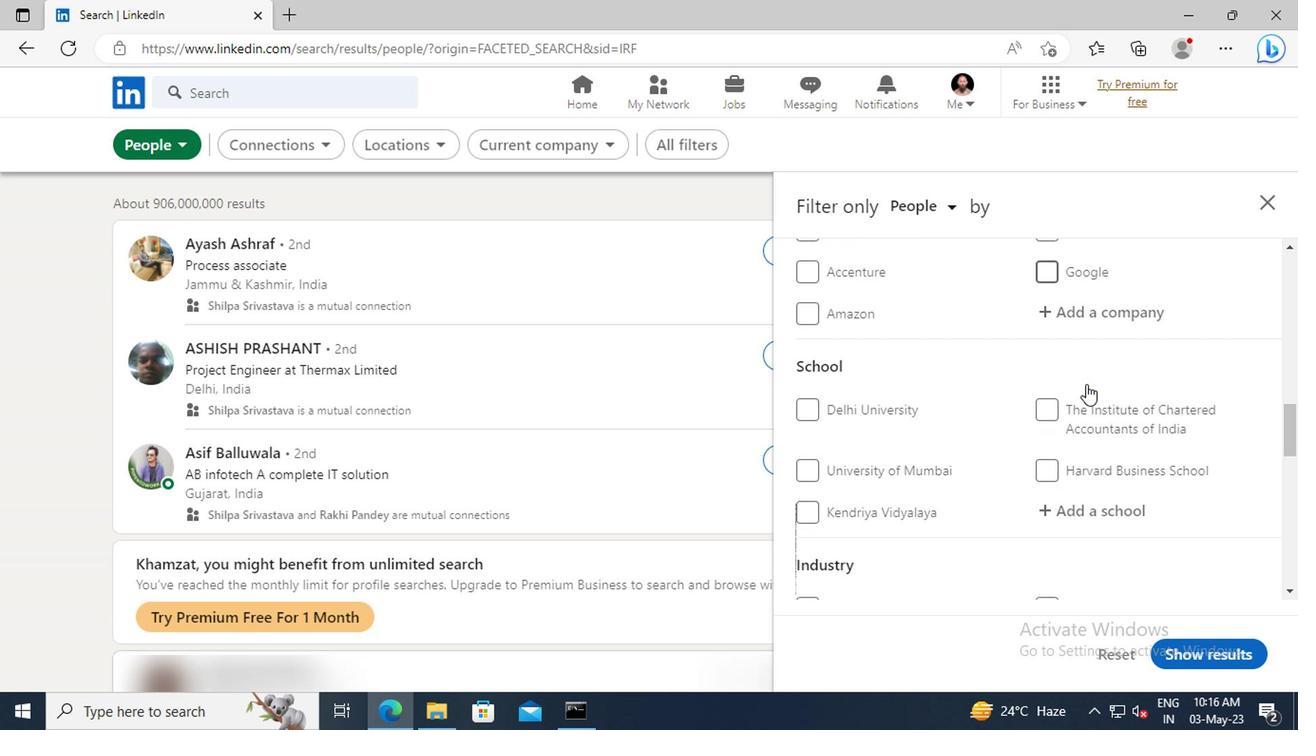 
Action: Mouse moved to (1074, 448)
Screenshot: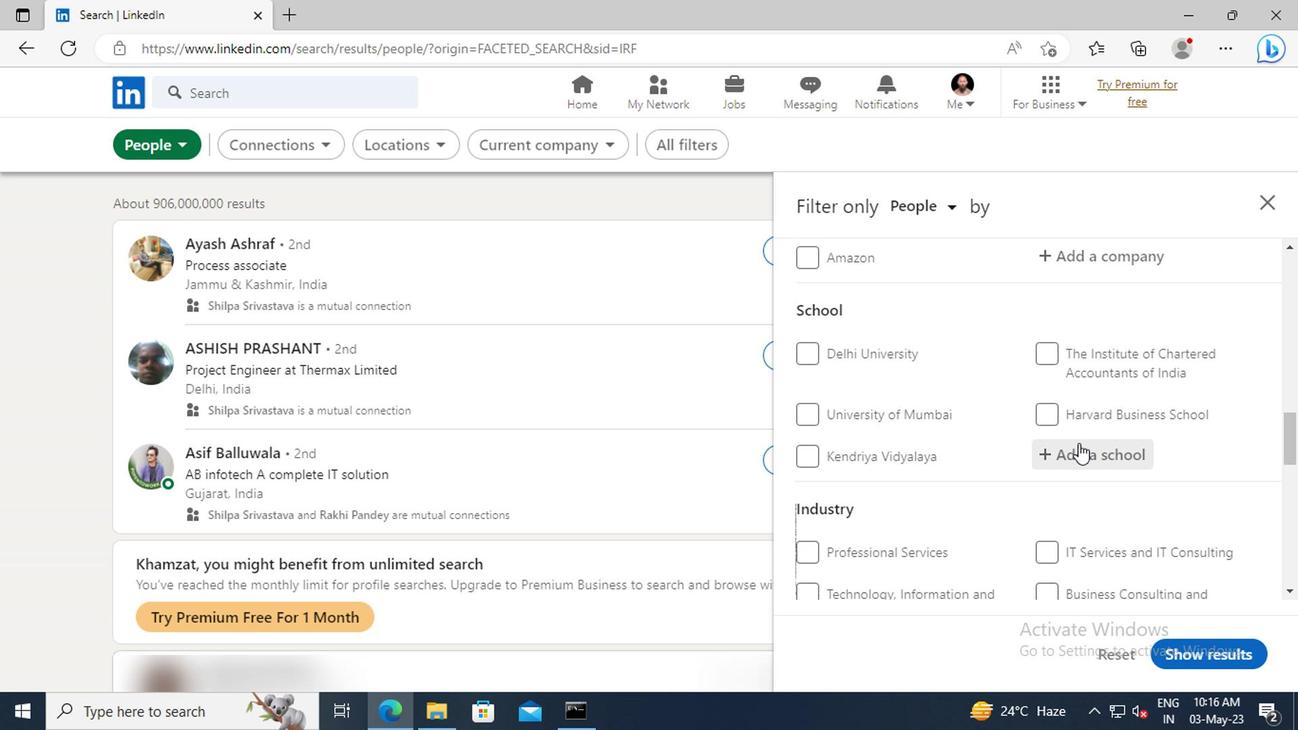 
Action: Mouse pressed left at (1074, 448)
Screenshot: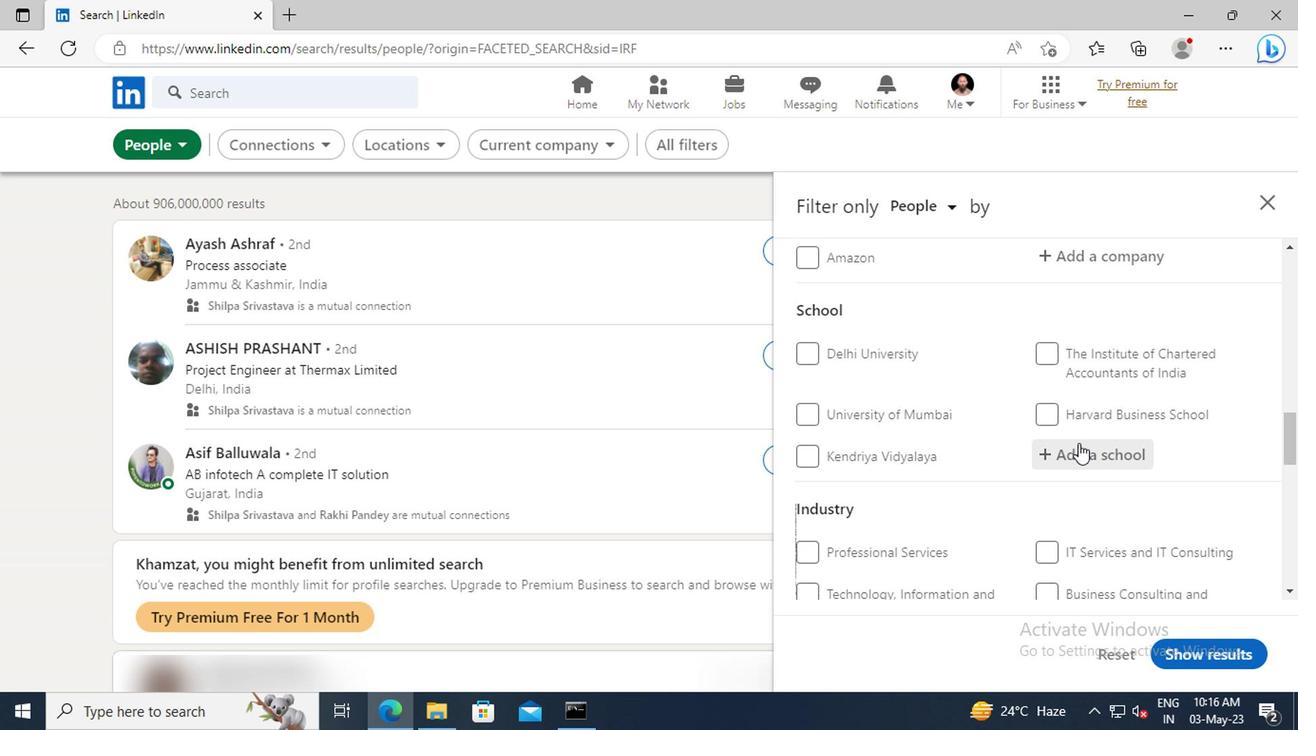 
Action: Key pressed <Key.shift>GURU<Key.space><Key.shift>NANAK<Key.space><Key.shift>INS
Screenshot: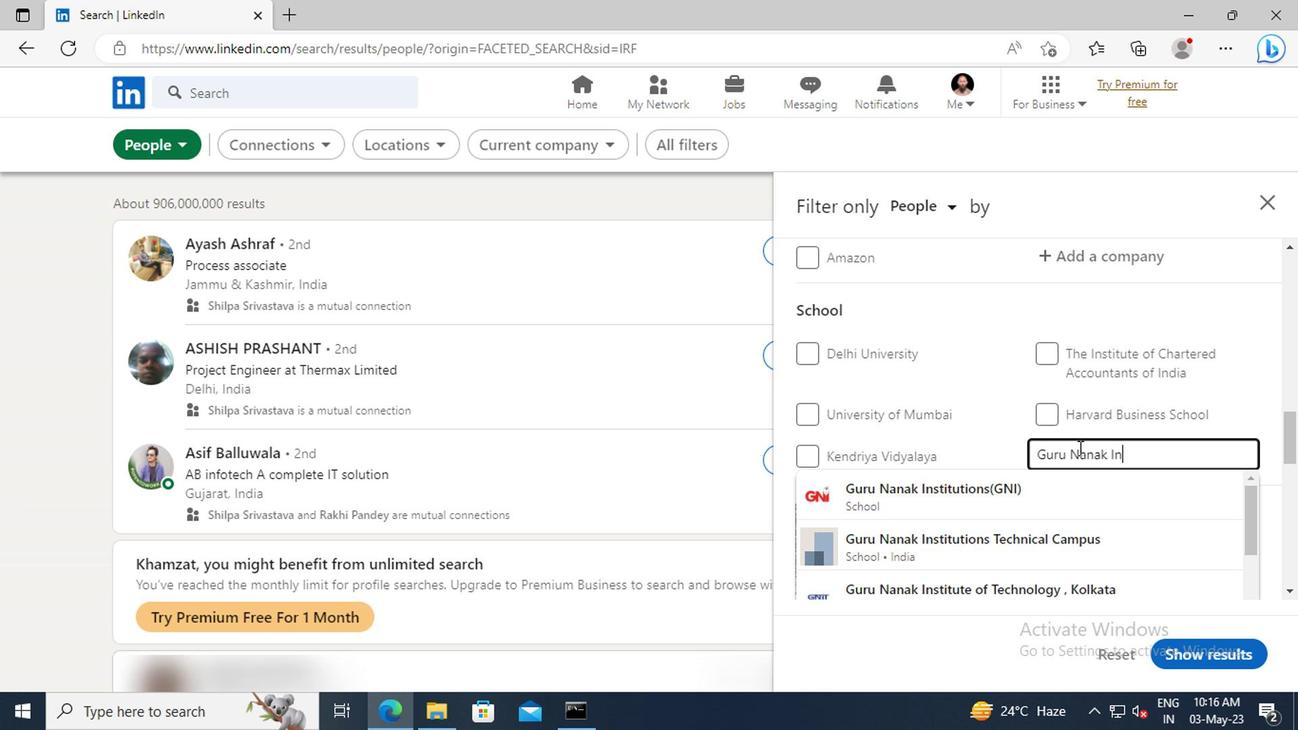 
Action: Mouse moved to (1070, 489)
Screenshot: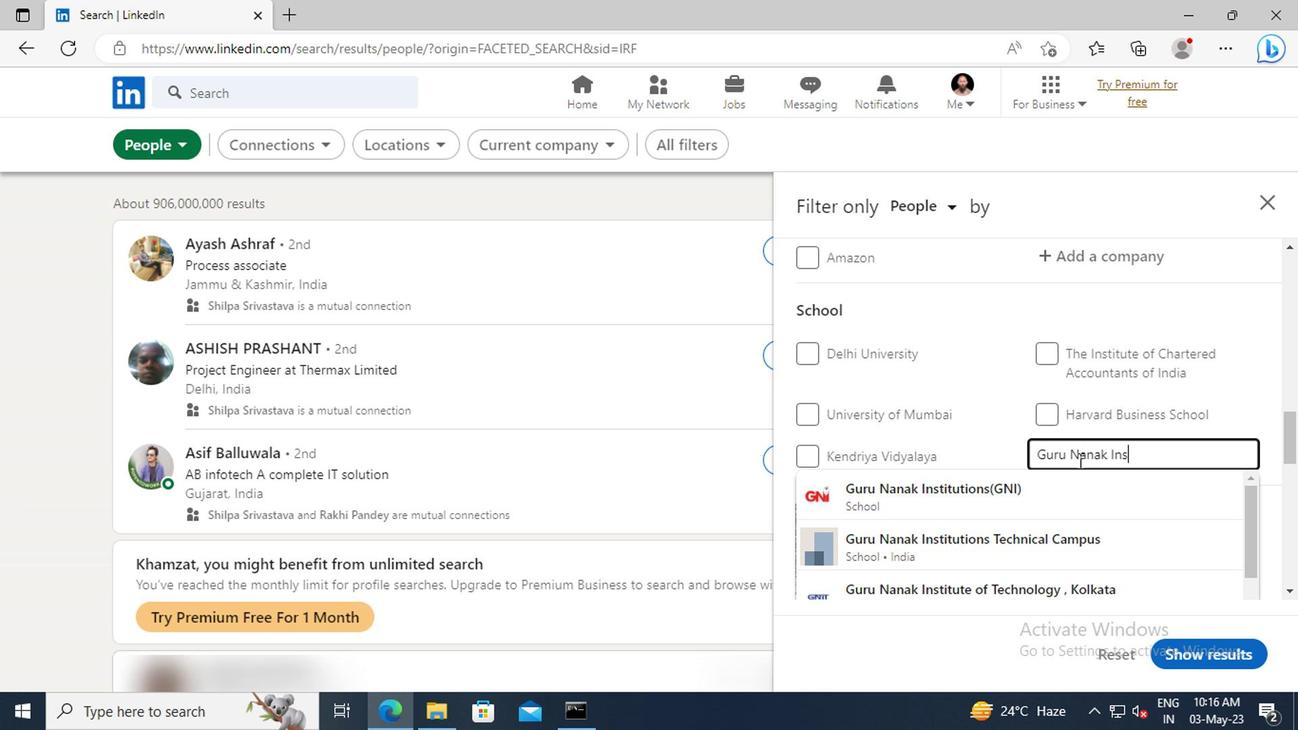 
Action: Mouse pressed left at (1070, 489)
Screenshot: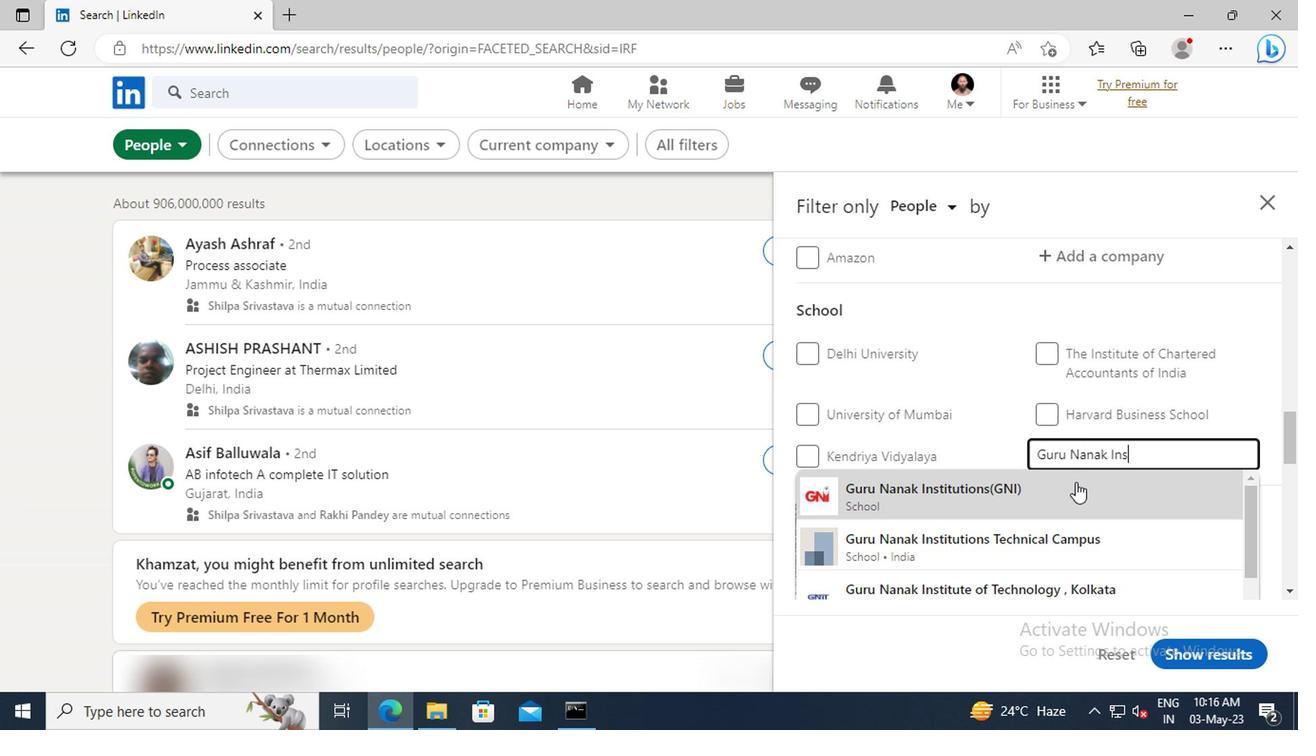
Action: Mouse scrolled (1070, 487) with delta (0, -1)
Screenshot: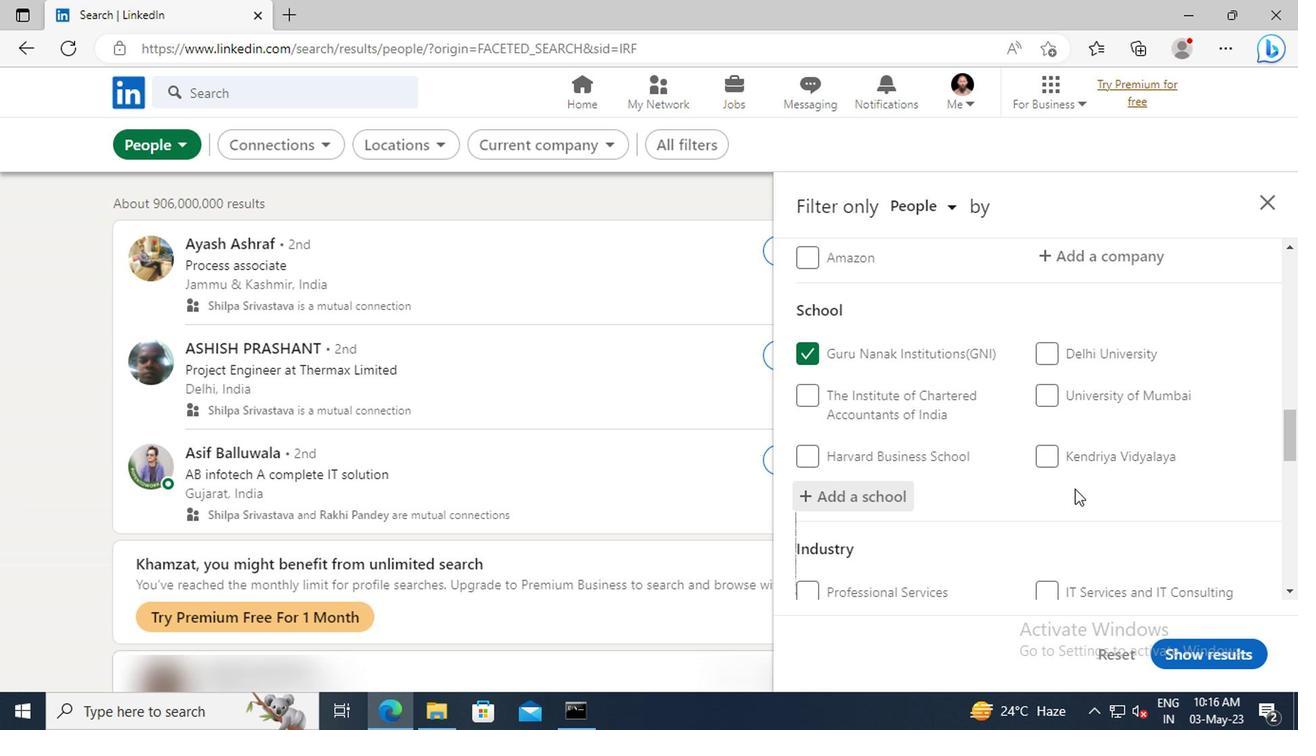 
Action: Mouse scrolled (1070, 487) with delta (0, -1)
Screenshot: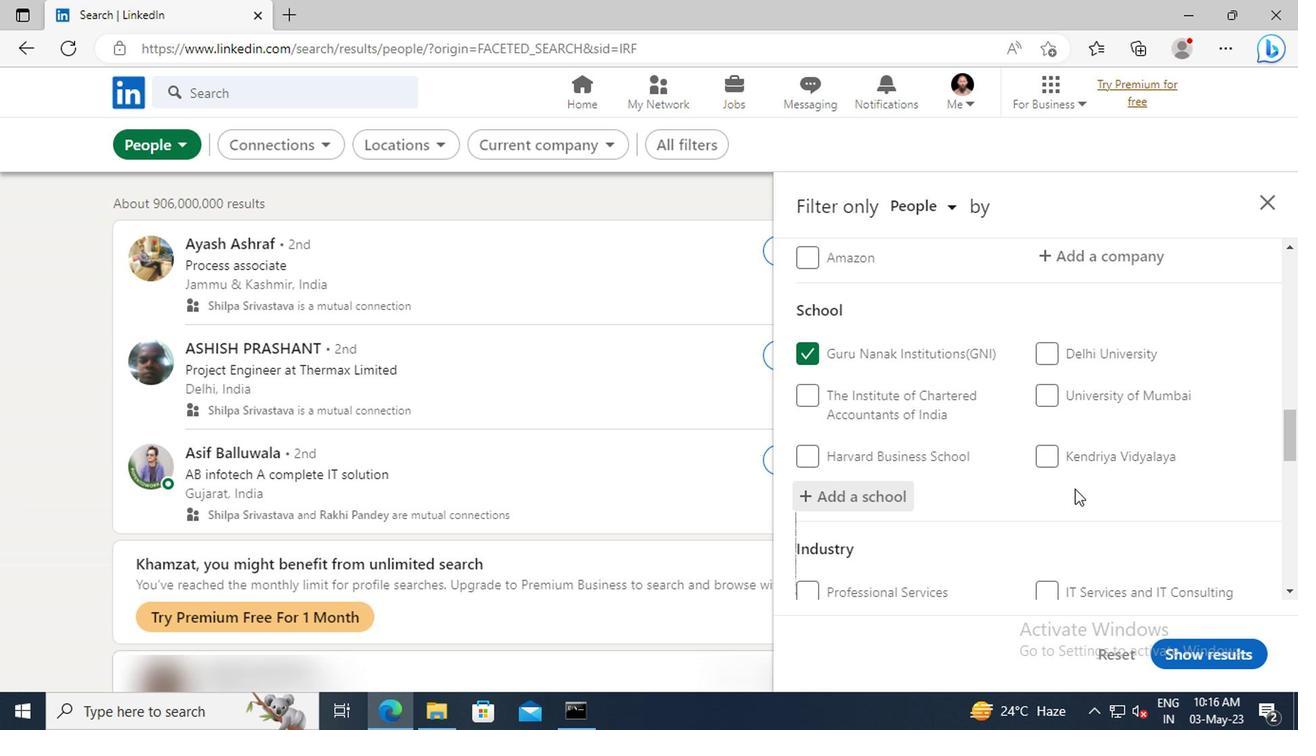 
Action: Mouse moved to (1060, 451)
Screenshot: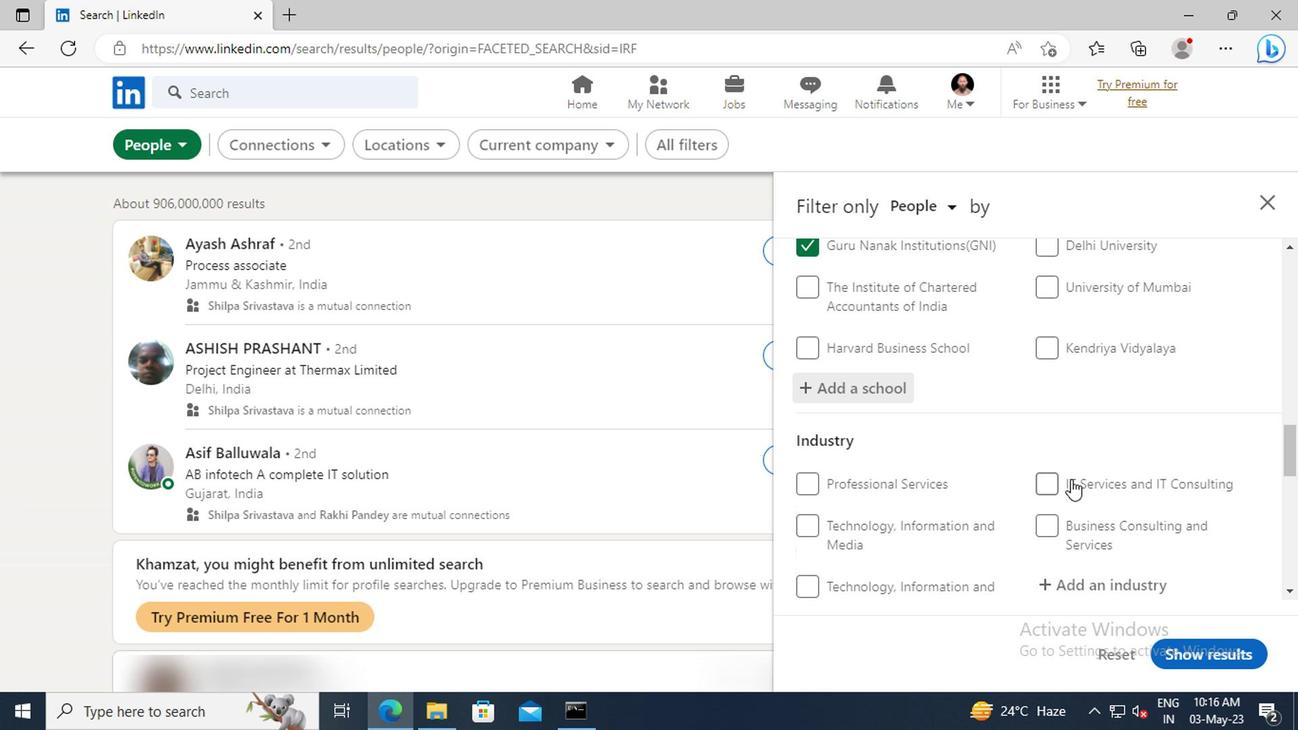 
Action: Mouse scrolled (1060, 451) with delta (0, 0)
Screenshot: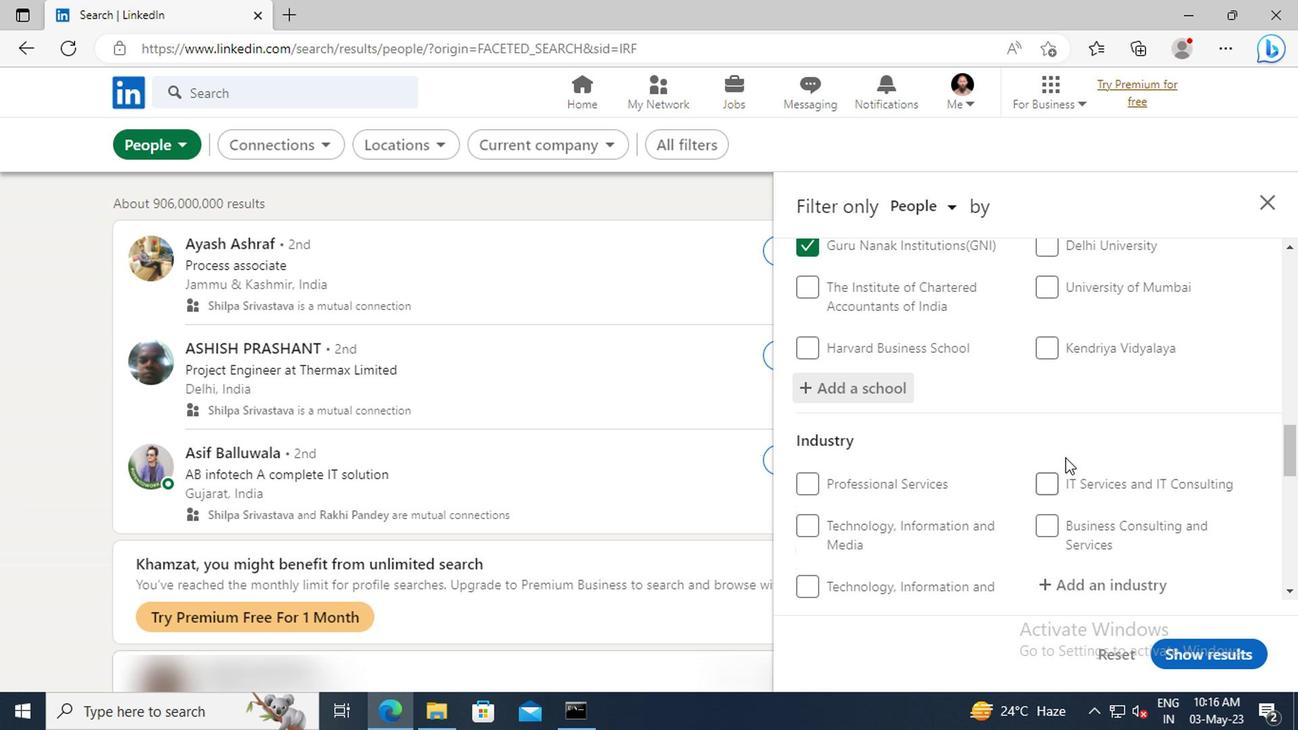 
Action: Mouse scrolled (1060, 451) with delta (0, 0)
Screenshot: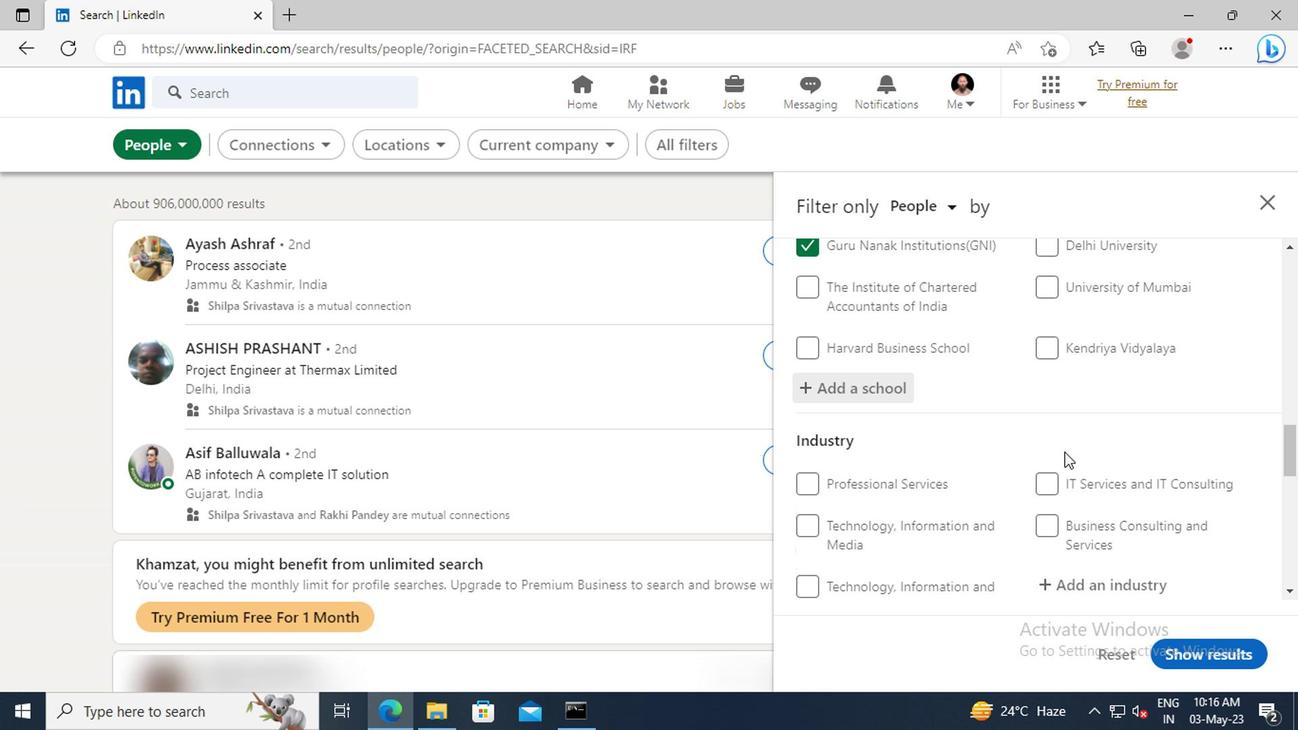 
Action: Mouse moved to (1059, 445)
Screenshot: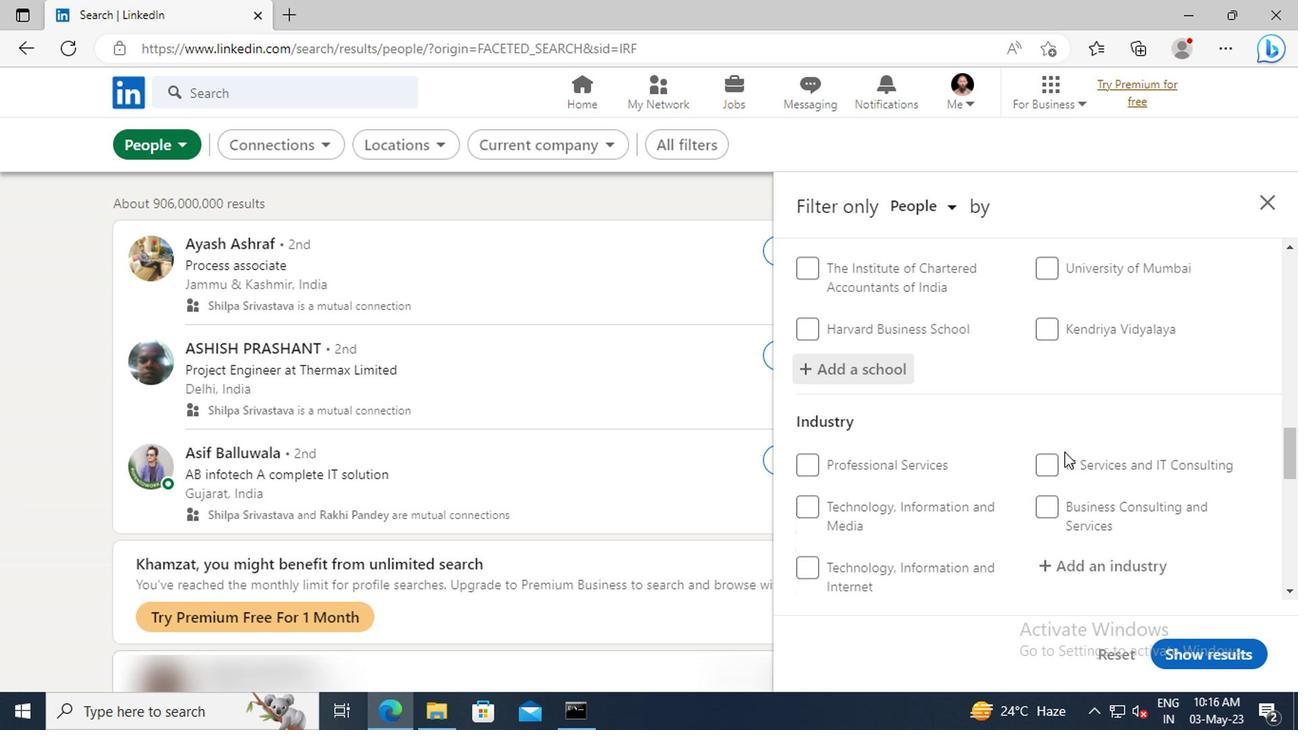 
Action: Mouse scrolled (1059, 444) with delta (0, 0)
Screenshot: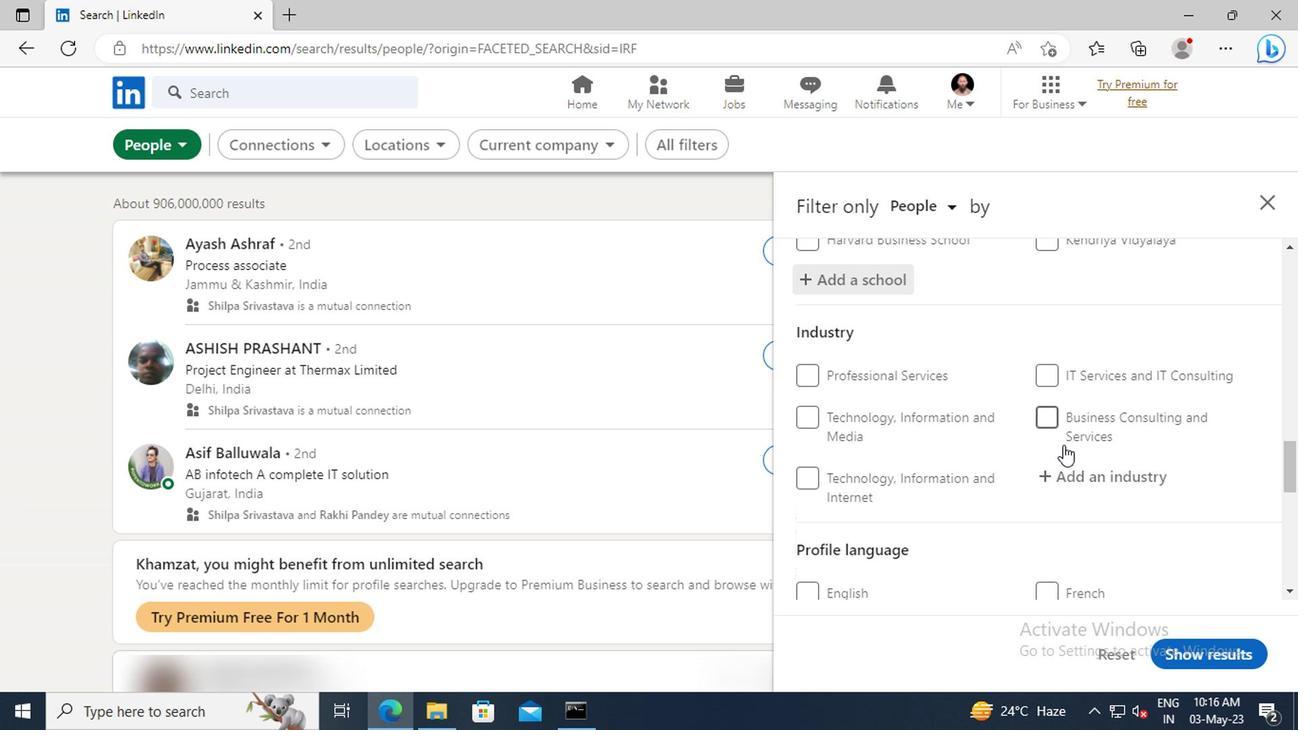 
Action: Mouse moved to (1066, 435)
Screenshot: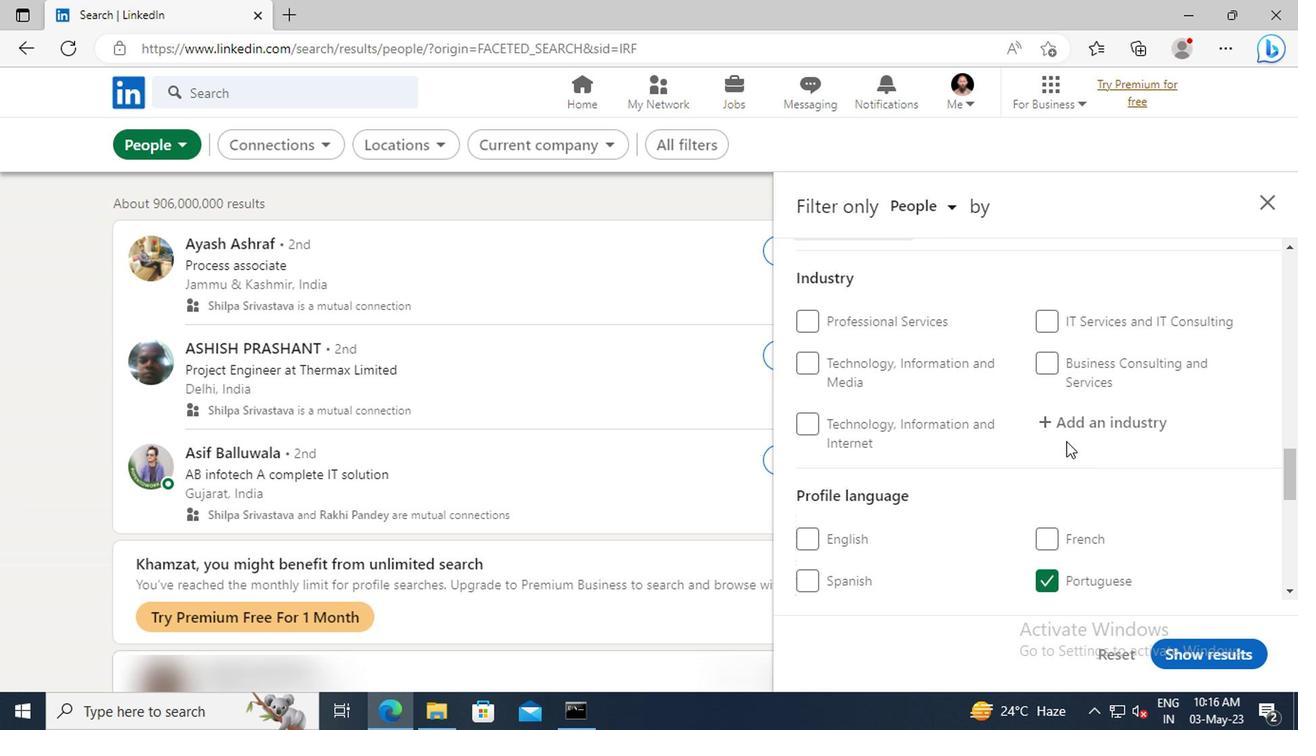
Action: Mouse pressed left at (1066, 435)
Screenshot: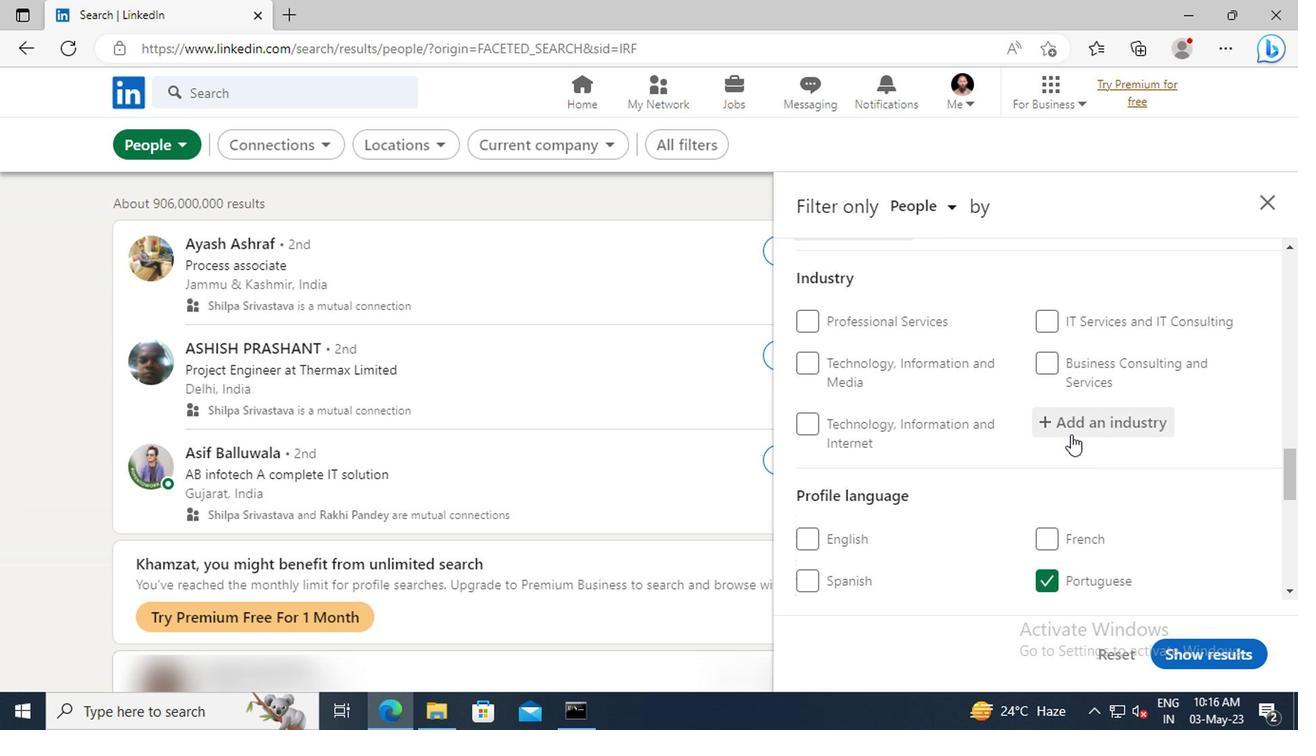 
Action: Key pressed <Key.shift>IT<Key.space><Key.shift>SYSTEM<Key.space><Key.shift>CUS
Screenshot: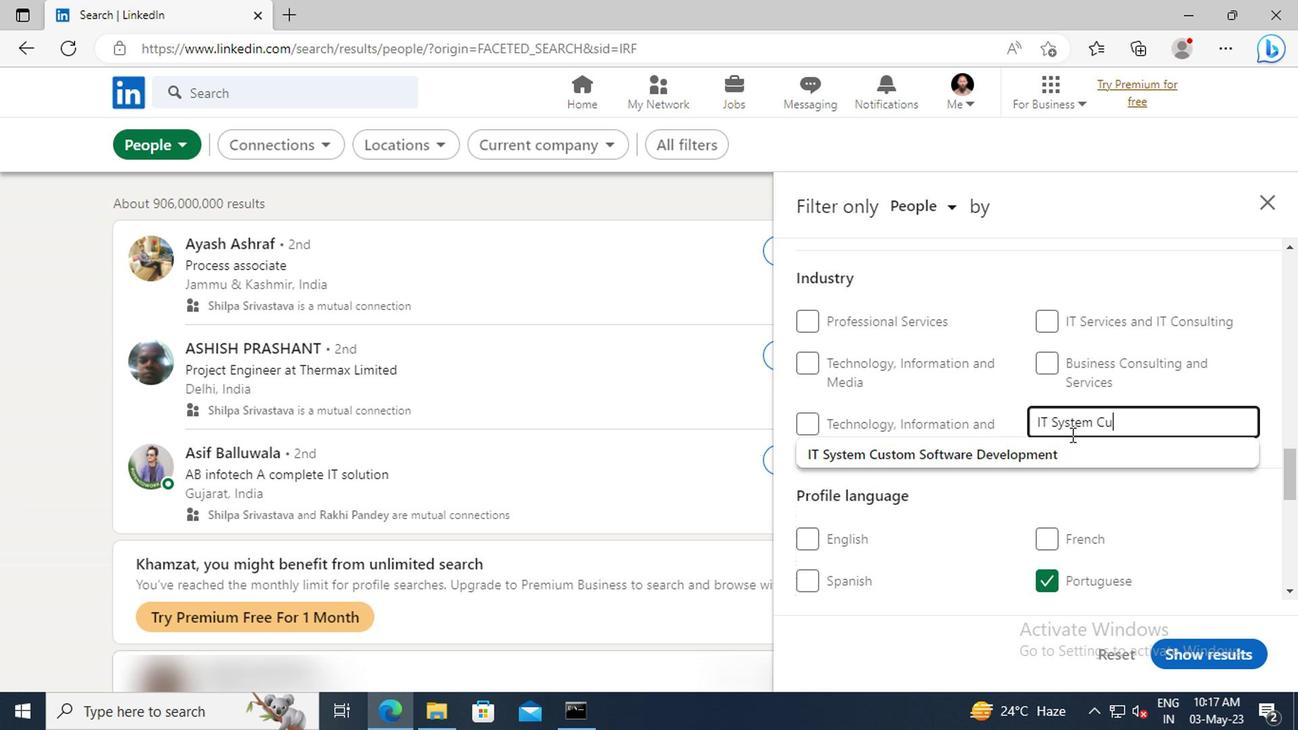 
Action: Mouse moved to (1068, 446)
Screenshot: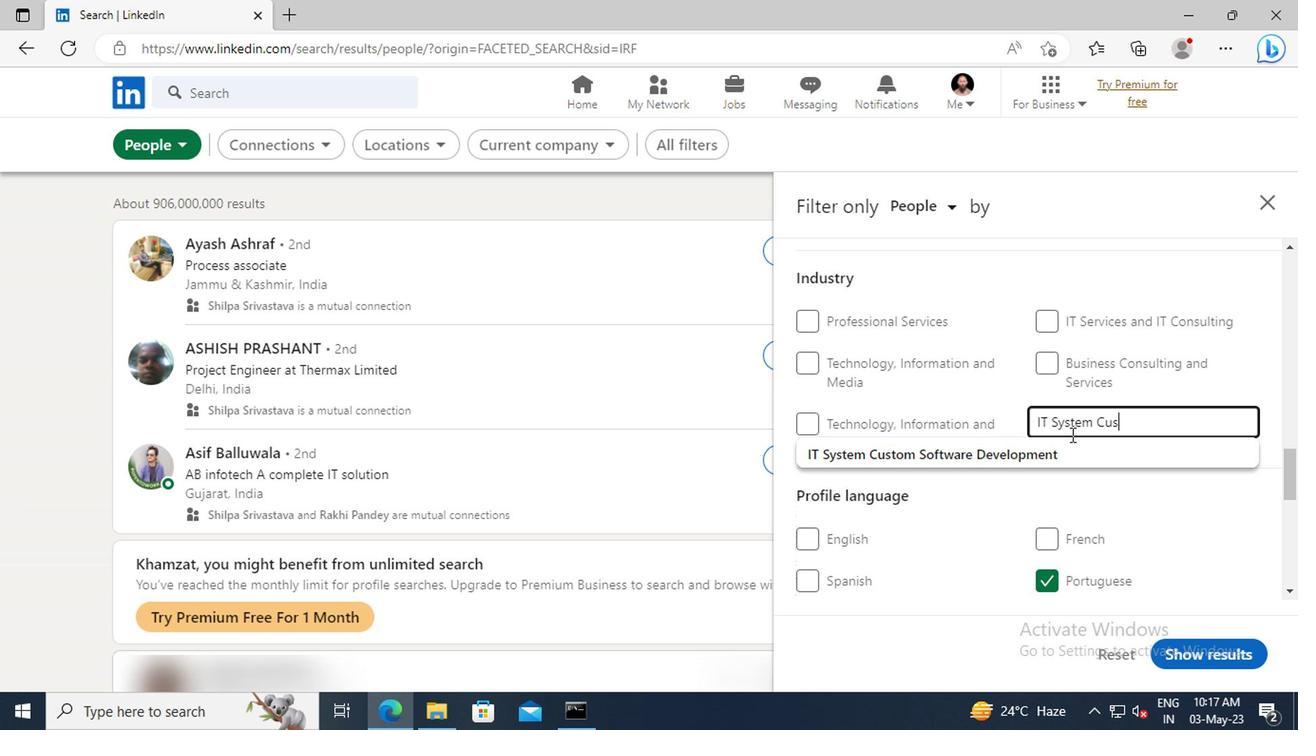 
Action: Mouse pressed left at (1068, 446)
Screenshot: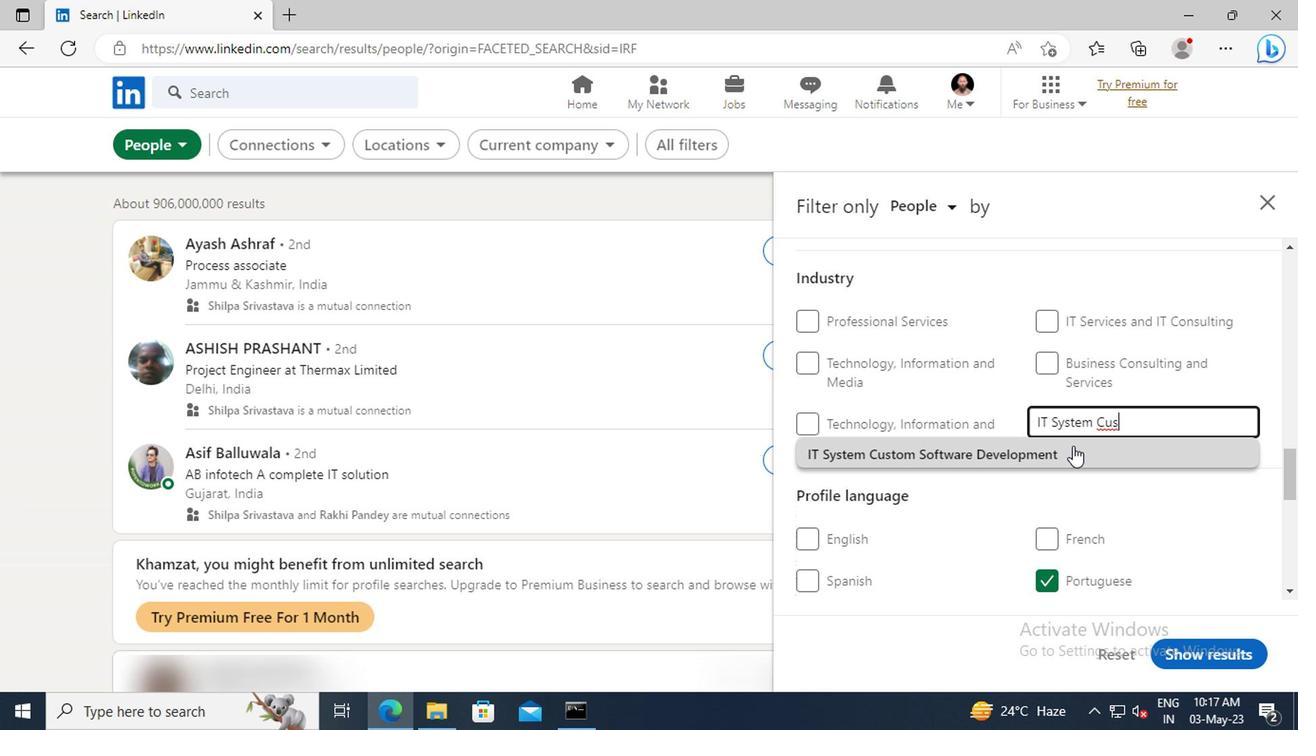 
Action: Mouse scrolled (1068, 445) with delta (0, -1)
Screenshot: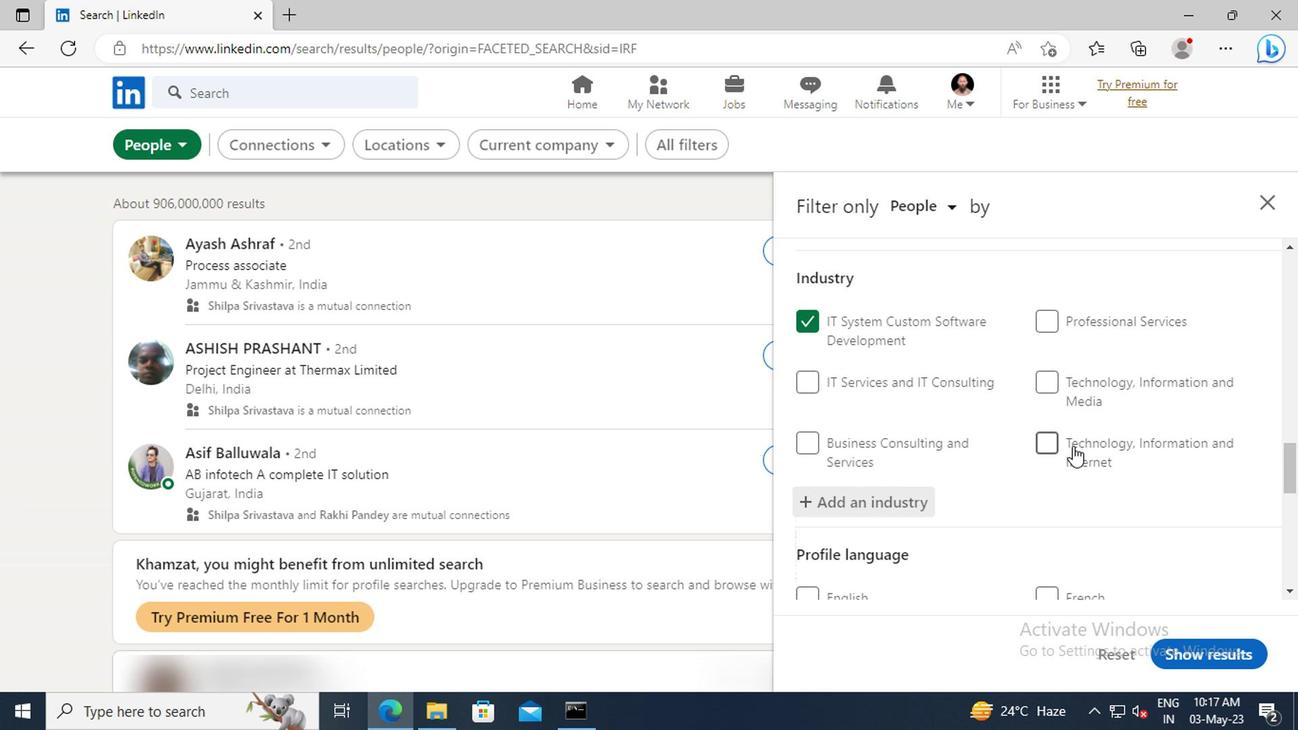 
Action: Mouse scrolled (1068, 445) with delta (0, -1)
Screenshot: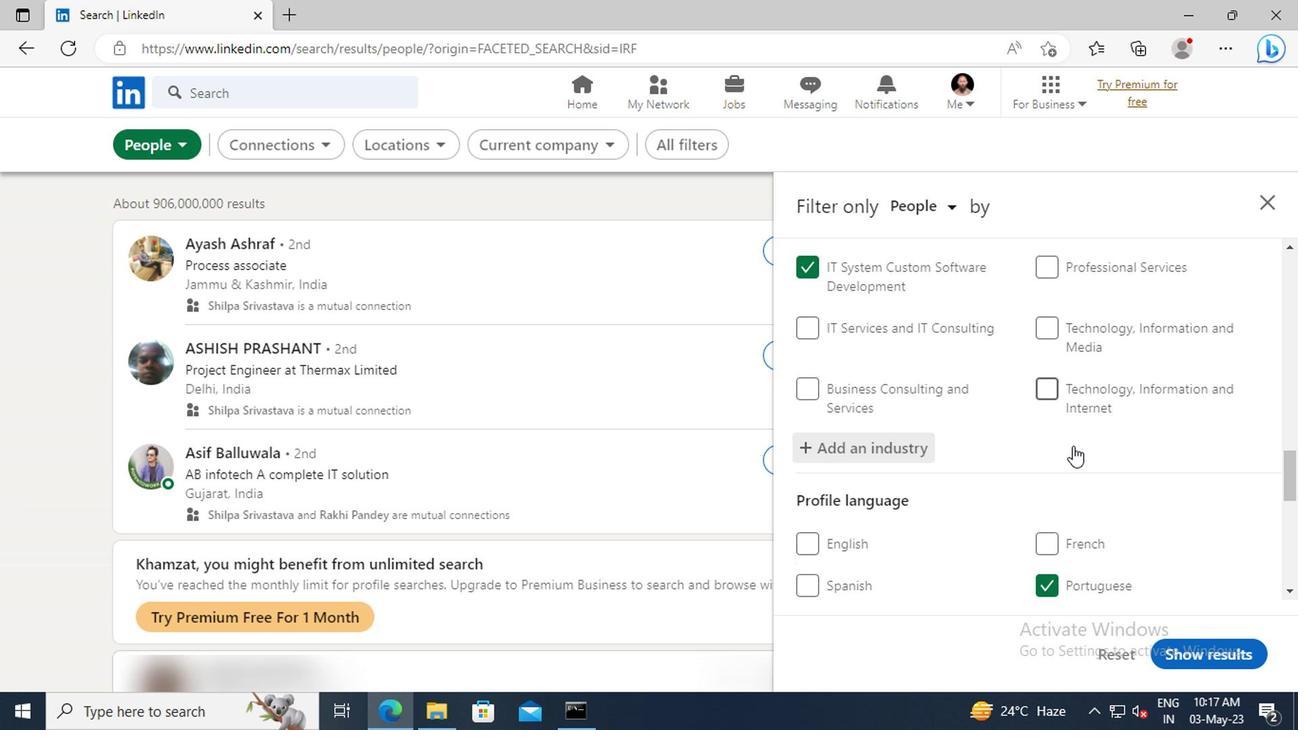 
Action: Mouse scrolled (1068, 445) with delta (0, -1)
Screenshot: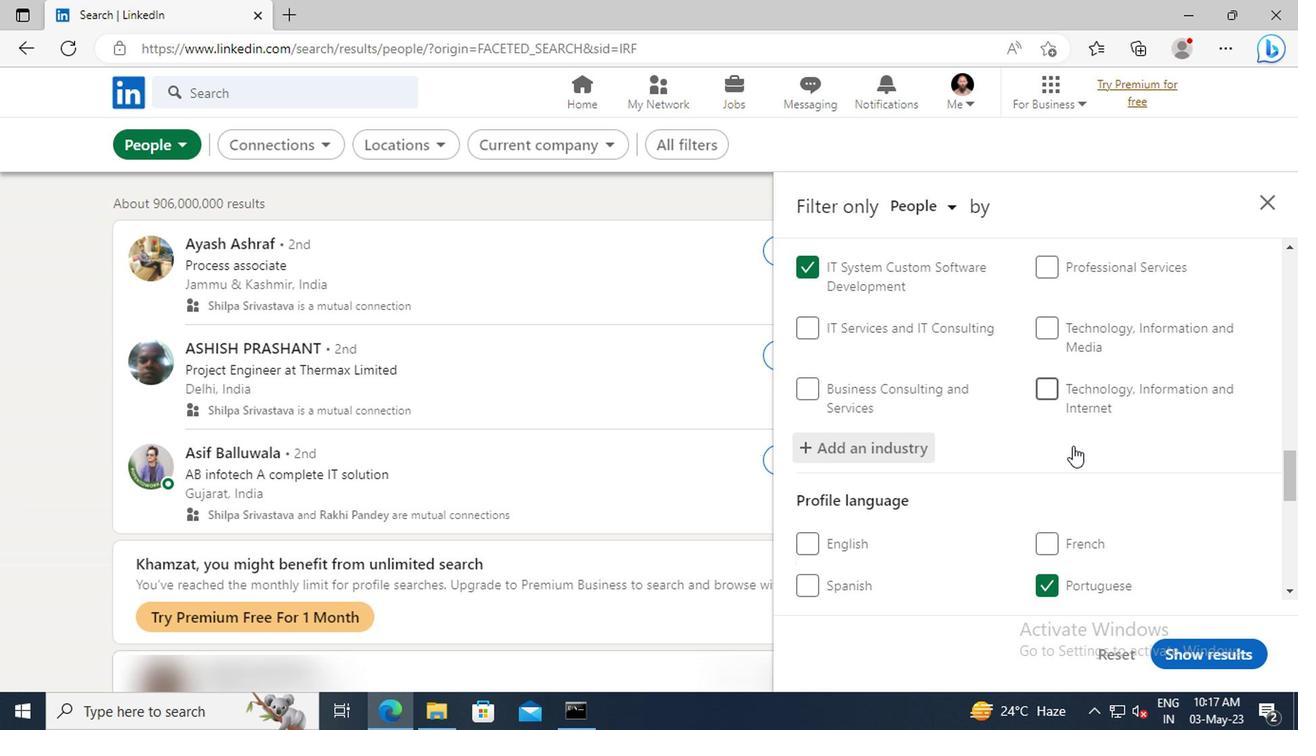 
Action: Mouse scrolled (1068, 445) with delta (0, -1)
Screenshot: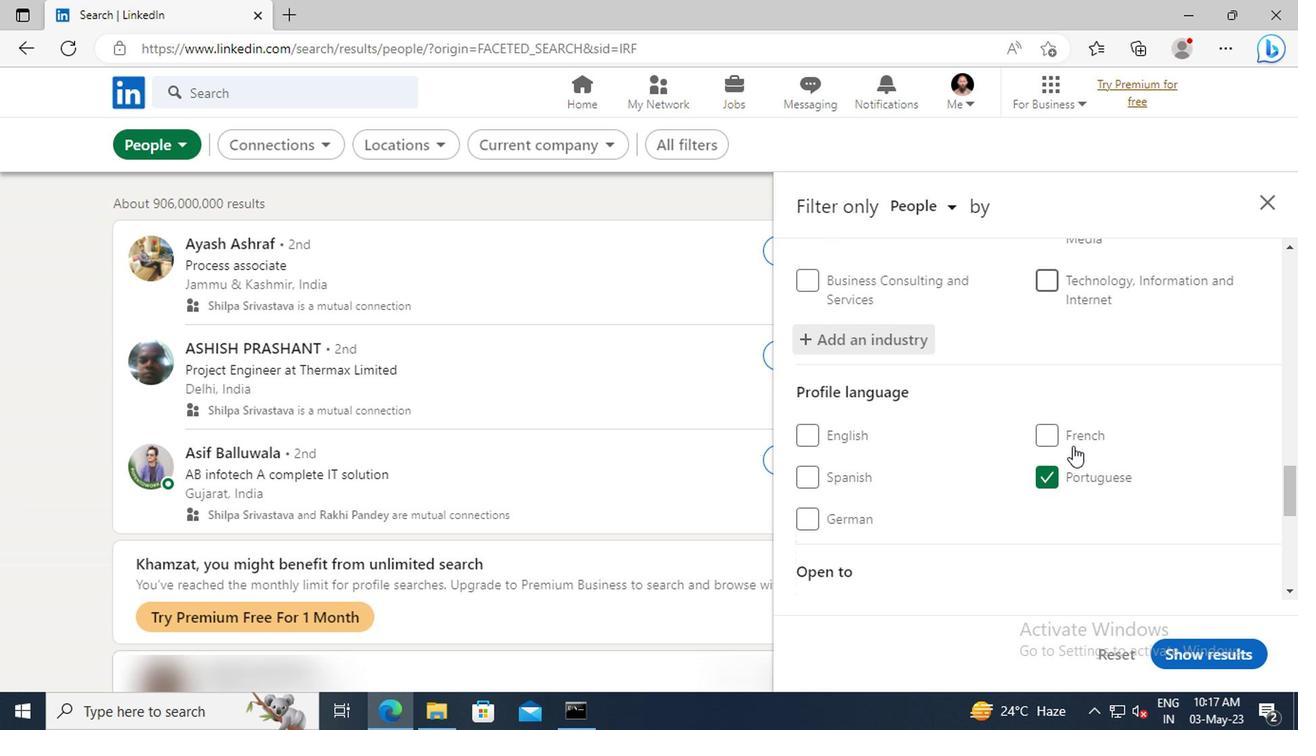 
Action: Mouse scrolled (1068, 445) with delta (0, -1)
Screenshot: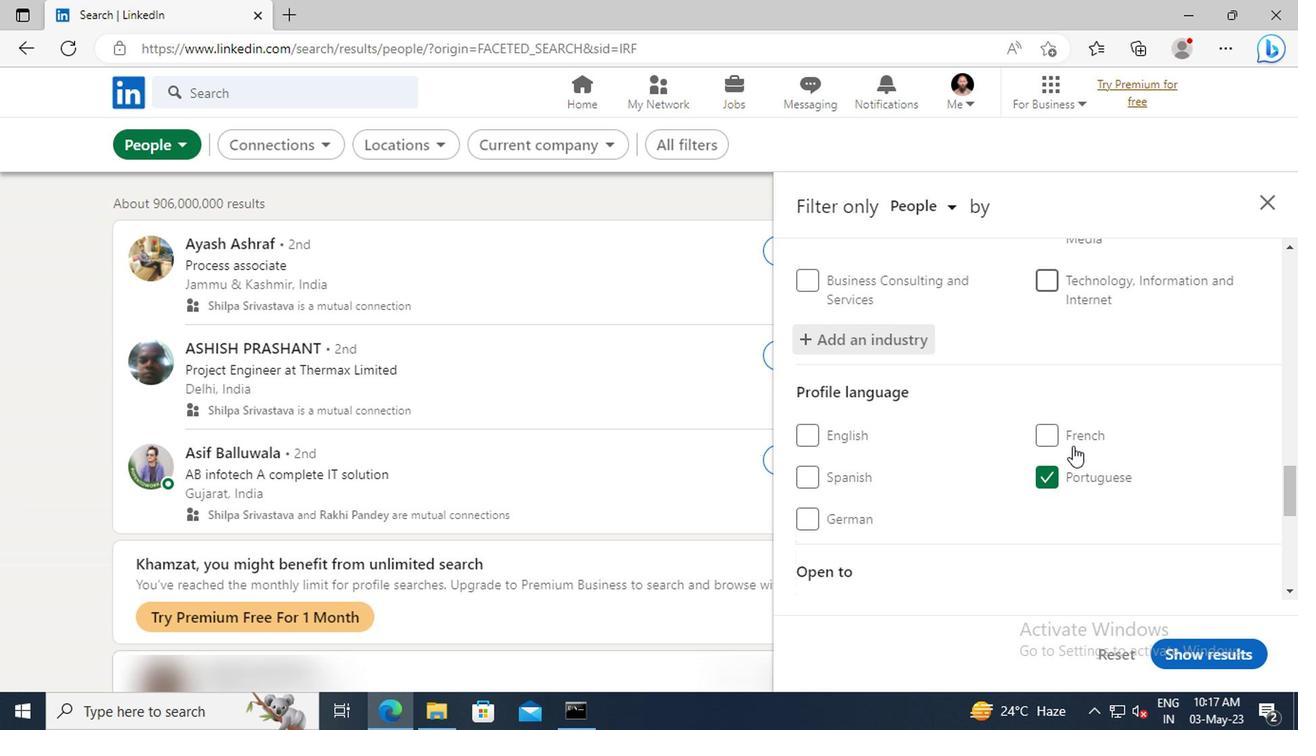 
Action: Mouse scrolled (1068, 445) with delta (0, -1)
Screenshot: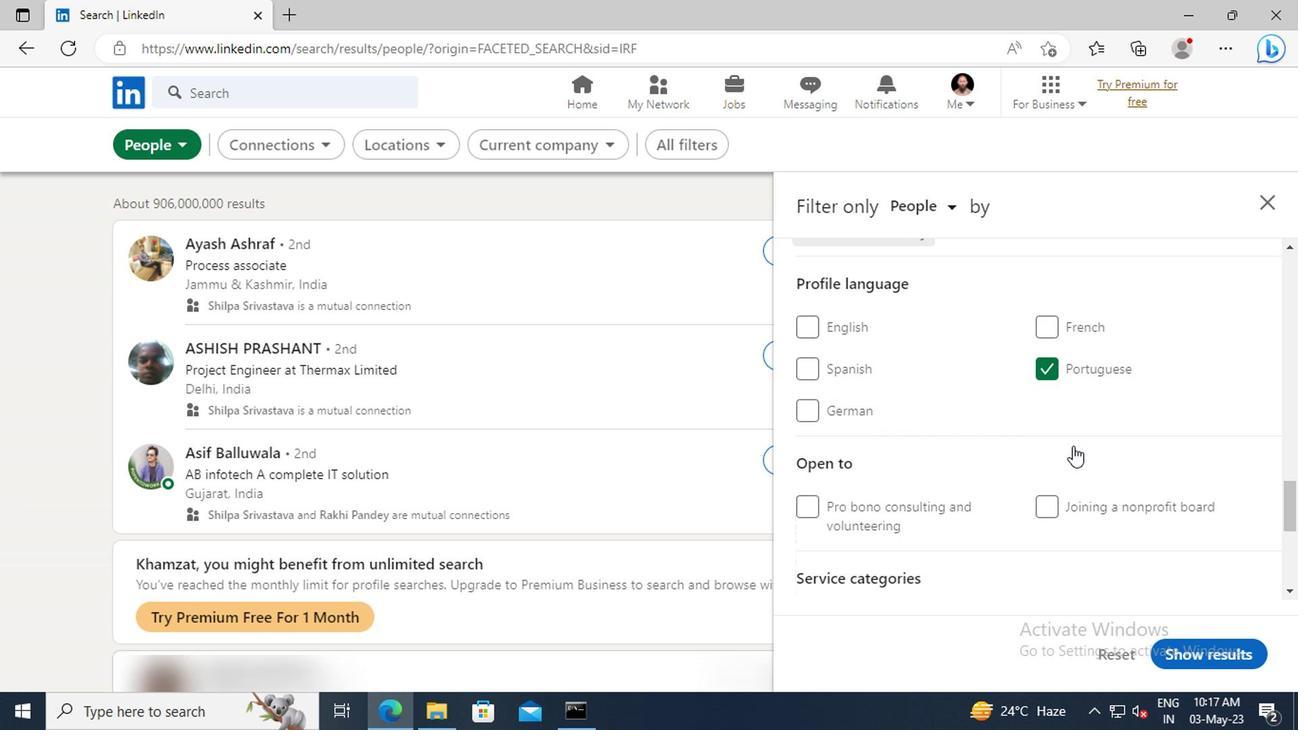 
Action: Mouse scrolled (1068, 445) with delta (0, -1)
Screenshot: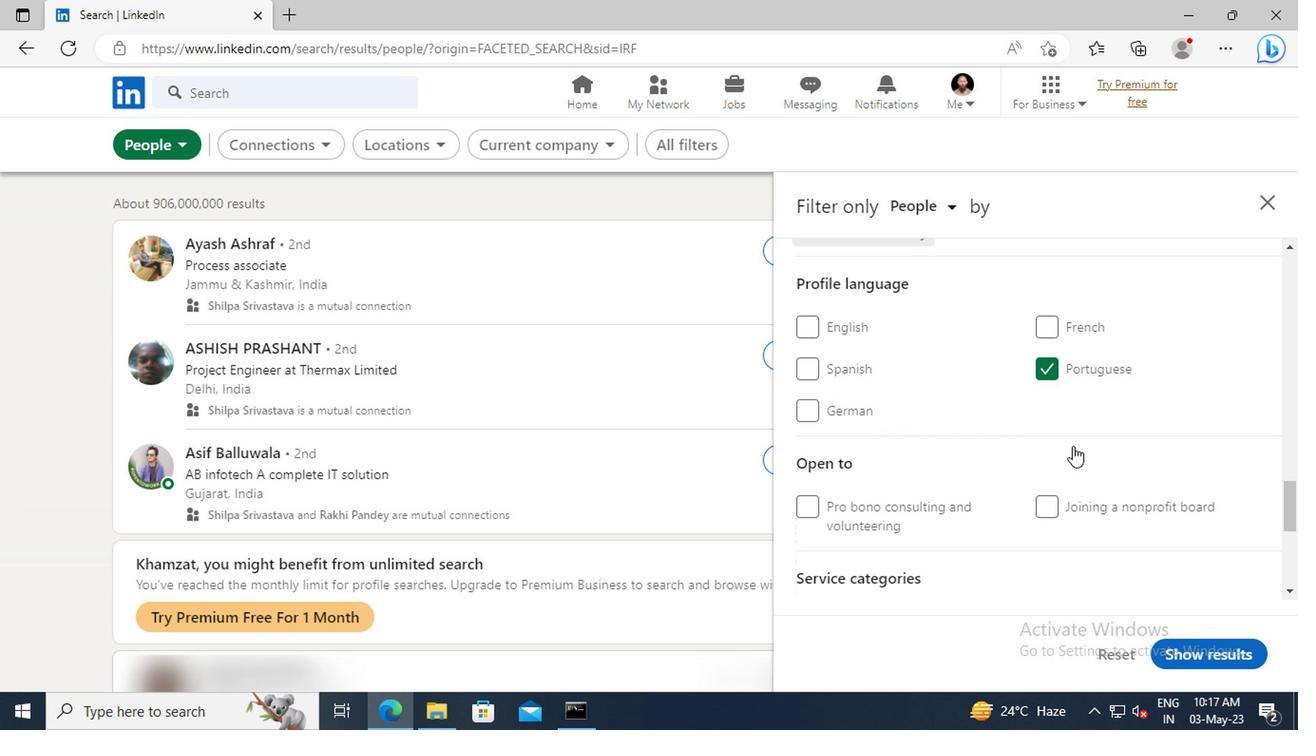 
Action: Mouse moved to (1077, 439)
Screenshot: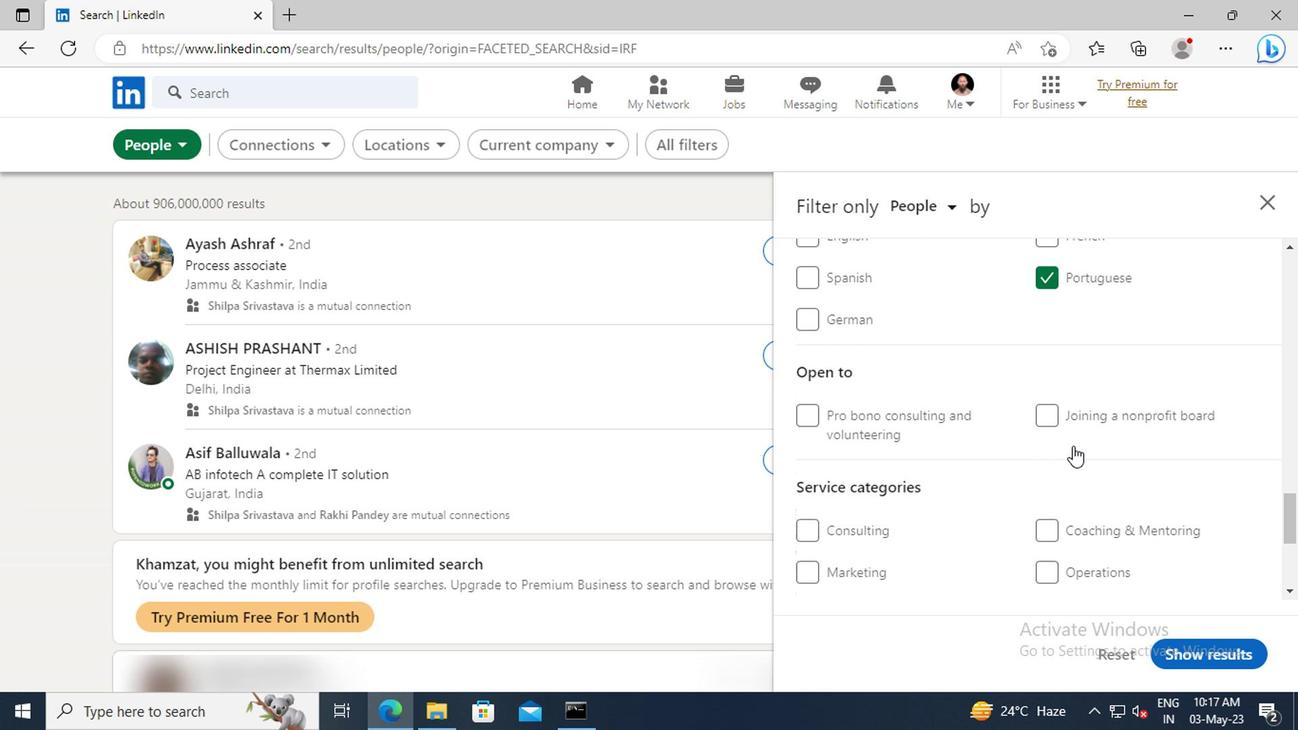 
Action: Mouse scrolled (1077, 439) with delta (0, 0)
Screenshot: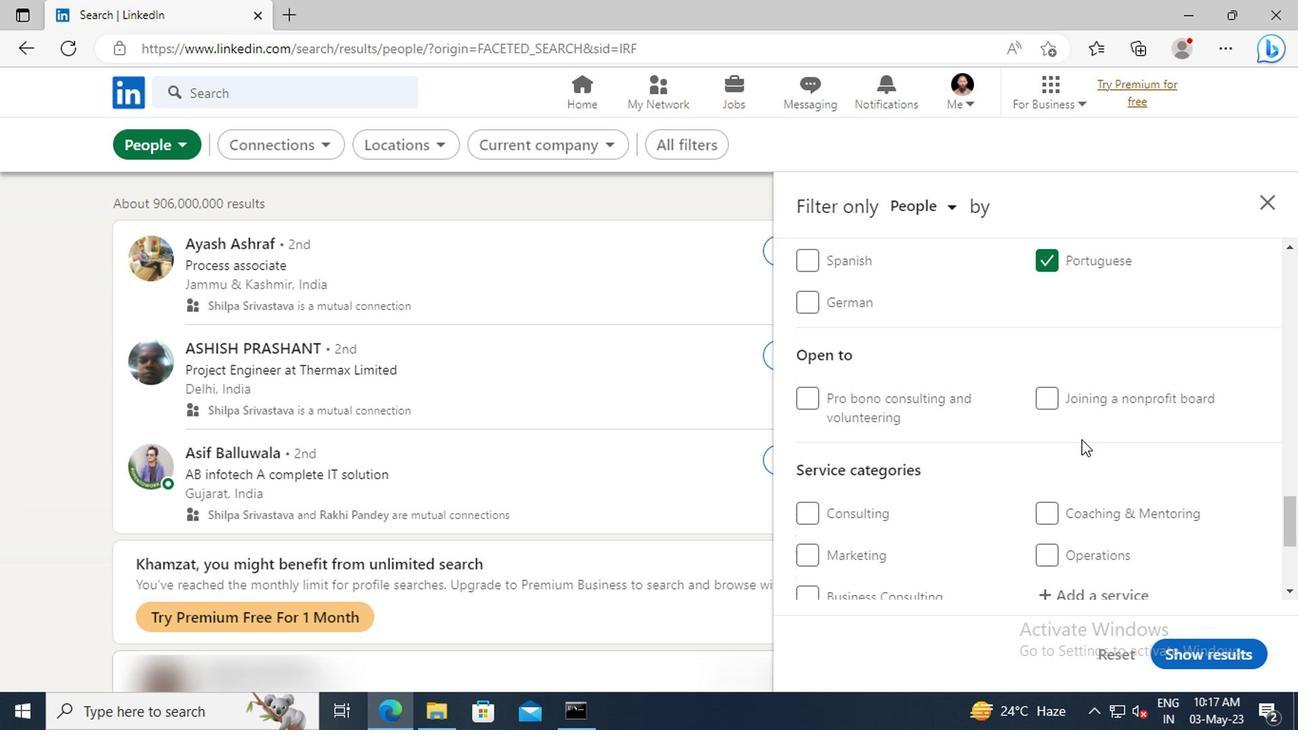 
Action: Mouse scrolled (1077, 439) with delta (0, 0)
Screenshot: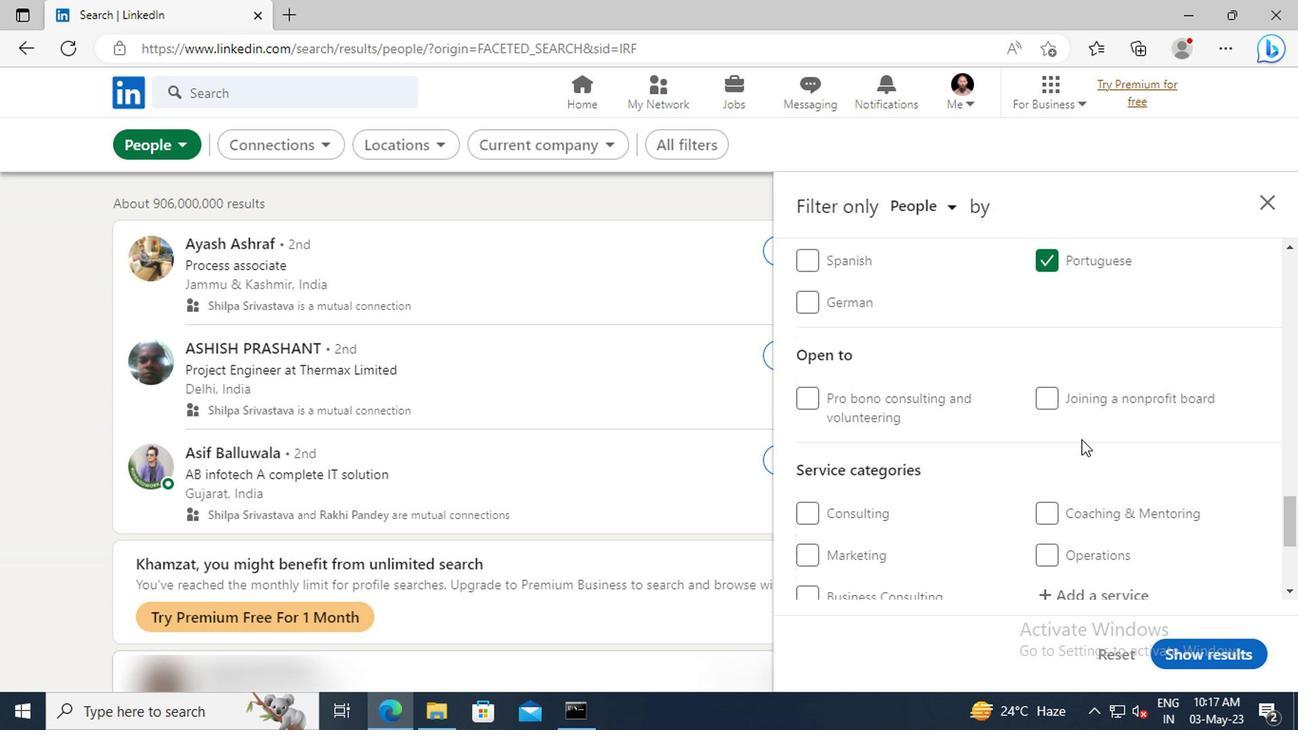 
Action: Mouse moved to (1079, 439)
Screenshot: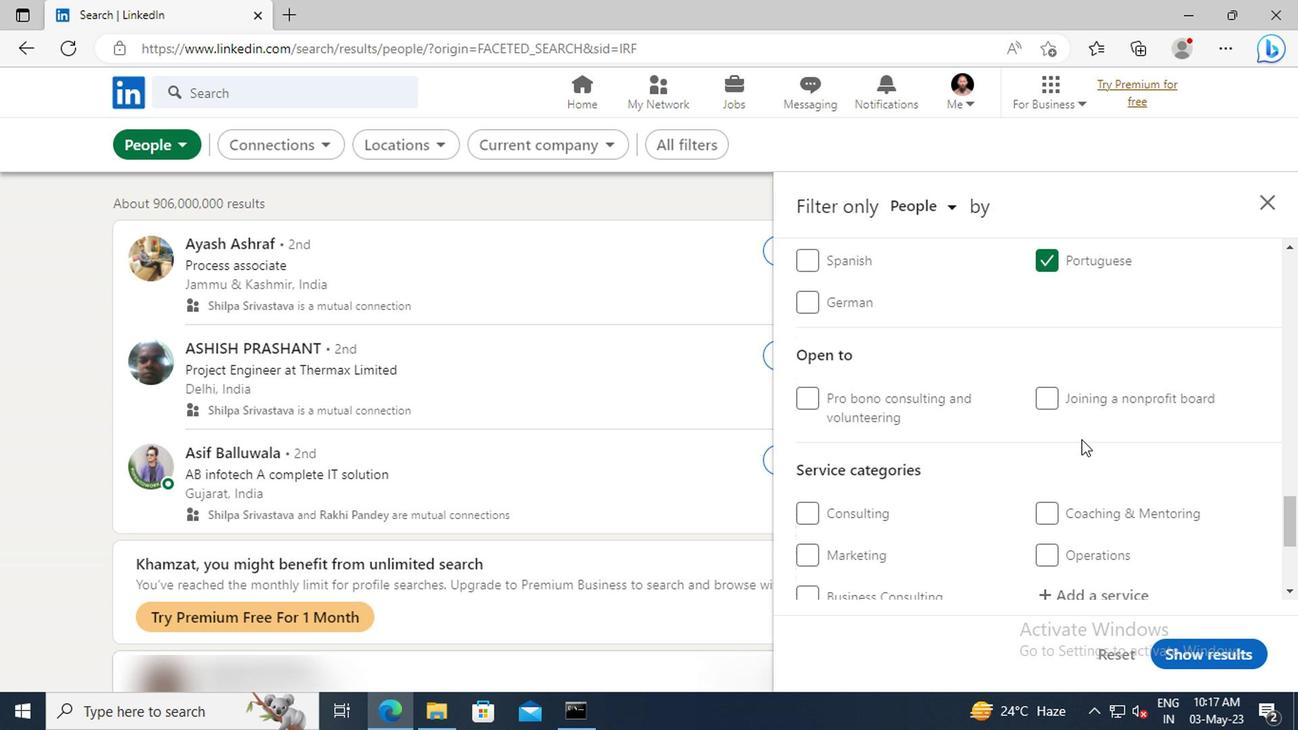
Action: Mouse scrolled (1079, 437) with delta (0, -1)
Screenshot: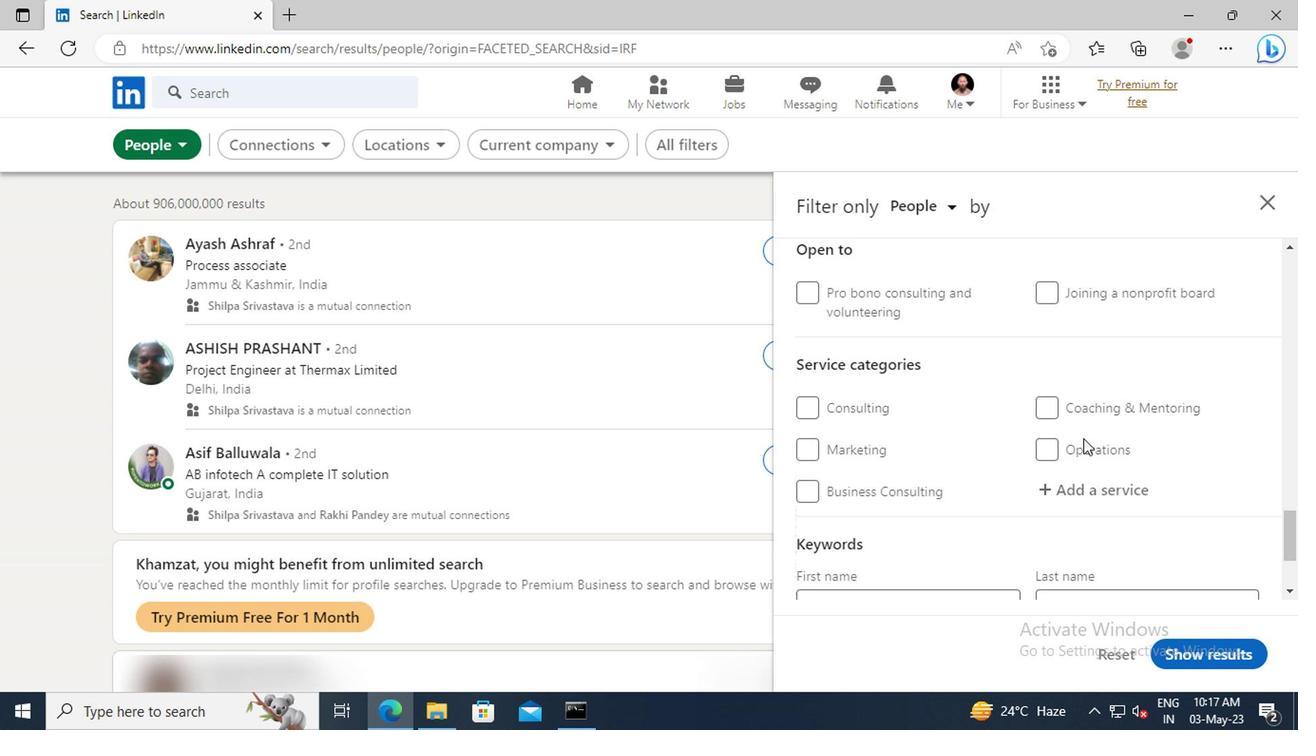 
Action: Mouse moved to (1088, 432)
Screenshot: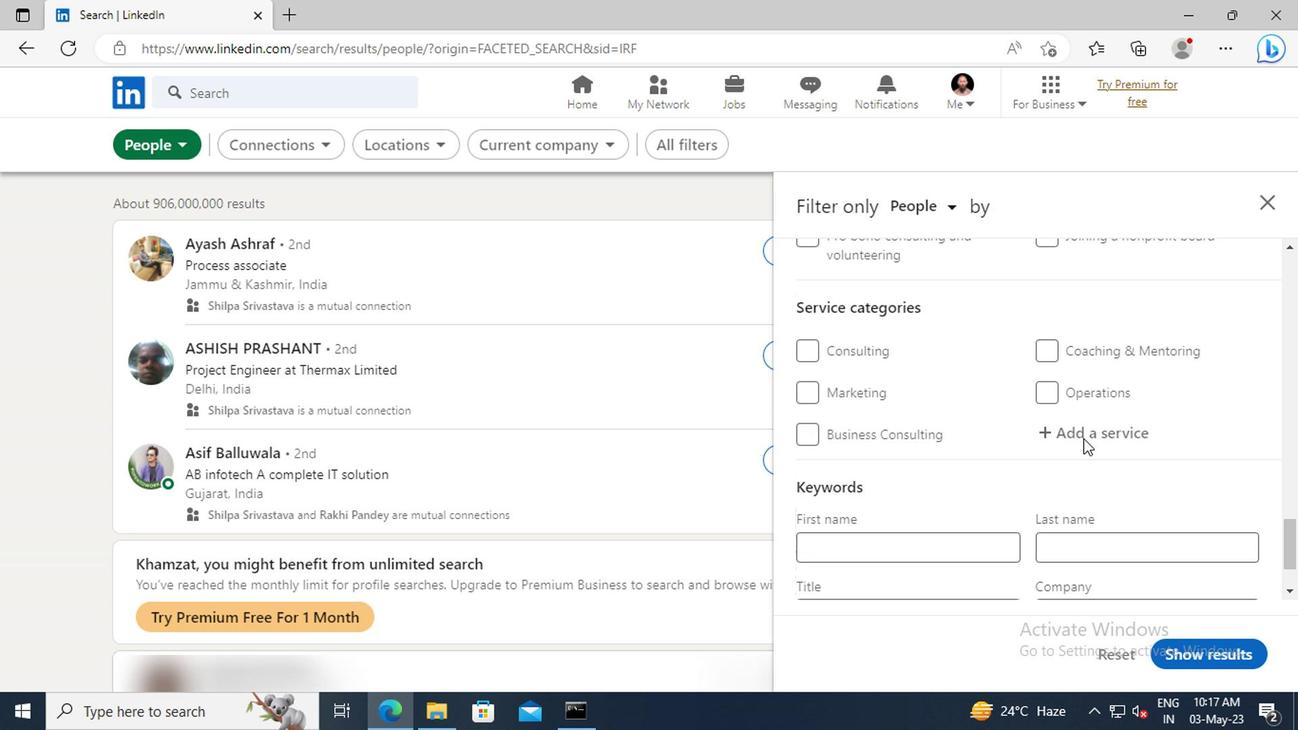
Action: Mouse pressed left at (1088, 432)
Screenshot: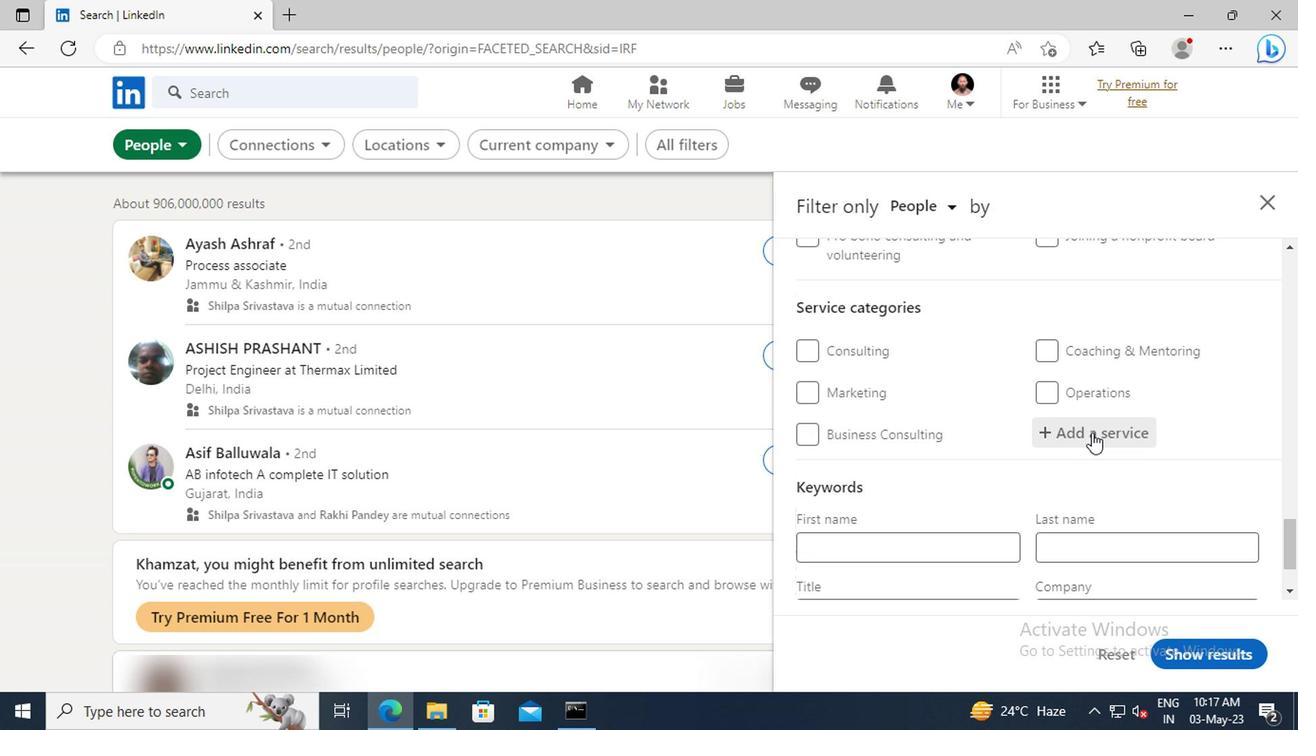 
Action: Key pressed <Key.shift>HUMAN<Key.space><Key.shift>RE
Screenshot: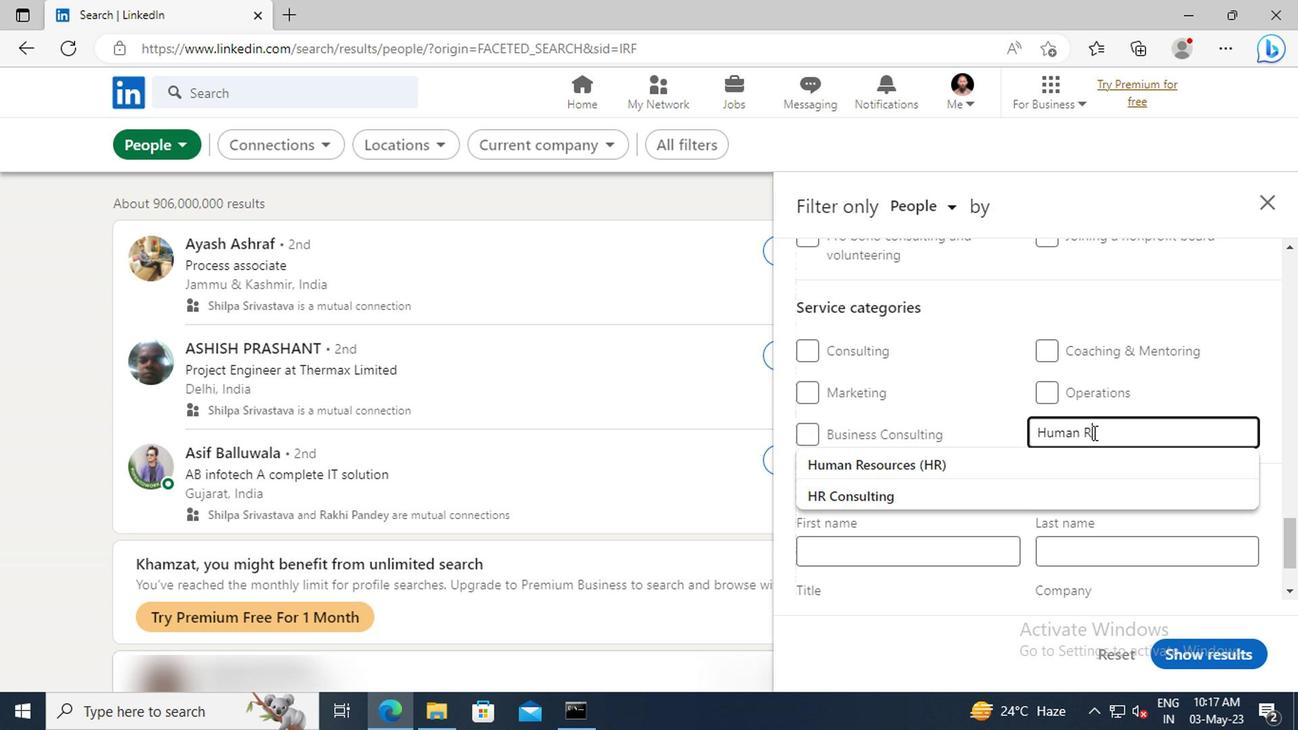 
Action: Mouse moved to (1093, 458)
Screenshot: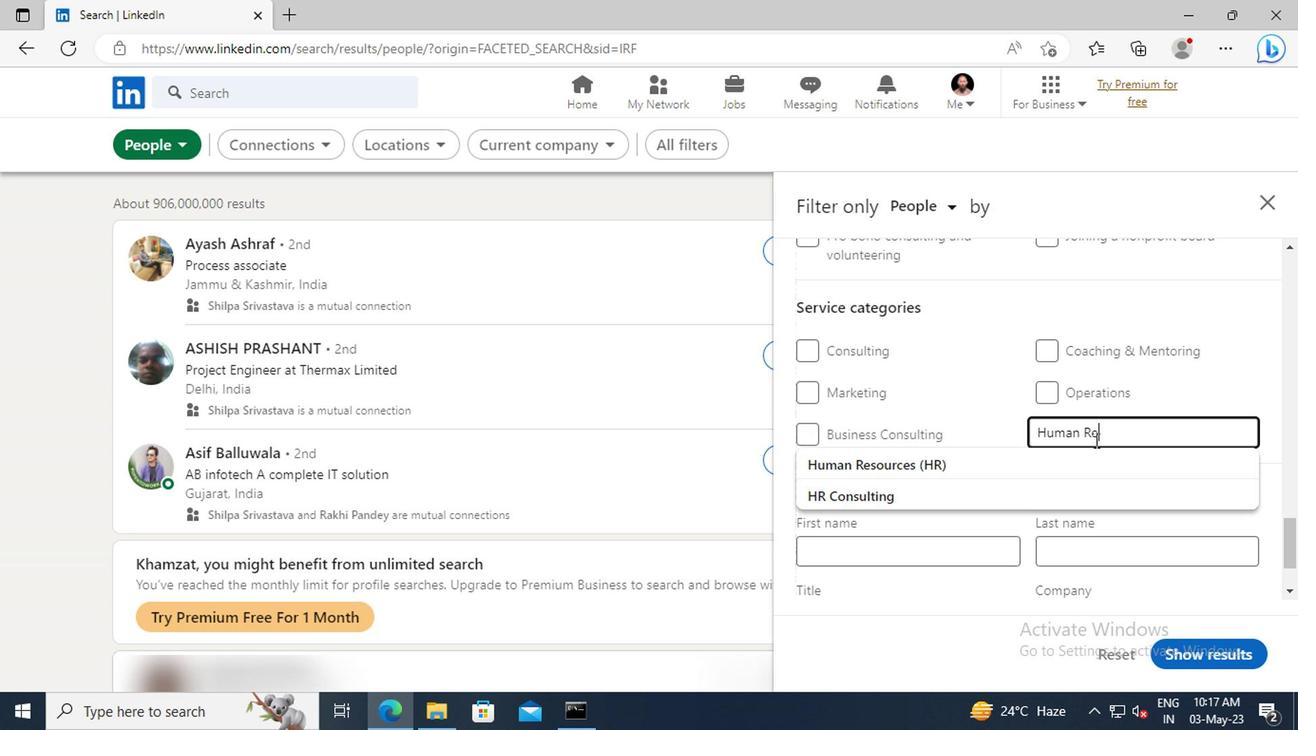 
Action: Mouse pressed left at (1093, 458)
Screenshot: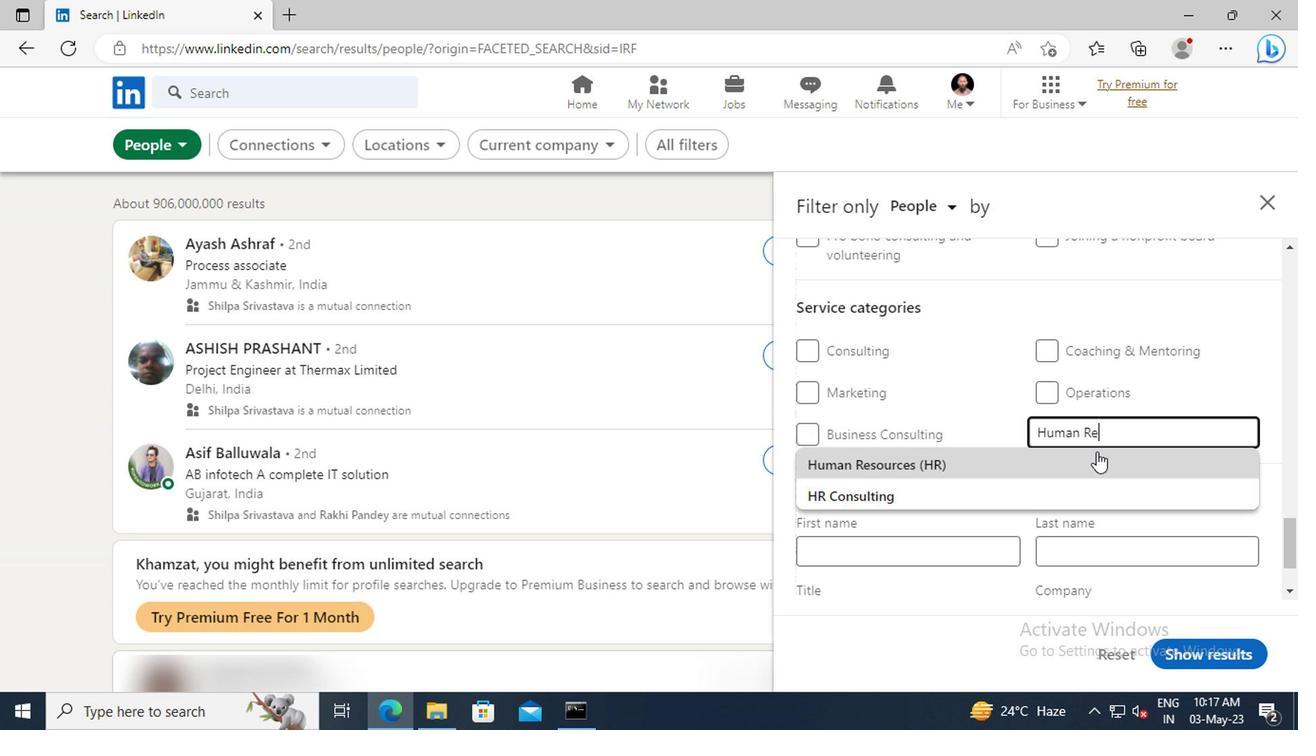 
Action: Mouse scrolled (1093, 458) with delta (0, 0)
Screenshot: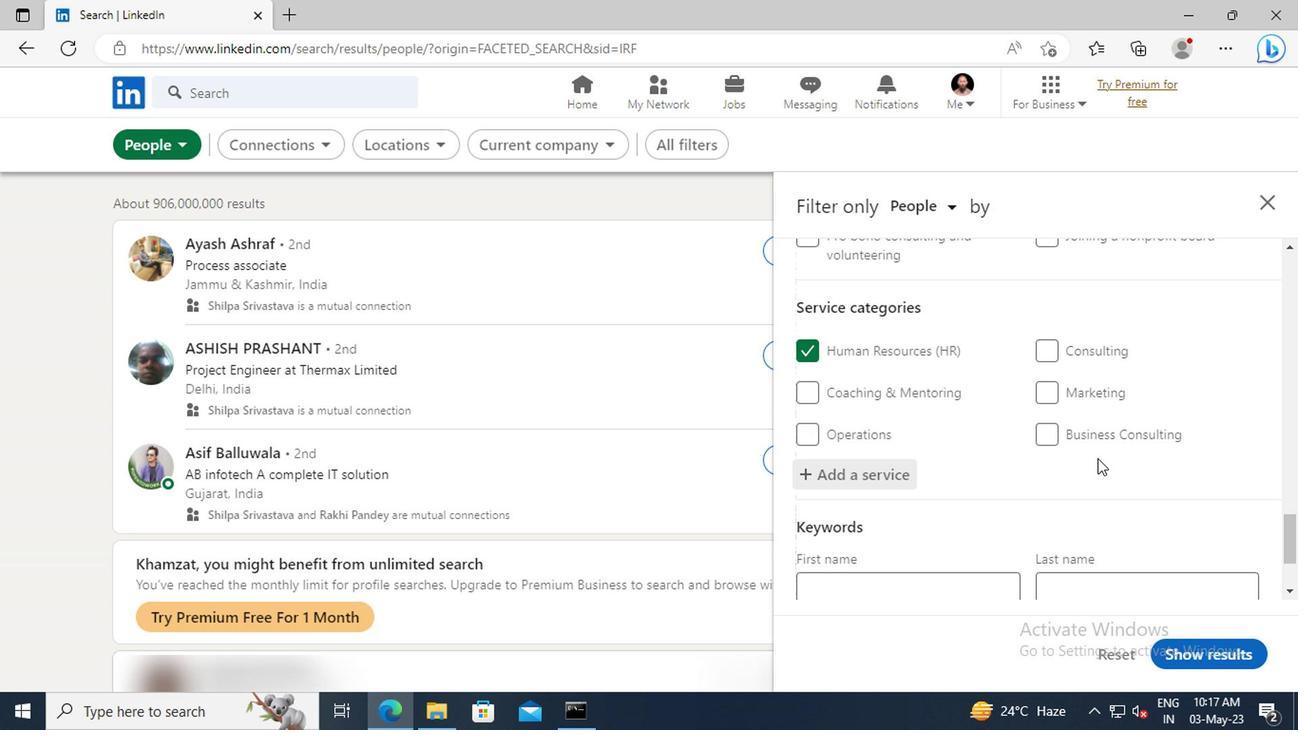 
Action: Mouse scrolled (1093, 458) with delta (0, 0)
Screenshot: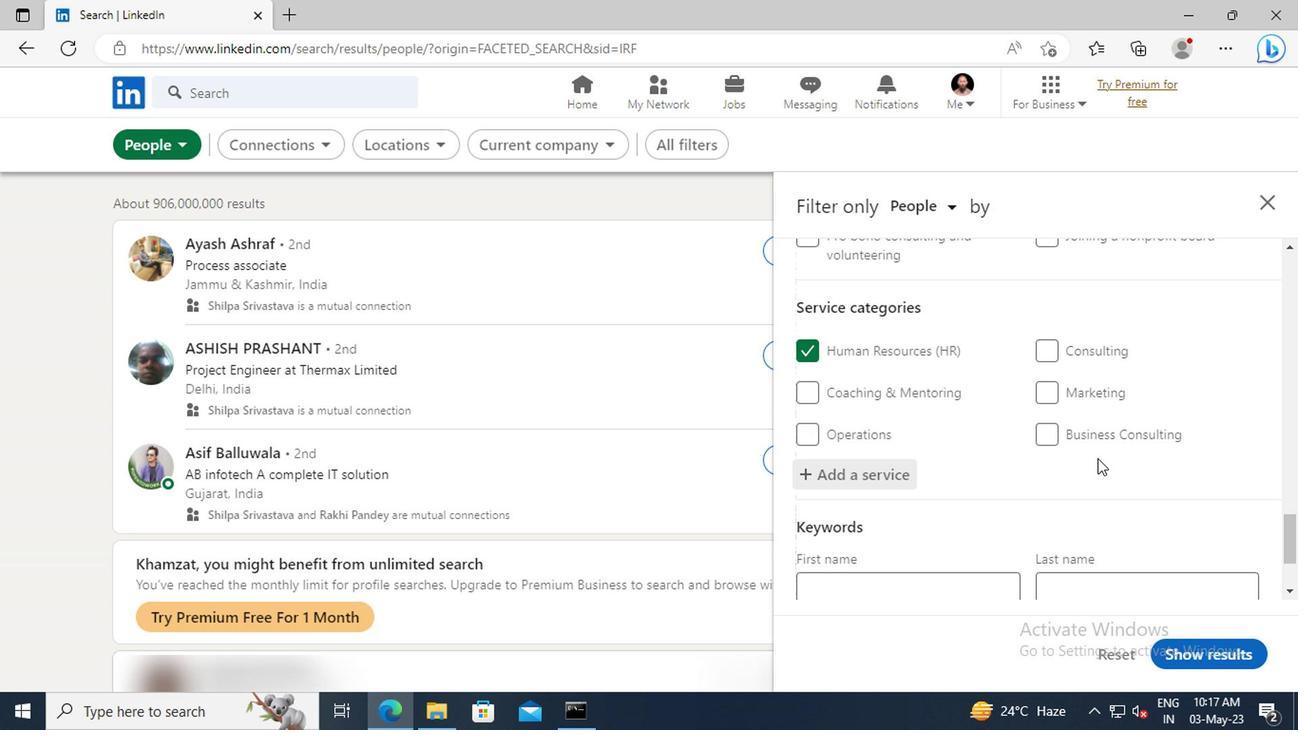 
Action: Mouse scrolled (1093, 458) with delta (0, 0)
Screenshot: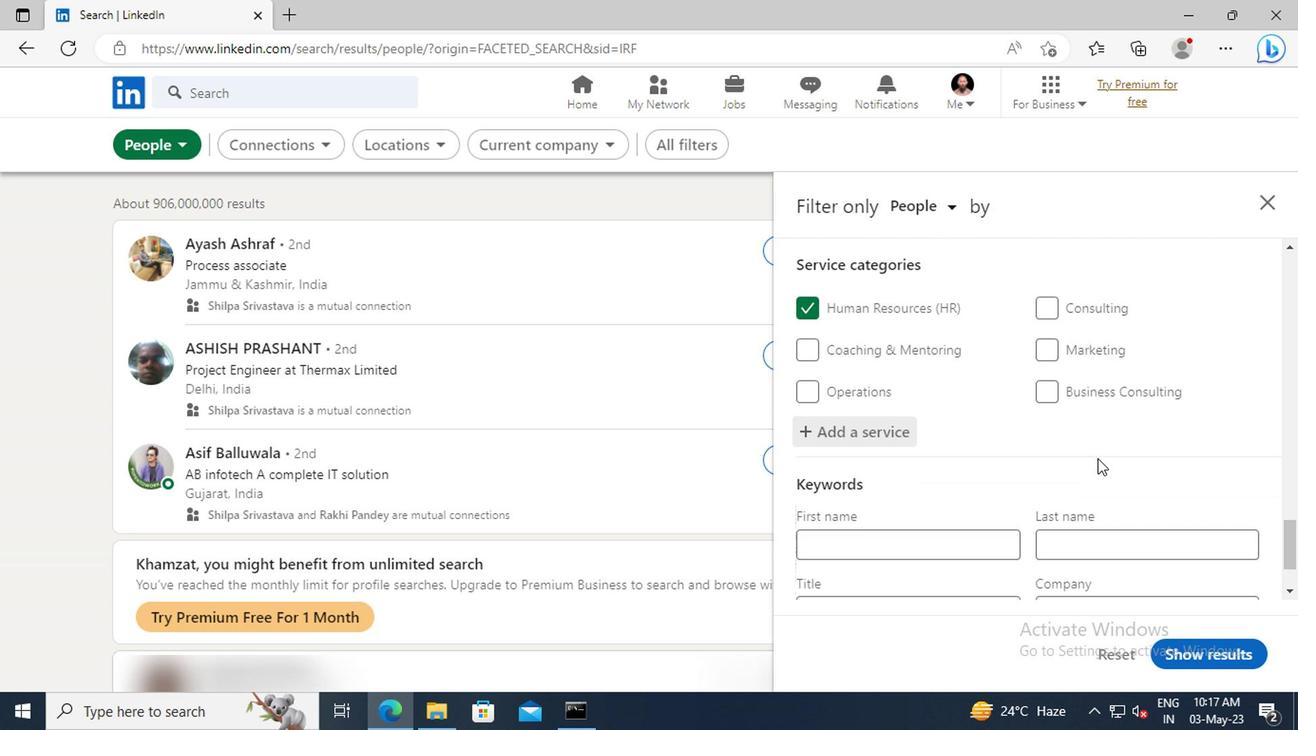 
Action: Mouse scrolled (1093, 458) with delta (0, 0)
Screenshot: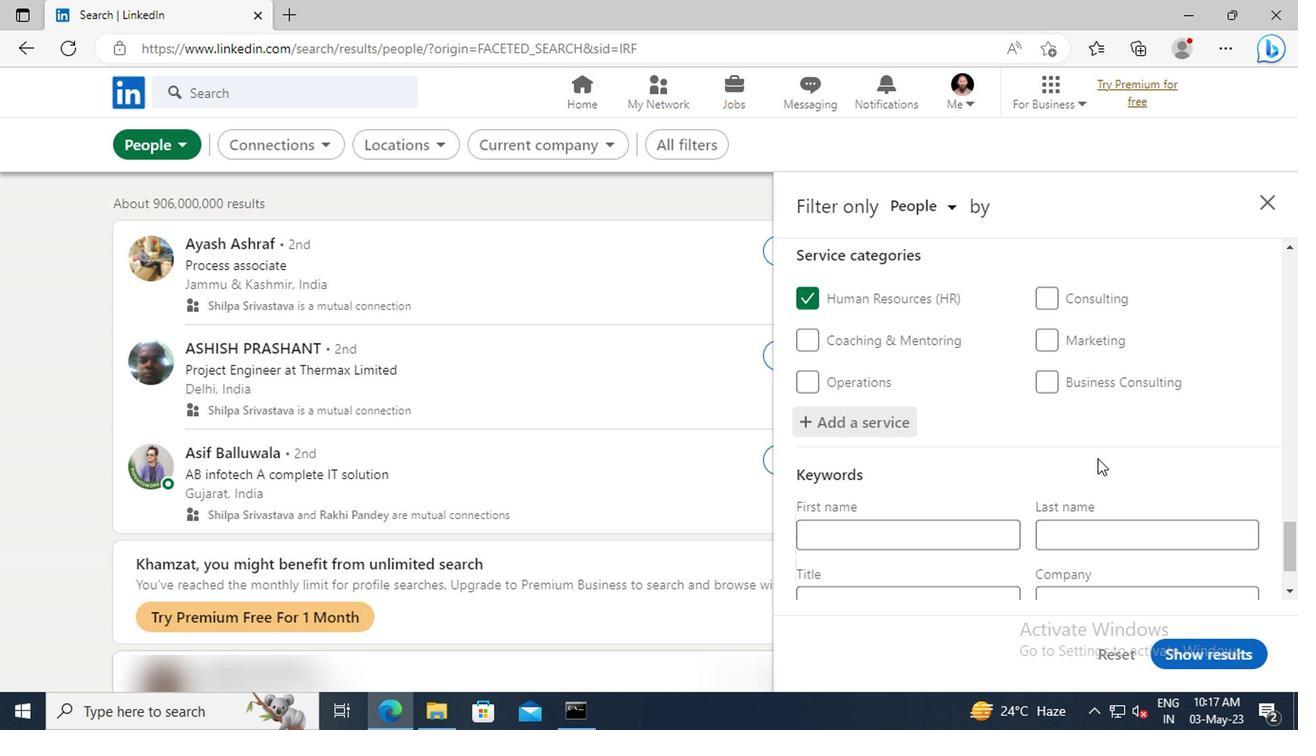 
Action: Mouse moved to (942, 517)
Screenshot: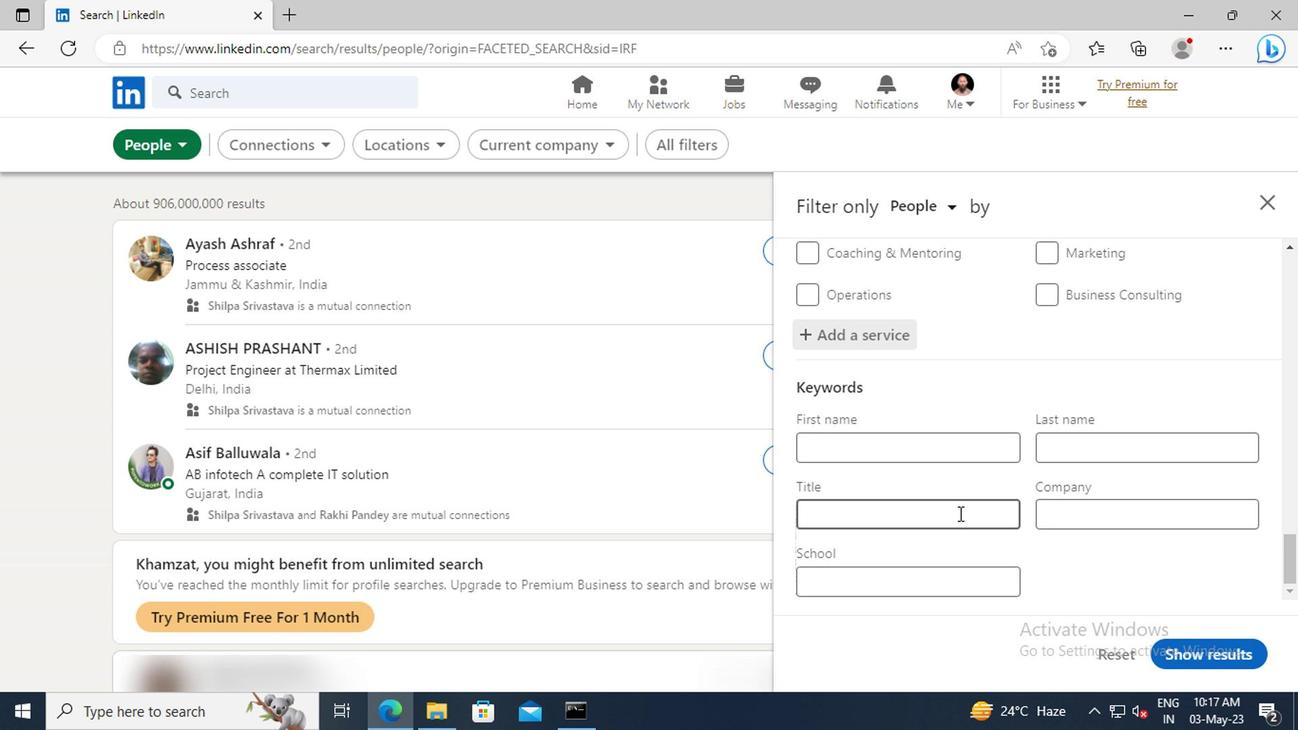 
Action: Mouse pressed left at (942, 517)
Screenshot: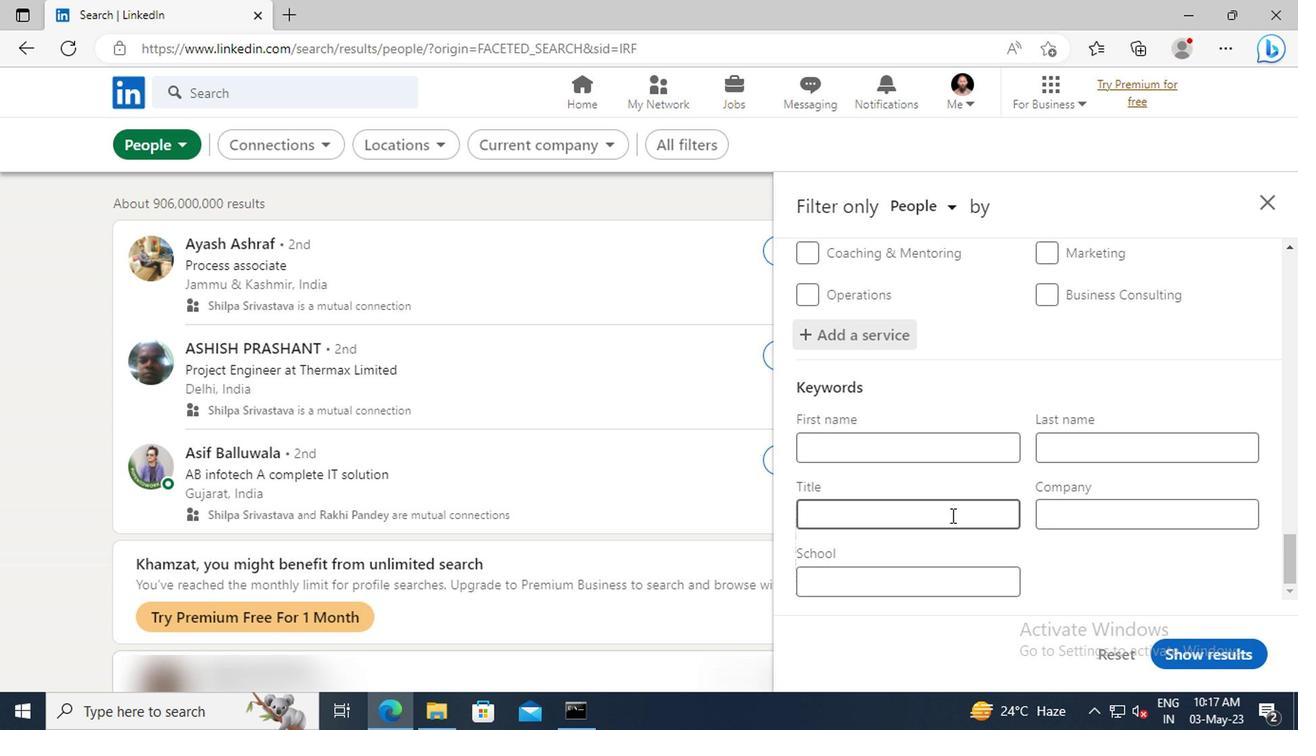 
Action: Key pressed <Key.shift>PARKING<Key.space><Key.shift>ATTENDANT<Key.enter>
Screenshot: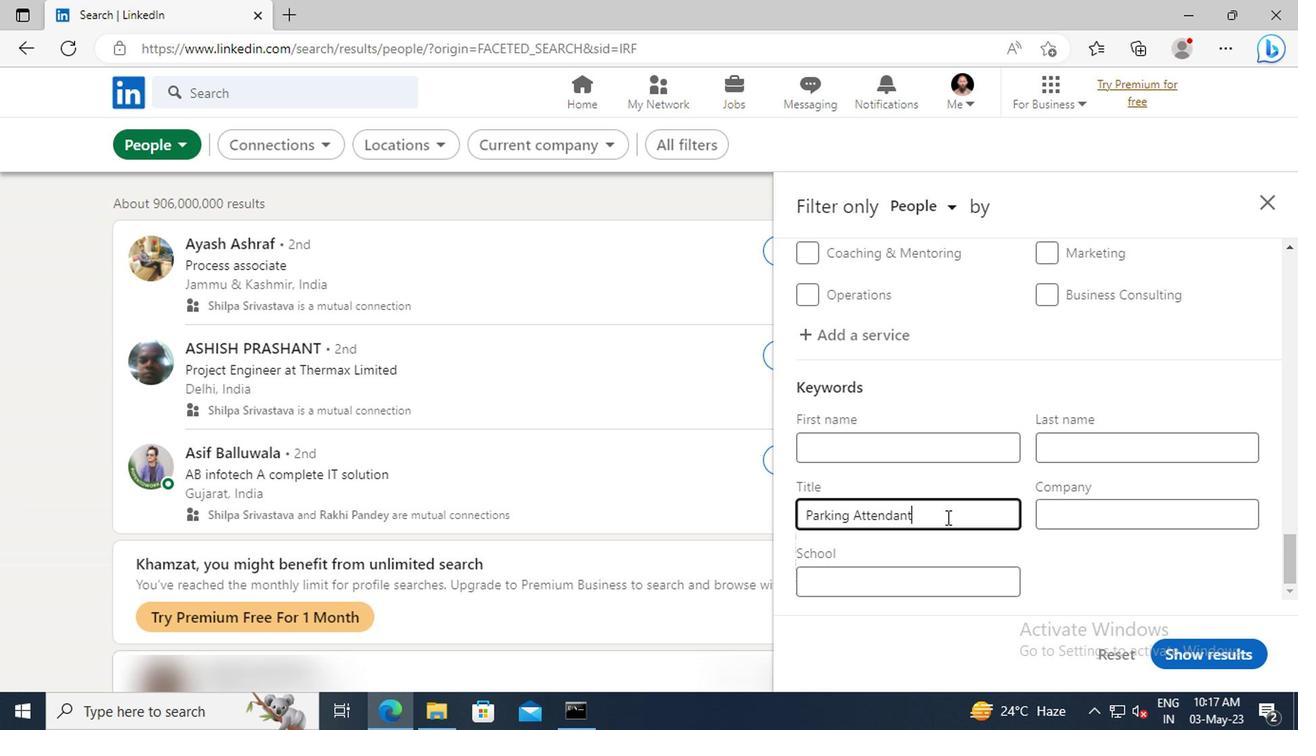 
Action: Mouse moved to (1170, 650)
Screenshot: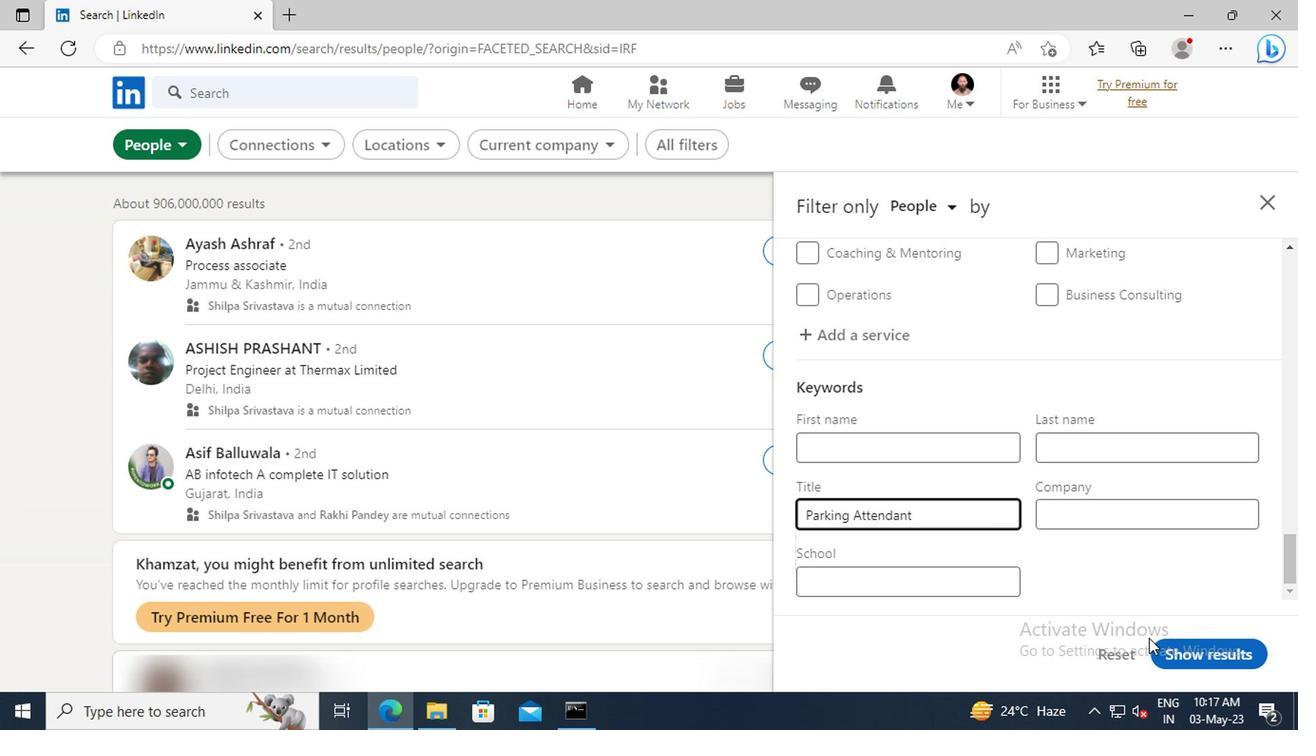 
Action: Mouse pressed left at (1170, 650)
Screenshot: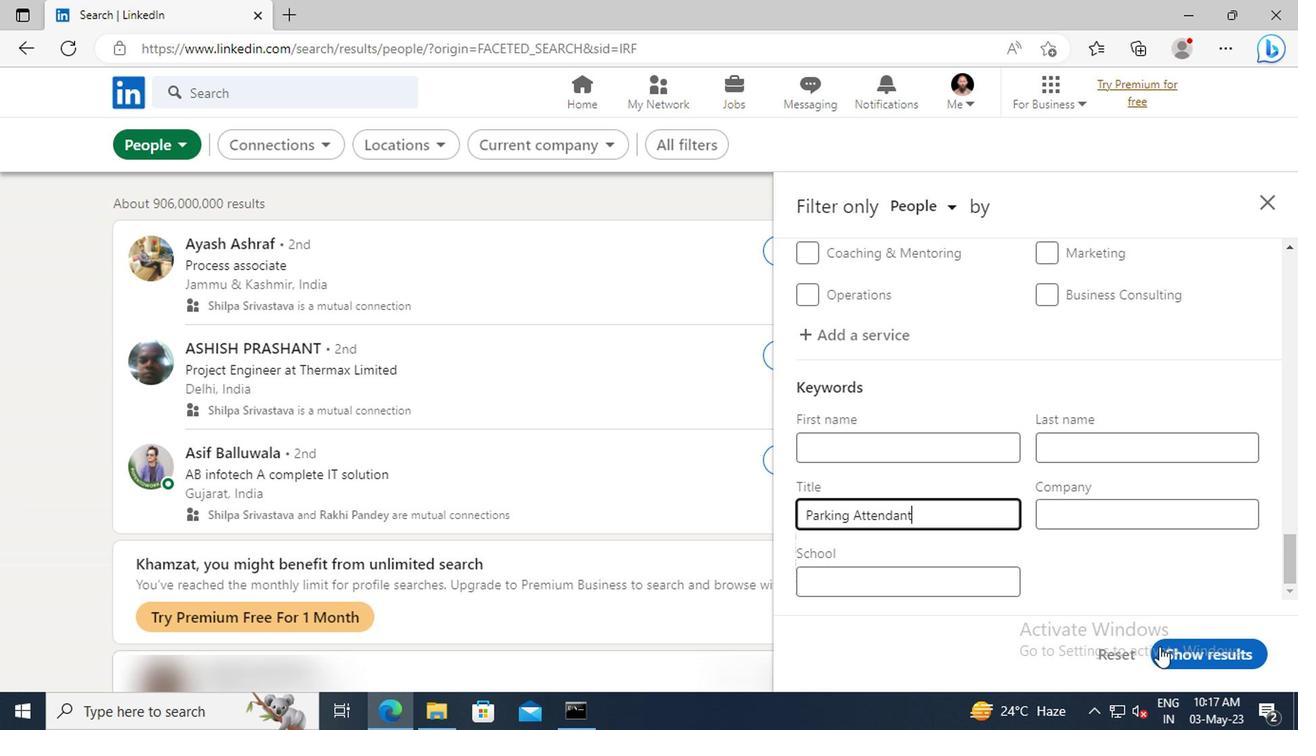 
